 Task: Find a place to stay in Phra Phutthabat for 8 guests from 24 Aug to 10 Sep, with a price range of ₹12,000 - ₹15,000, 4 bedrooms, 4 bathrooms, 8+ beds, and amenities including Wifi, Free parking, TV, Gym, Breakfast, and Self check-in.
Action: Mouse pressed left at (472, 113)
Screenshot: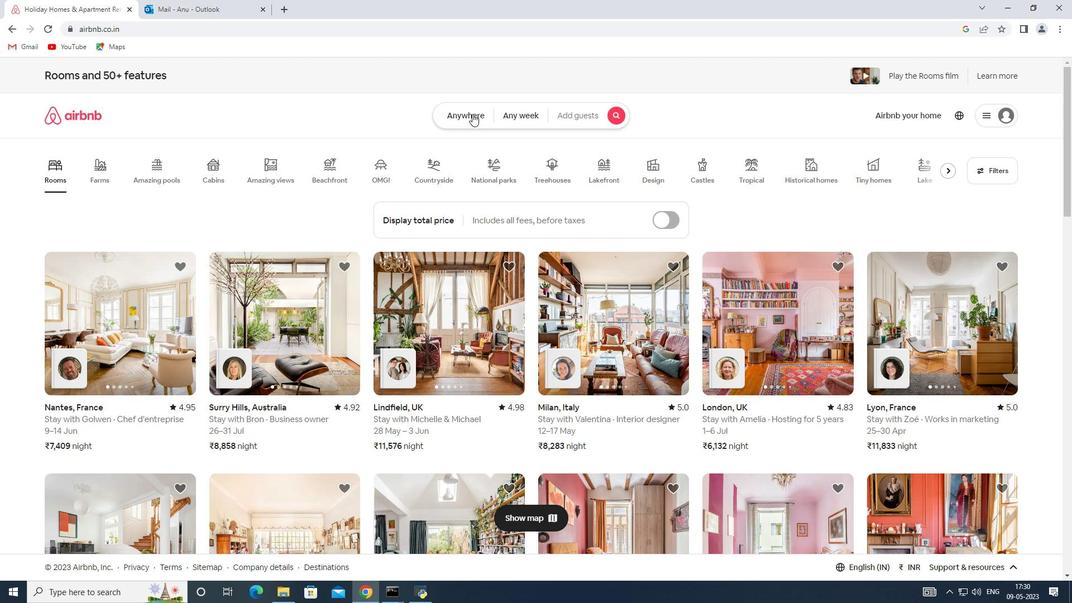 
Action: Mouse moved to (377, 164)
Screenshot: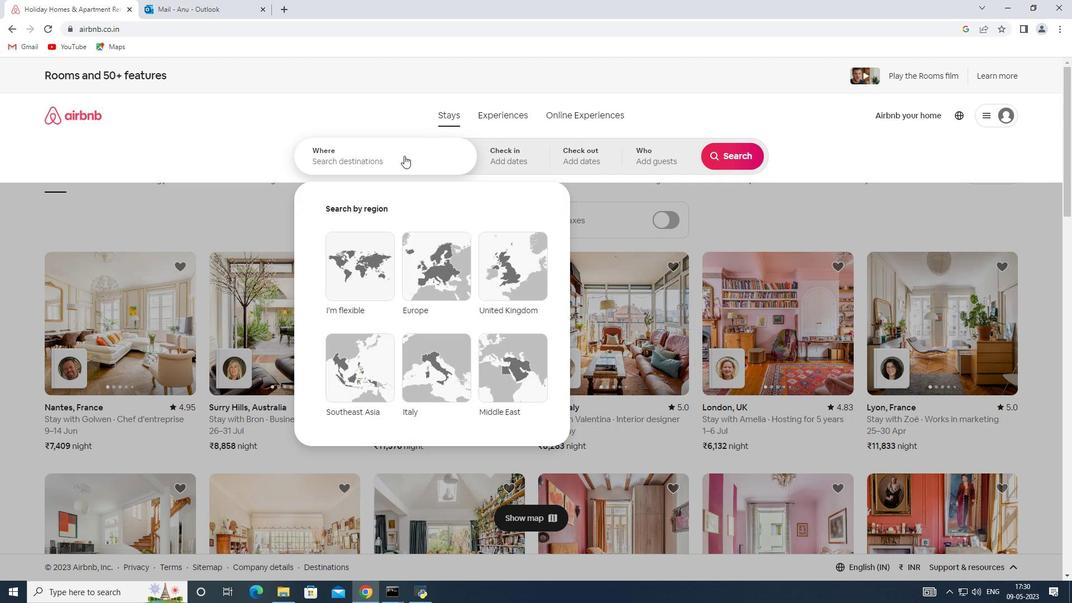 
Action: Mouse pressed left at (377, 164)
Screenshot: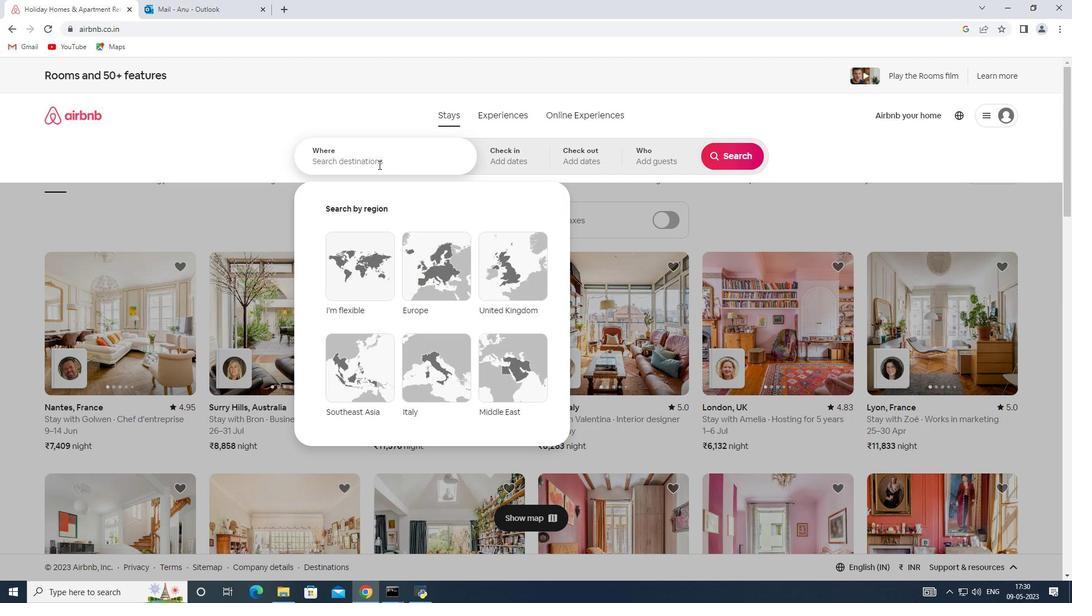 
Action: Key pressed <Key.caps_lock>P
Screenshot: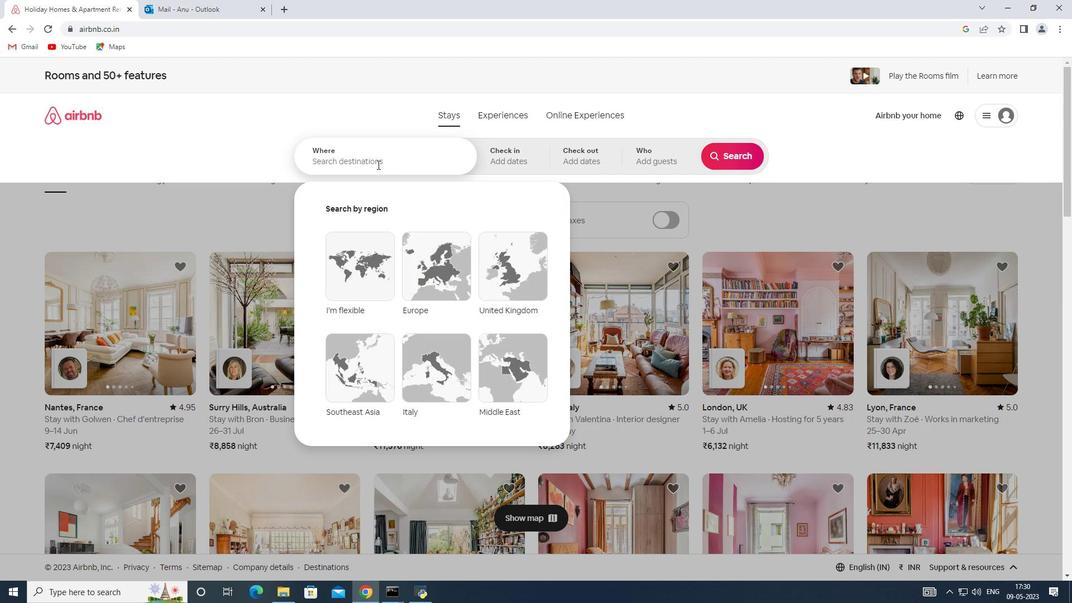 
Action: Mouse moved to (375, 166)
Screenshot: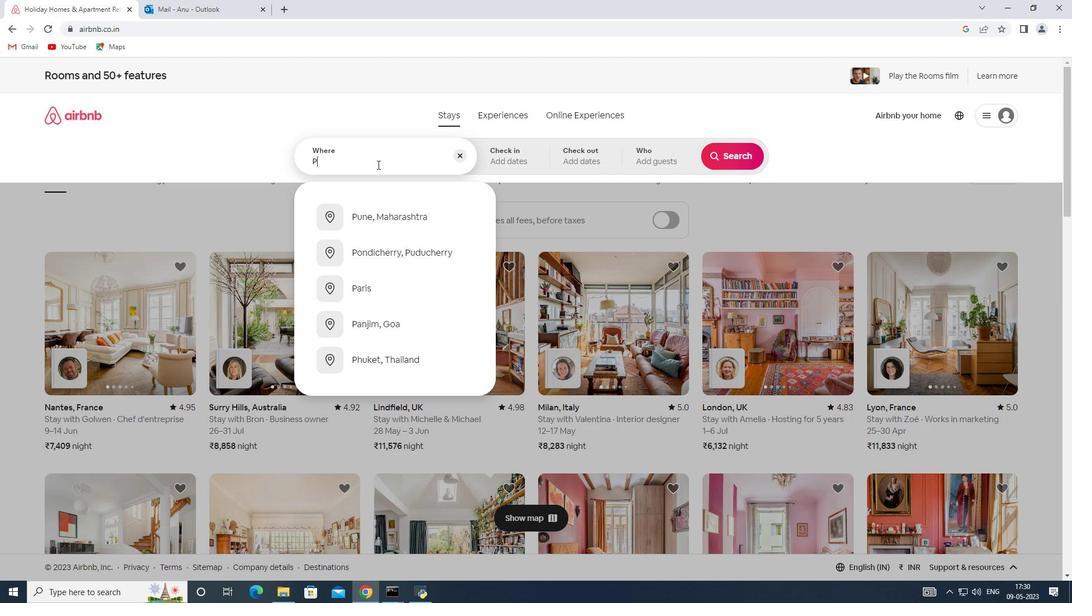 
Action: Key pressed <Key.caps_lock>hra<Key.space><Key.caps_lock>P<Key.caps_lock>hutthabat,<Key.caps_lock>T<Key.caps_lock>hailand
Screenshot: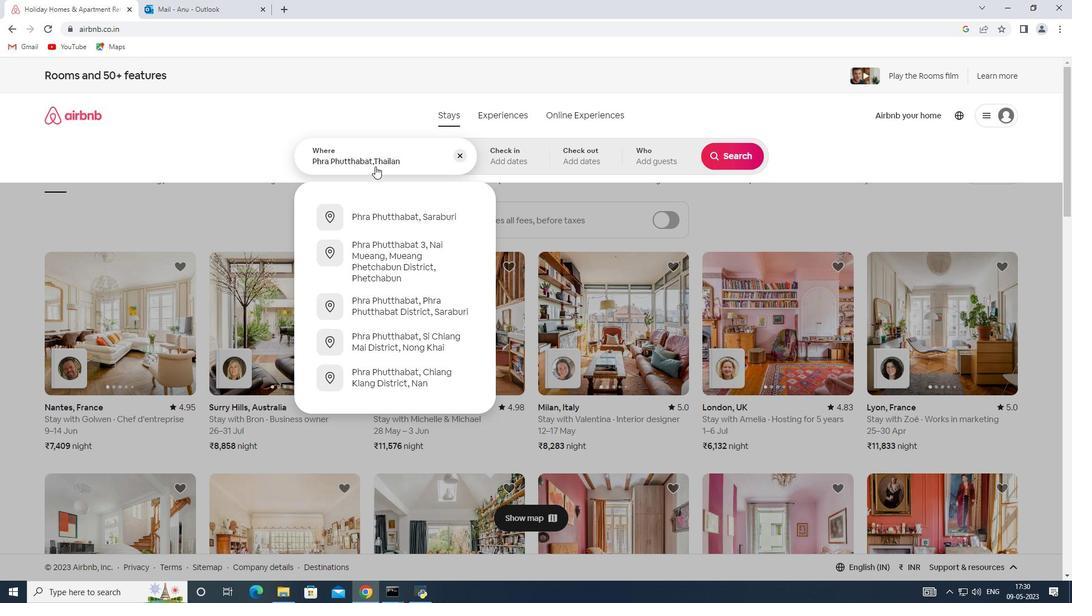 
Action: Mouse moved to (505, 142)
Screenshot: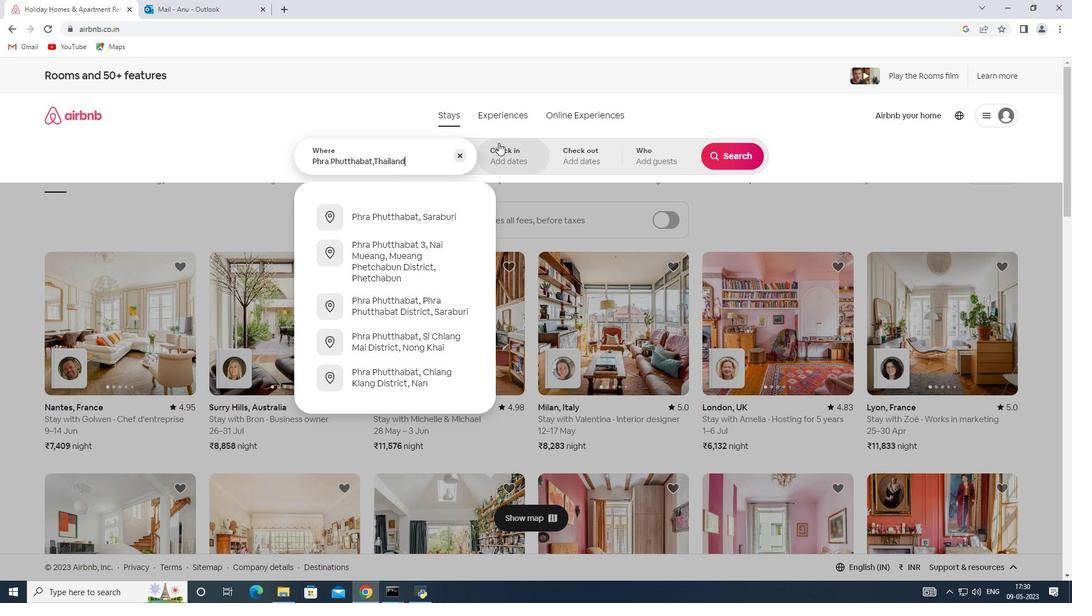 
Action: Mouse pressed left at (505, 142)
Screenshot: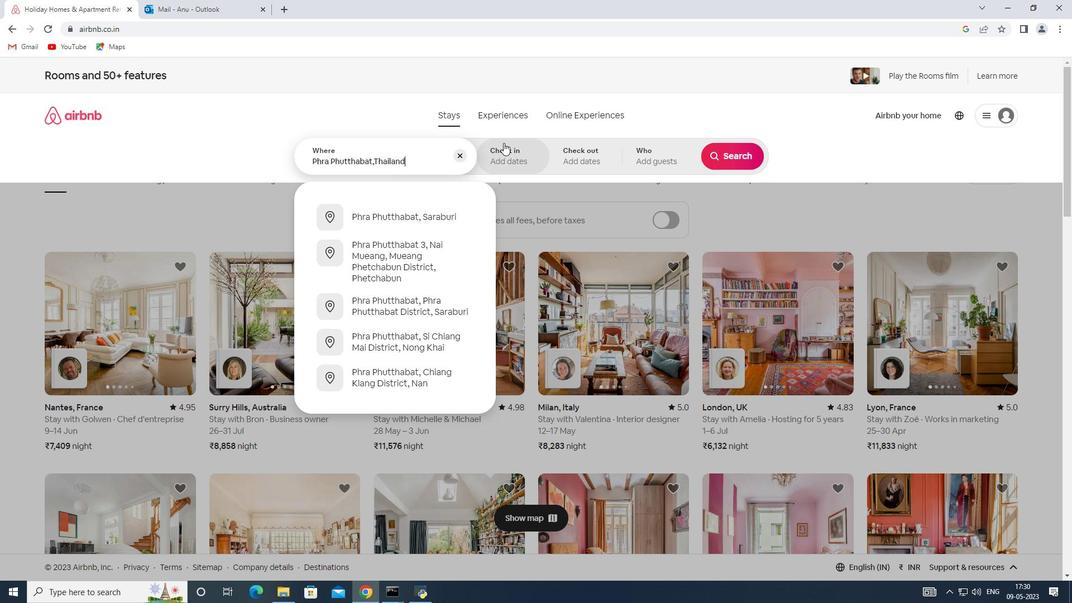
Action: Mouse moved to (724, 246)
Screenshot: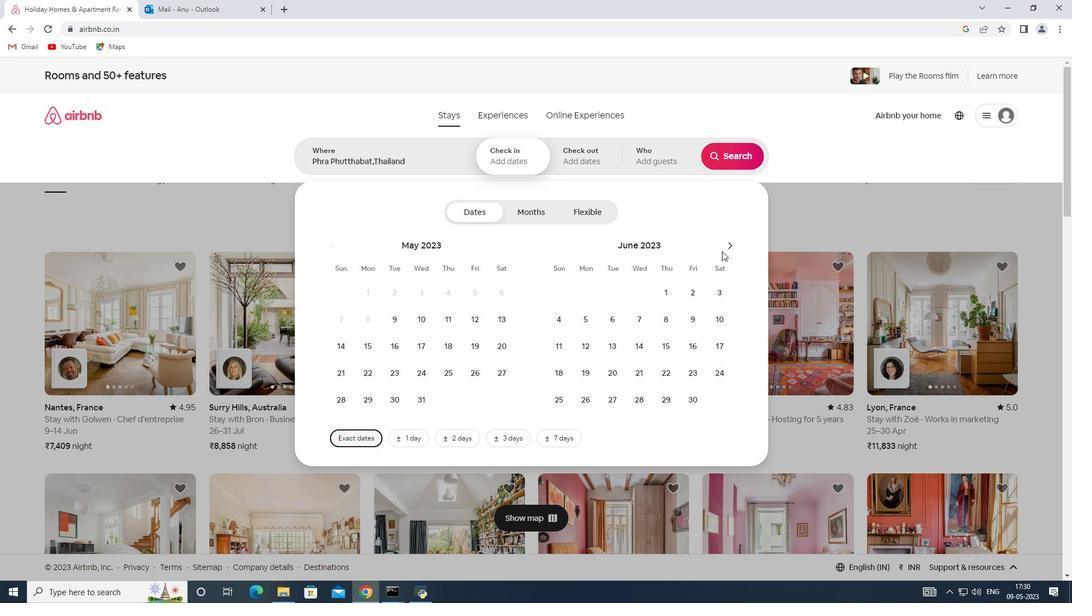 
Action: Mouse pressed left at (724, 246)
Screenshot: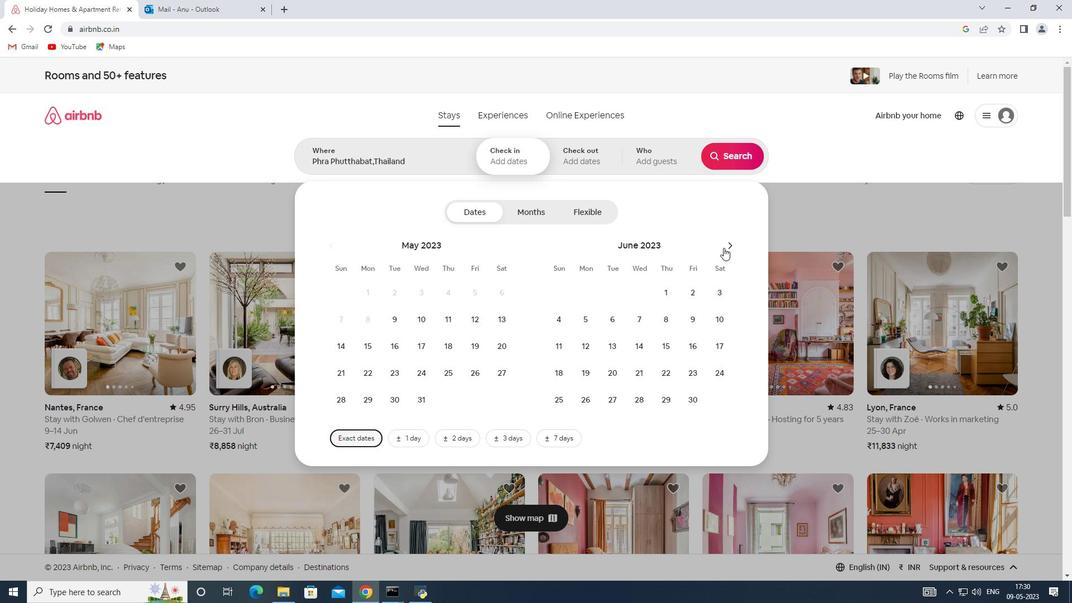 
Action: Mouse pressed left at (724, 246)
Screenshot: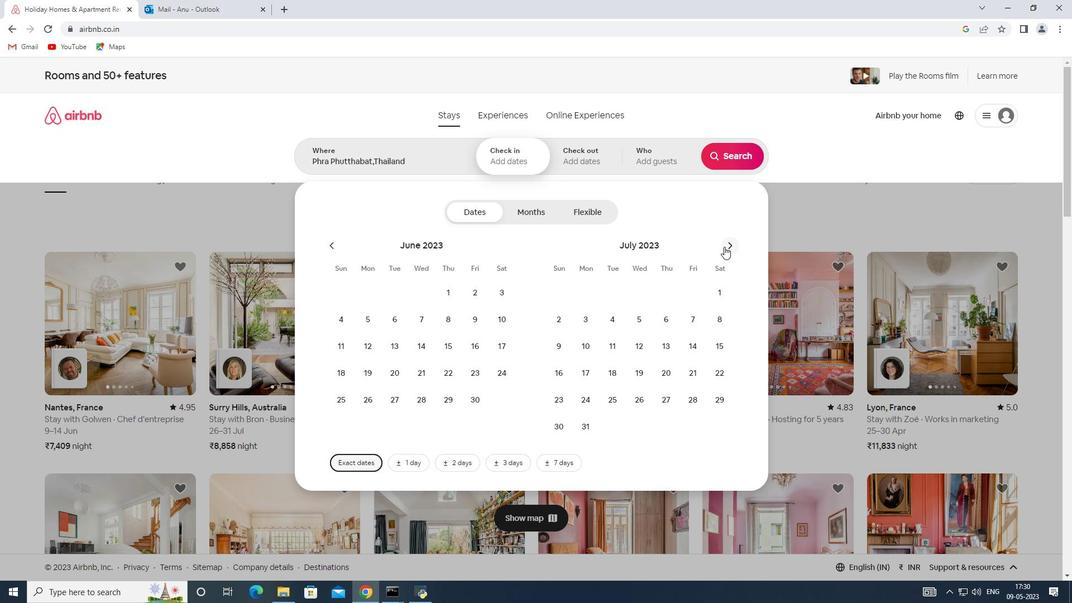 
Action: Mouse moved to (659, 374)
Screenshot: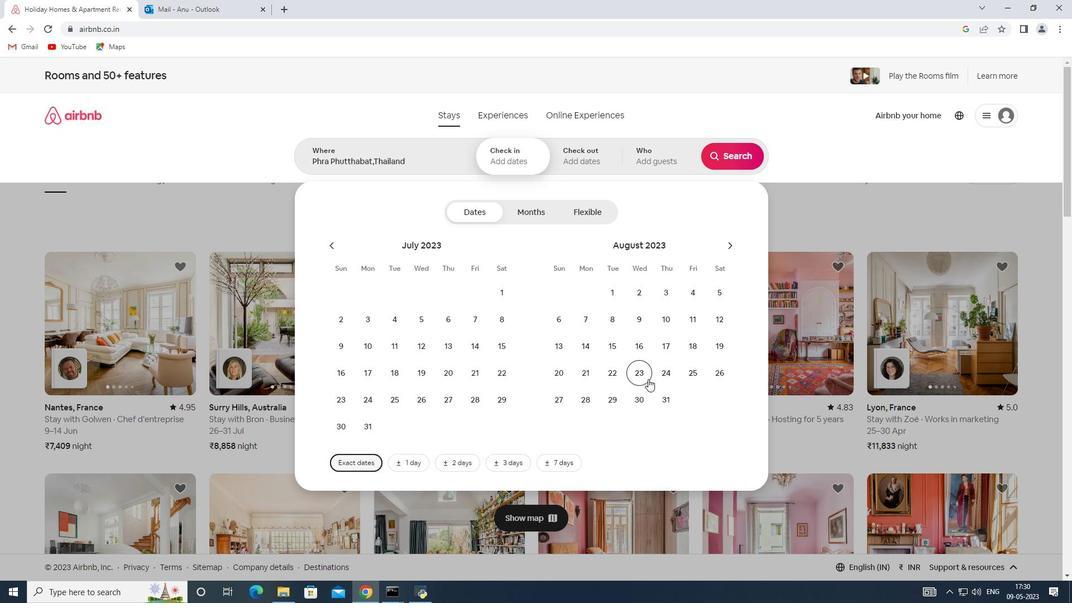
Action: Mouse pressed left at (659, 374)
Screenshot: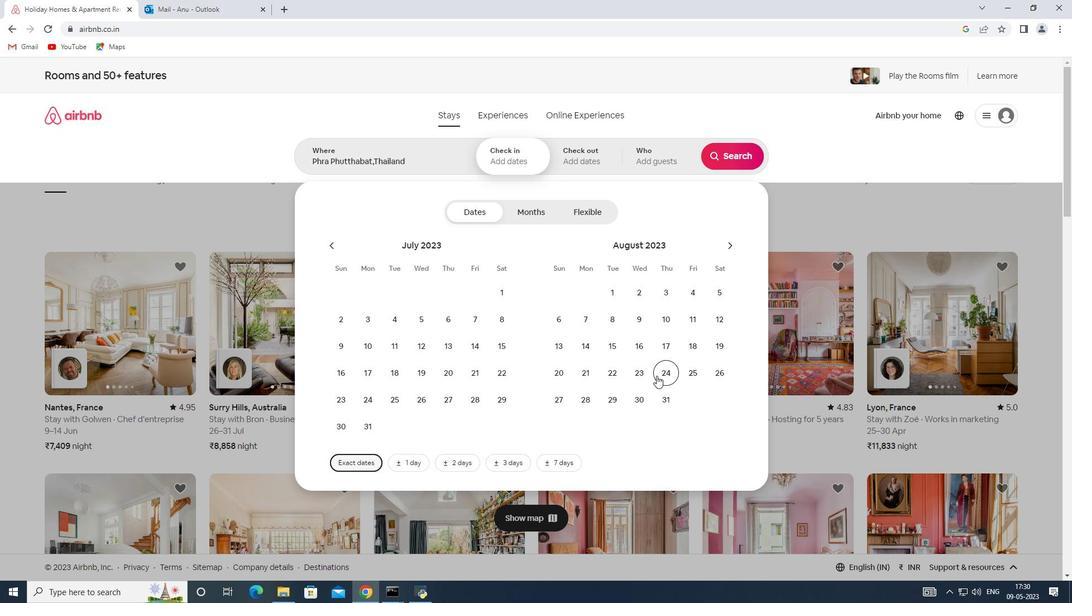 
Action: Mouse moved to (727, 246)
Screenshot: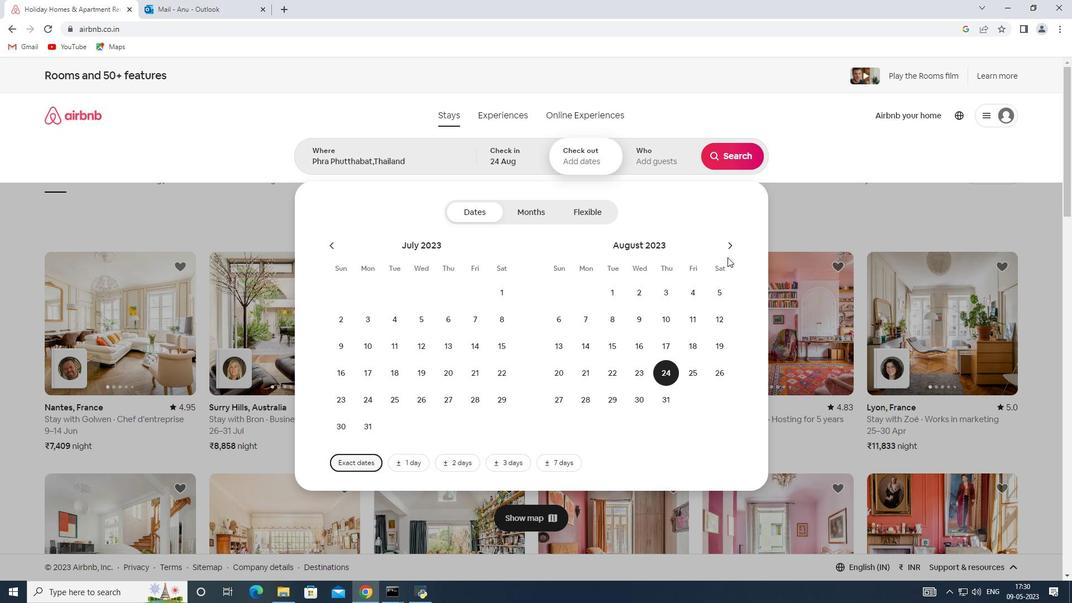 
Action: Mouse pressed left at (727, 246)
Screenshot: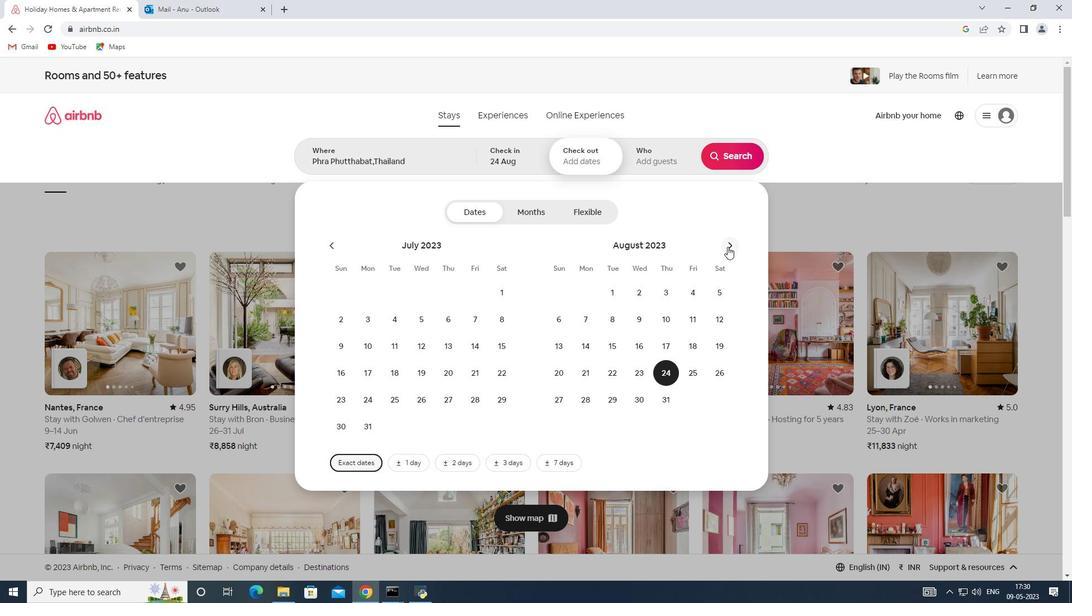 
Action: Mouse moved to (561, 340)
Screenshot: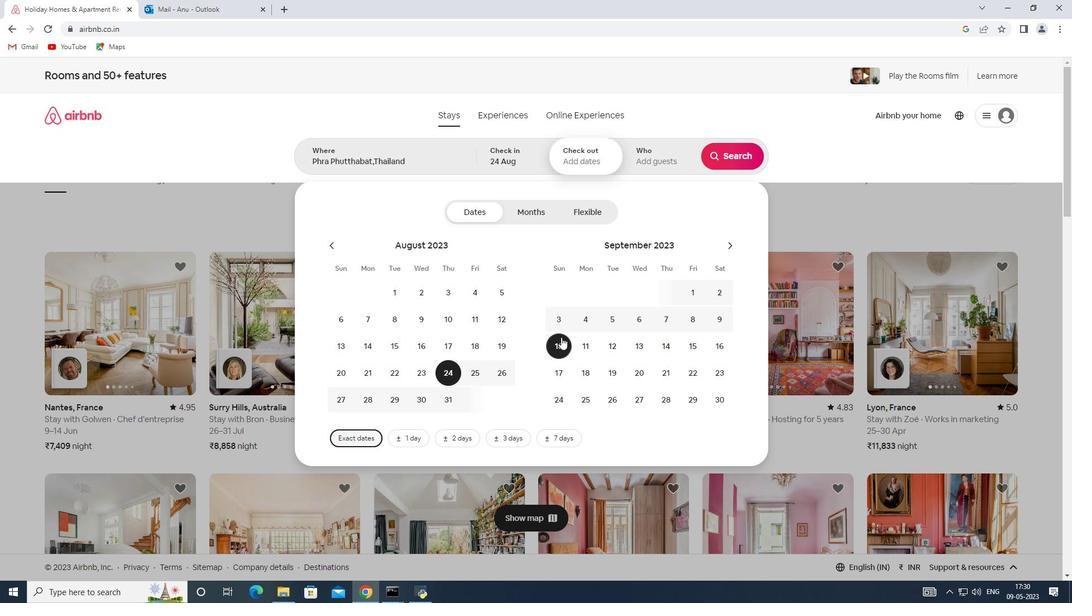 
Action: Mouse pressed left at (561, 340)
Screenshot: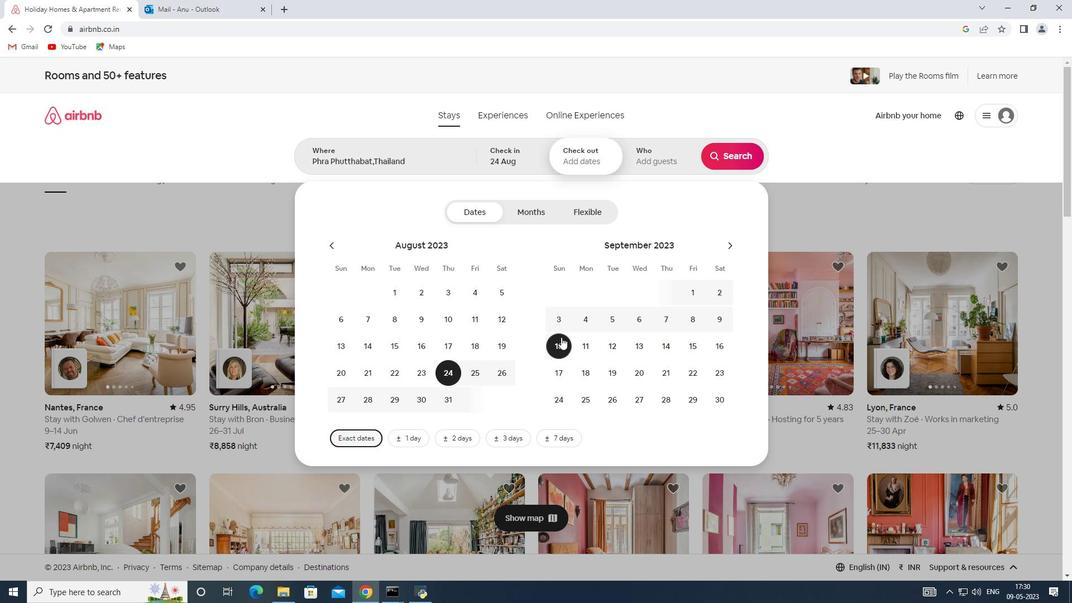 
Action: Mouse moved to (642, 158)
Screenshot: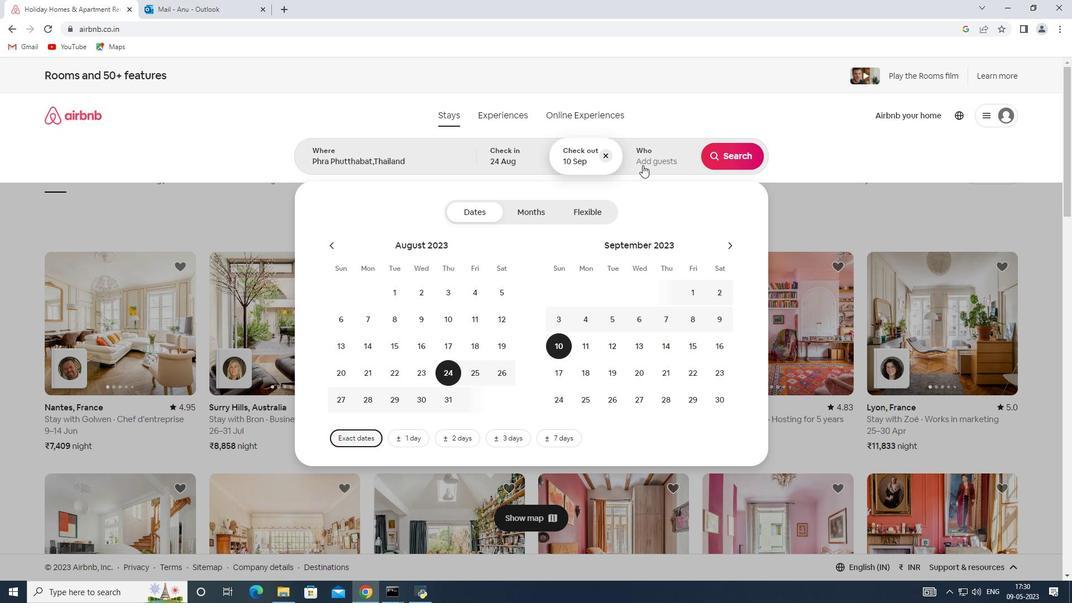 
Action: Mouse pressed left at (642, 158)
Screenshot: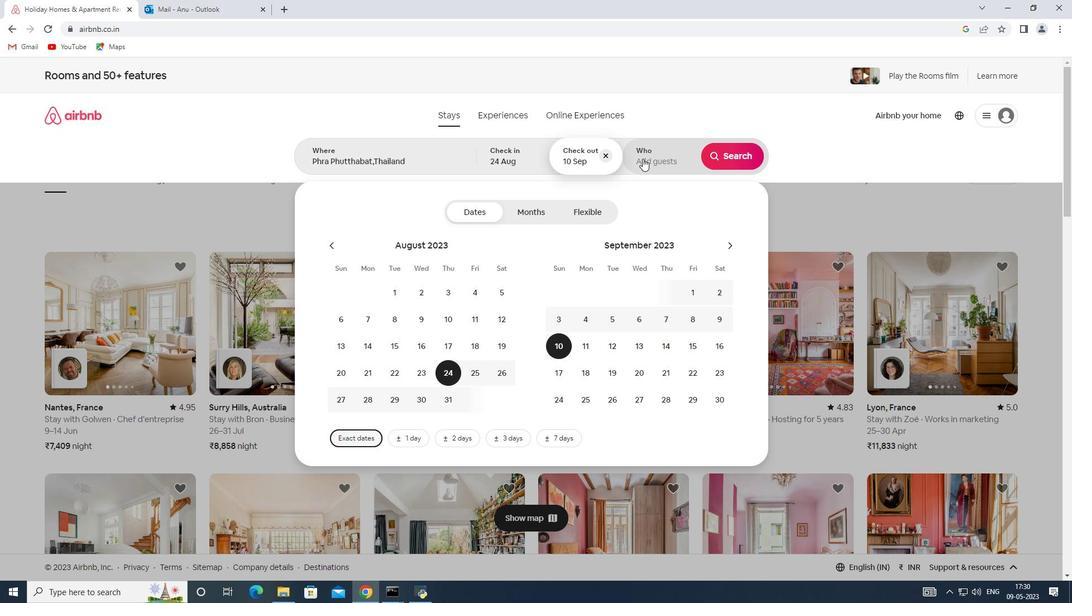 
Action: Mouse moved to (735, 212)
Screenshot: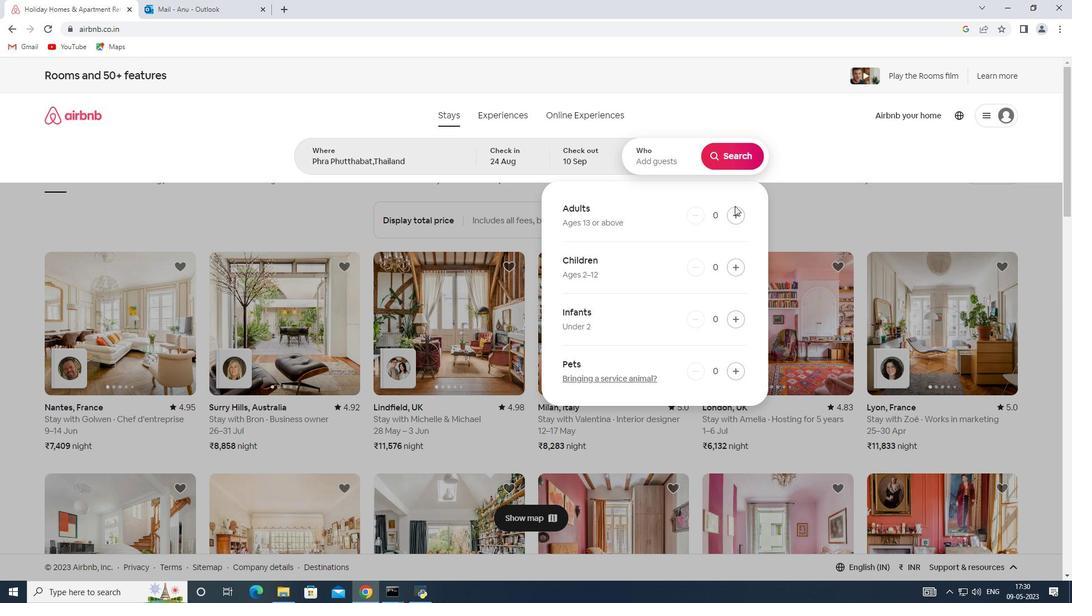 
Action: Mouse pressed left at (735, 212)
Screenshot: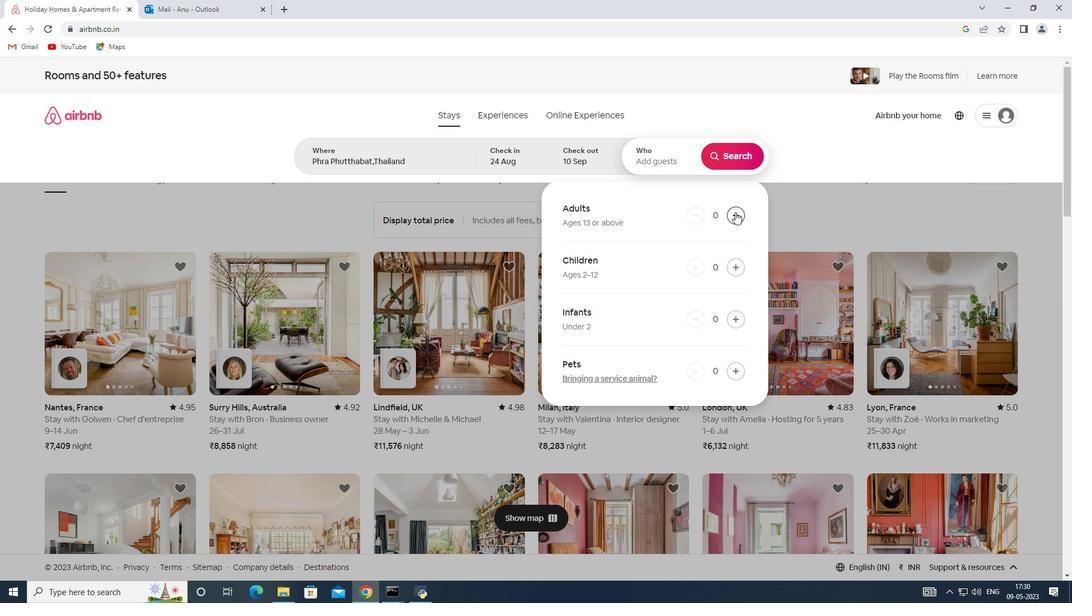 
Action: Mouse pressed left at (735, 212)
Screenshot: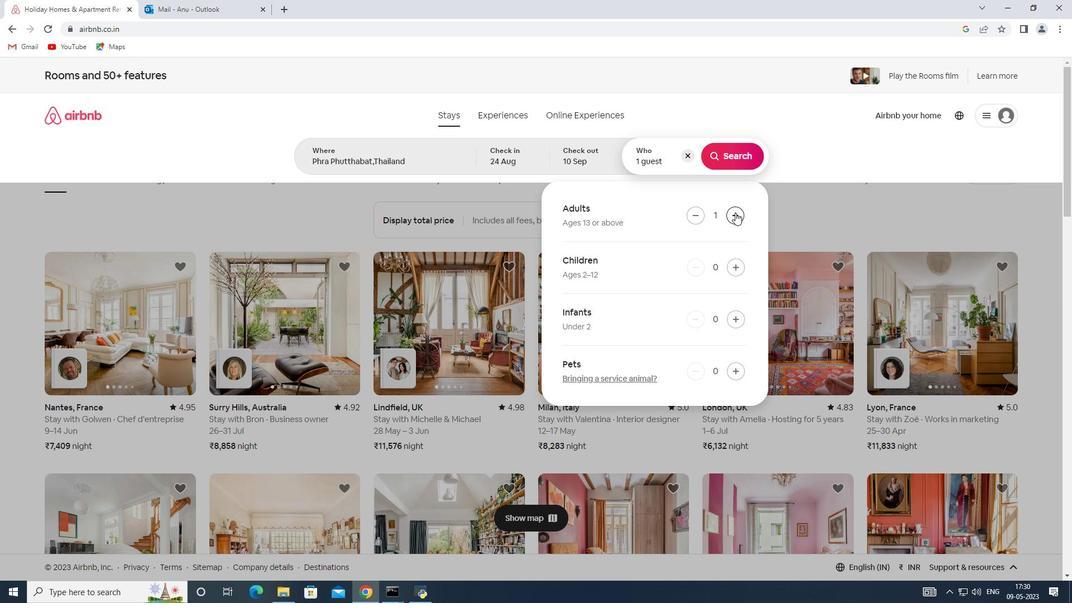 
Action: Mouse pressed left at (735, 212)
Screenshot: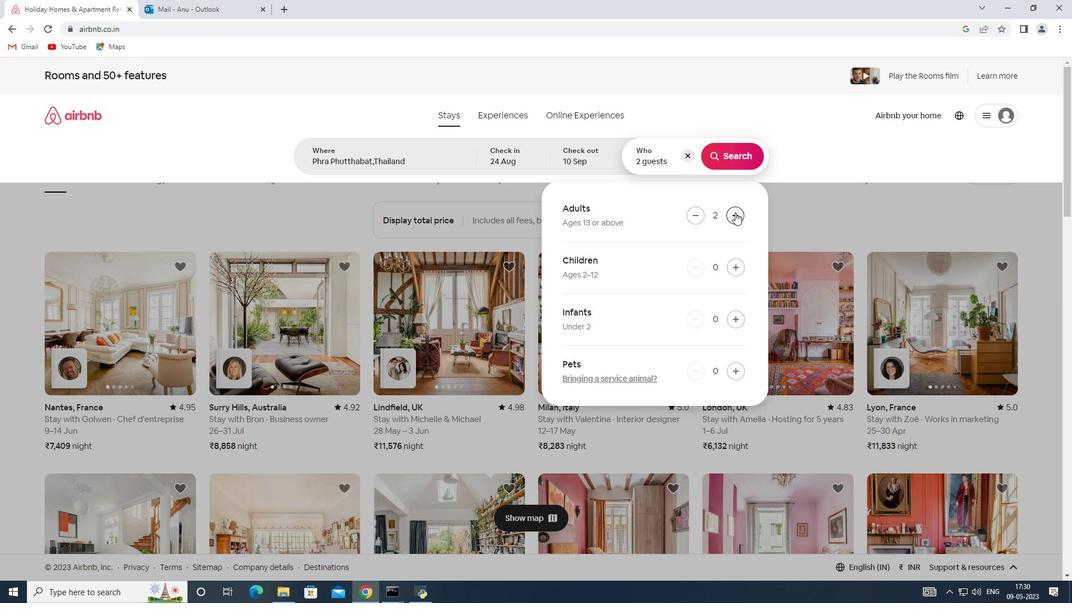 
Action: Mouse moved to (737, 213)
Screenshot: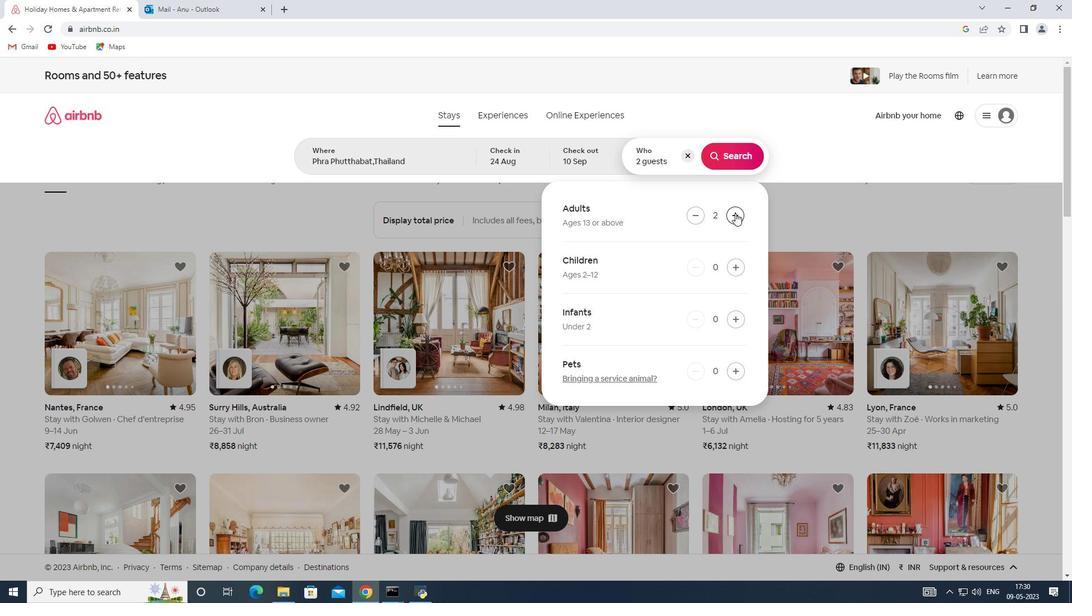 
Action: Mouse pressed left at (737, 213)
Screenshot: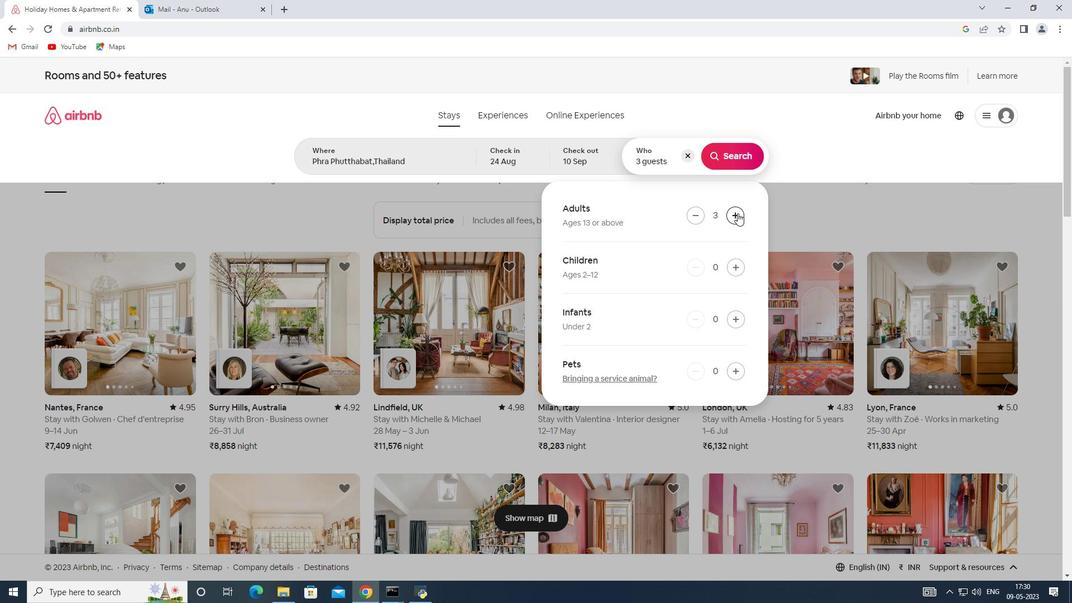 
Action: Mouse moved to (738, 212)
Screenshot: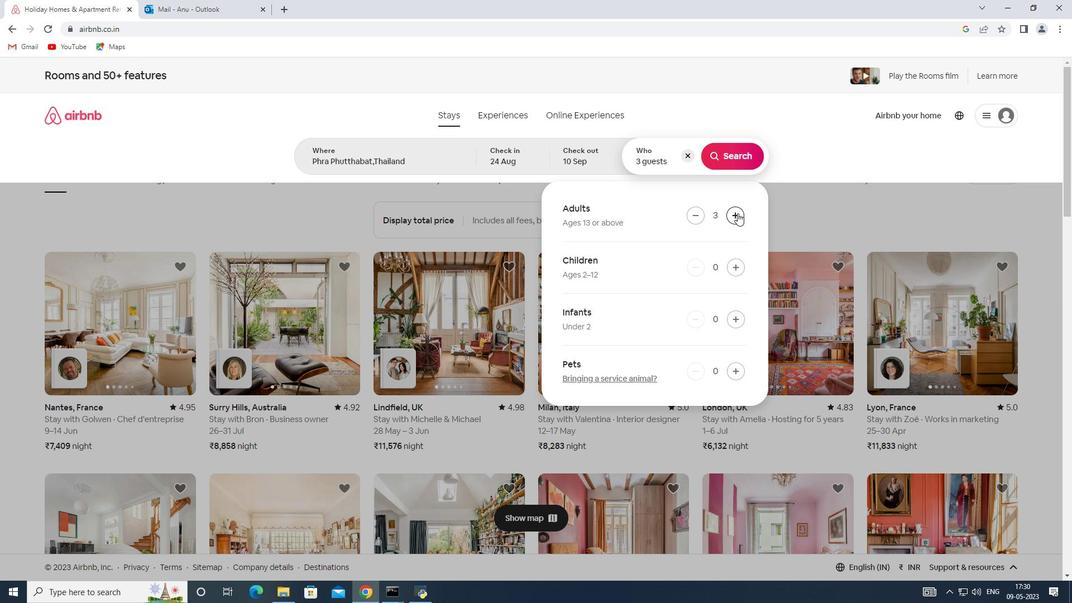 
Action: Mouse pressed left at (738, 212)
Screenshot: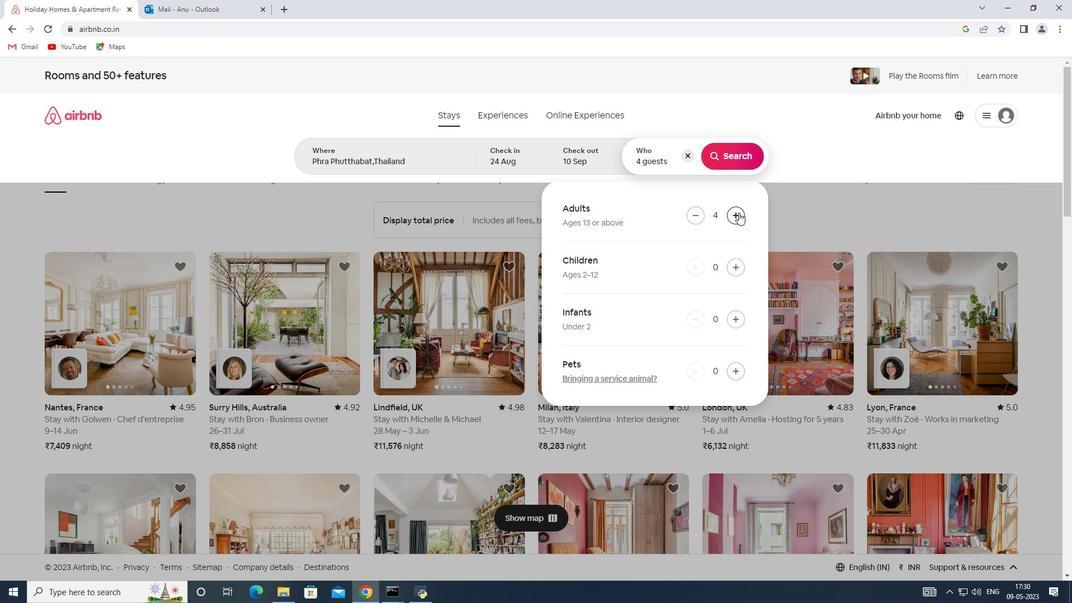
Action: Mouse moved to (738, 211)
Screenshot: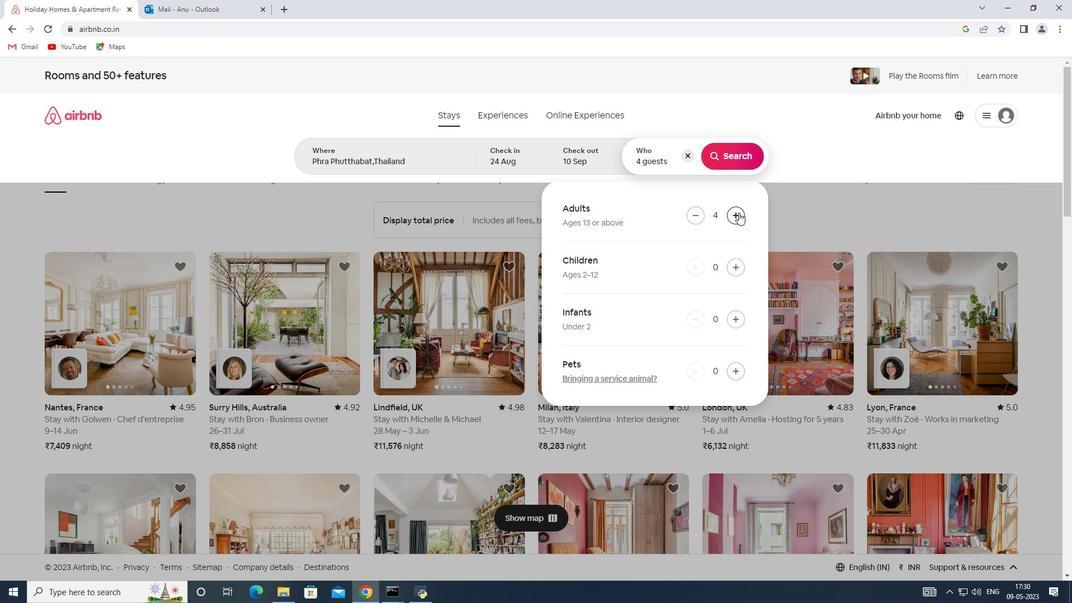 
Action: Mouse pressed left at (738, 211)
Screenshot: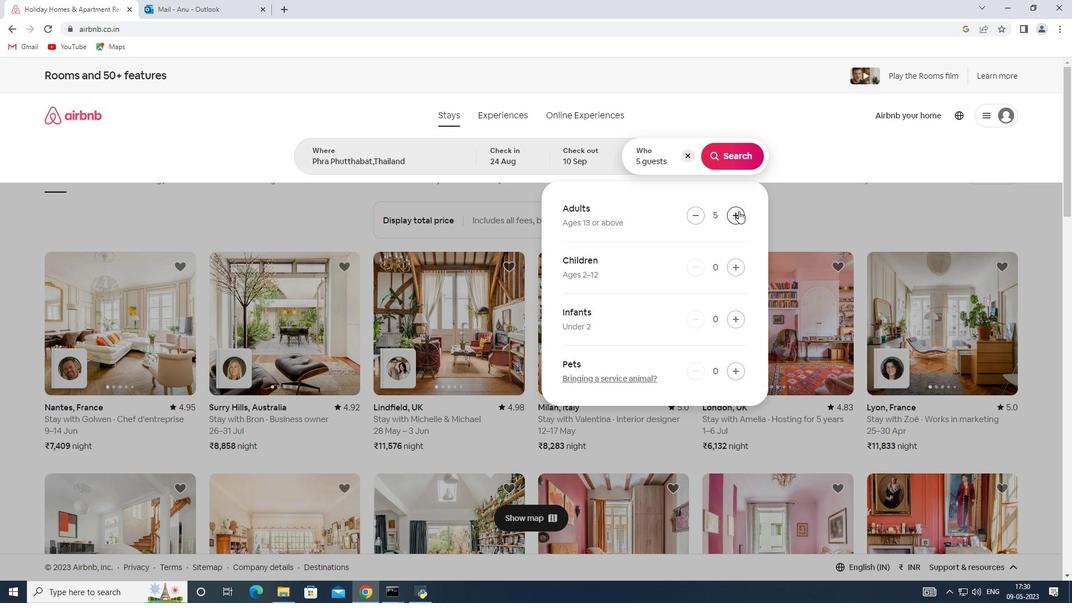 
Action: Mouse pressed left at (738, 211)
Screenshot: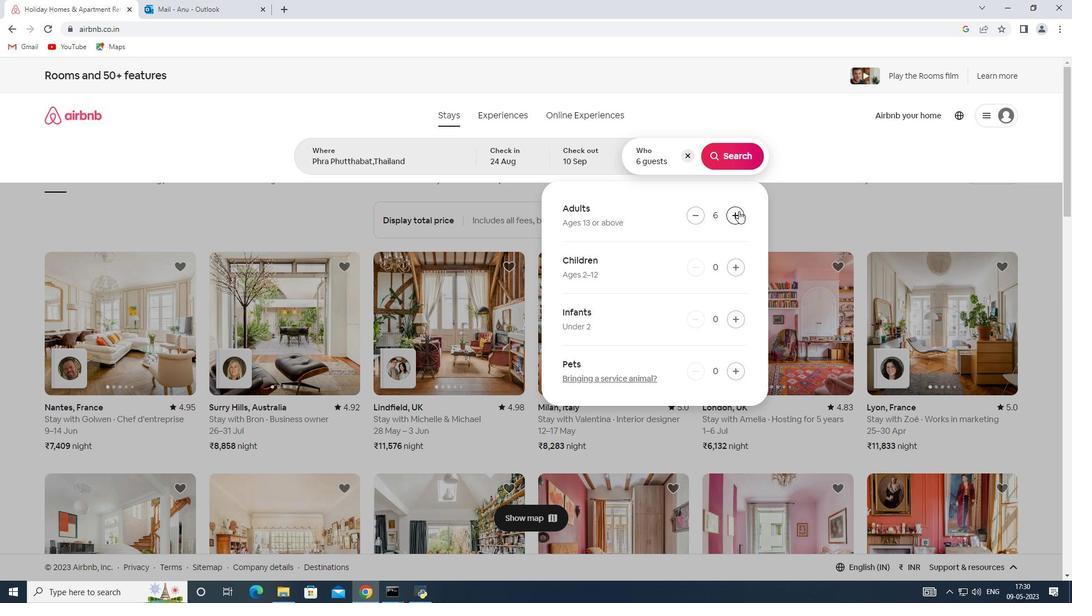 
Action: Mouse pressed left at (738, 211)
Screenshot: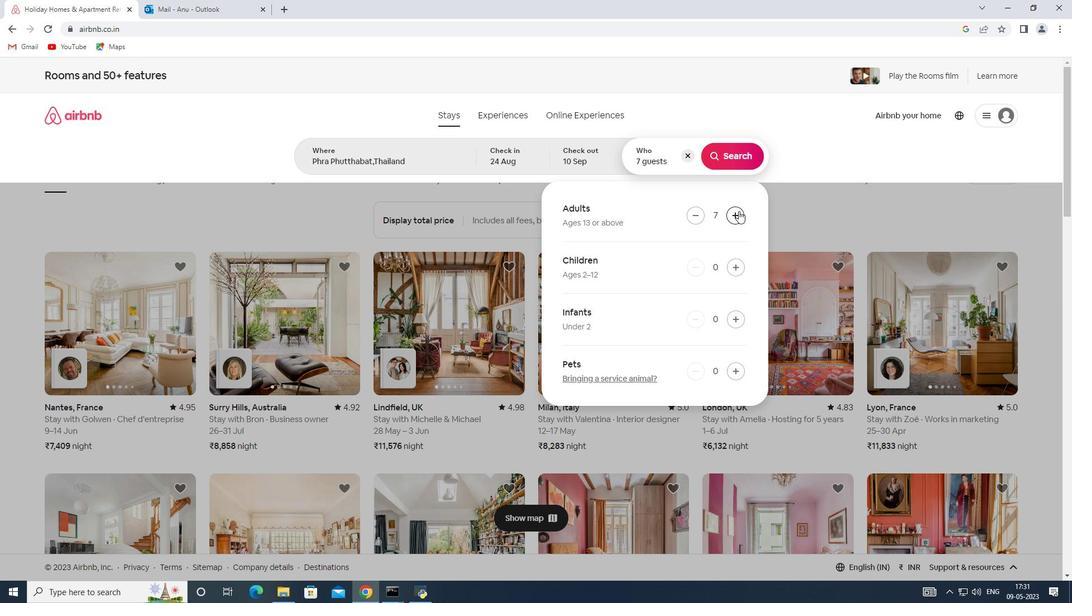 
Action: Mouse moved to (738, 151)
Screenshot: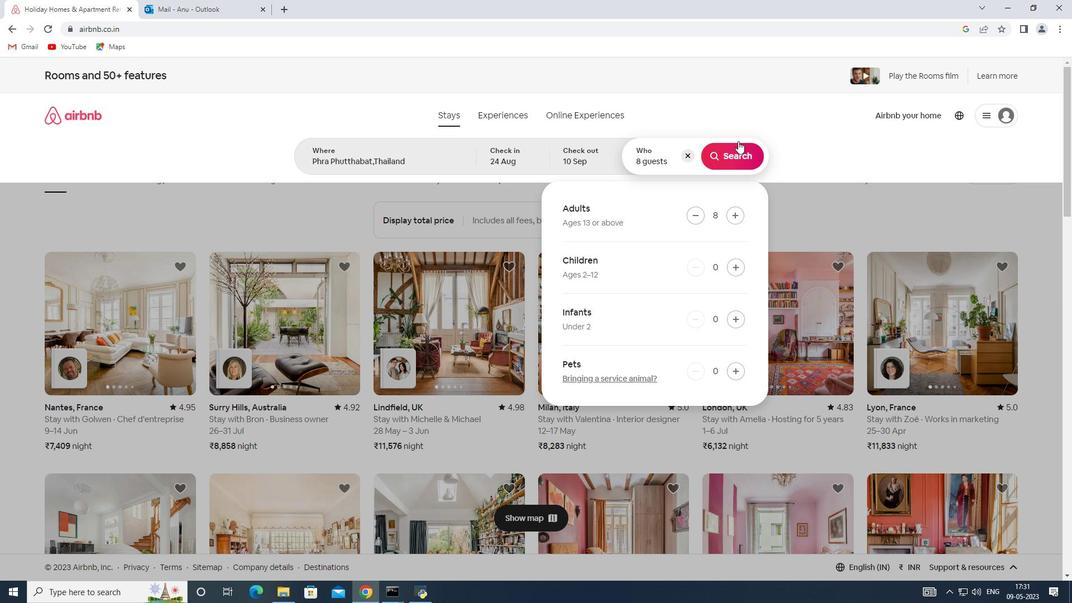 
Action: Mouse pressed left at (738, 151)
Screenshot: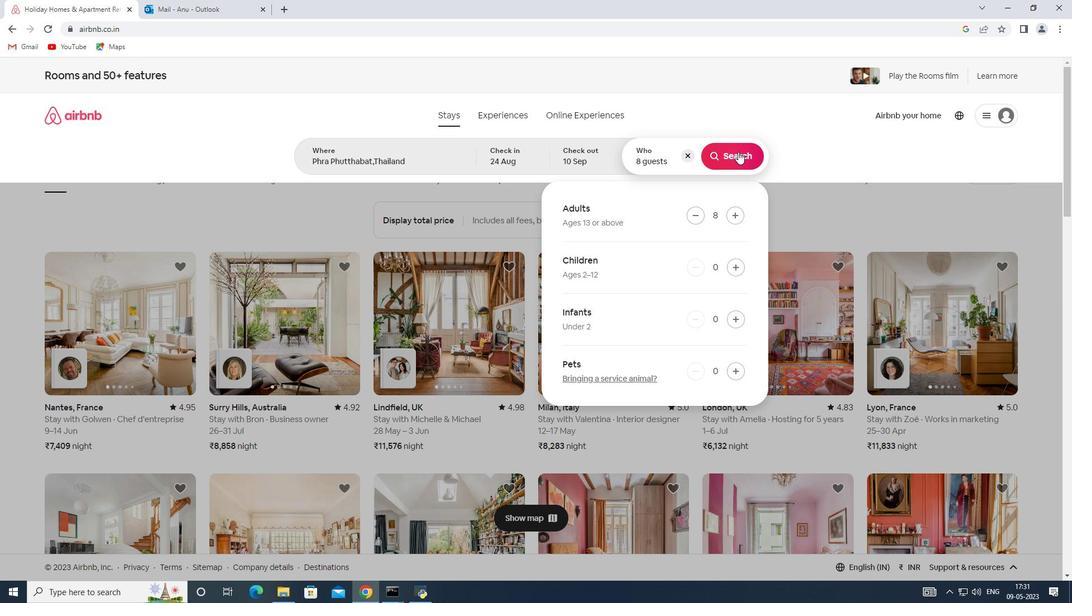 
Action: Mouse moved to (1006, 123)
Screenshot: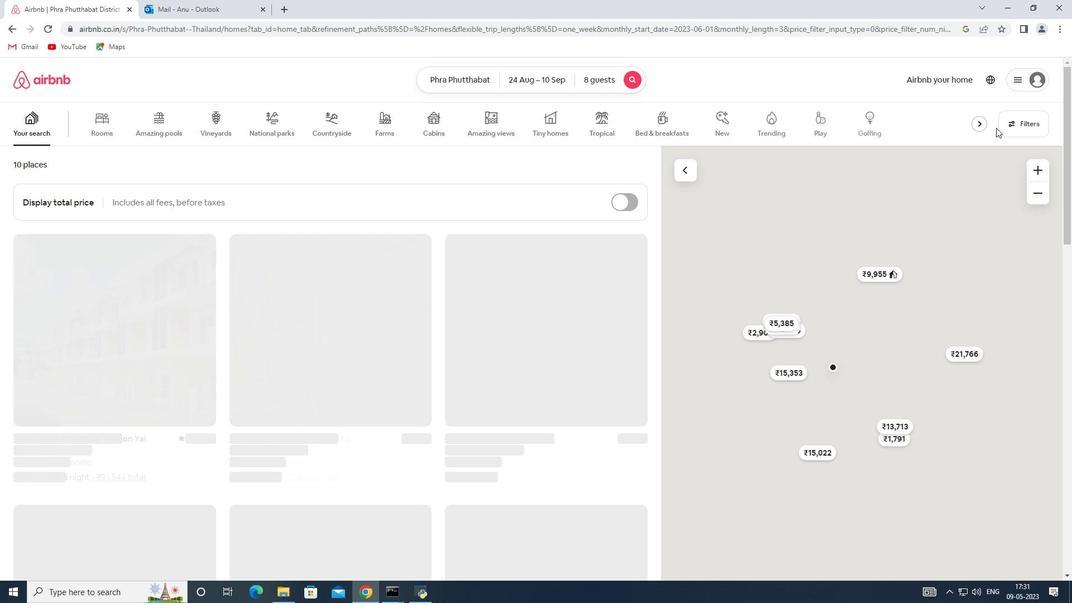 
Action: Mouse pressed left at (1006, 123)
Screenshot: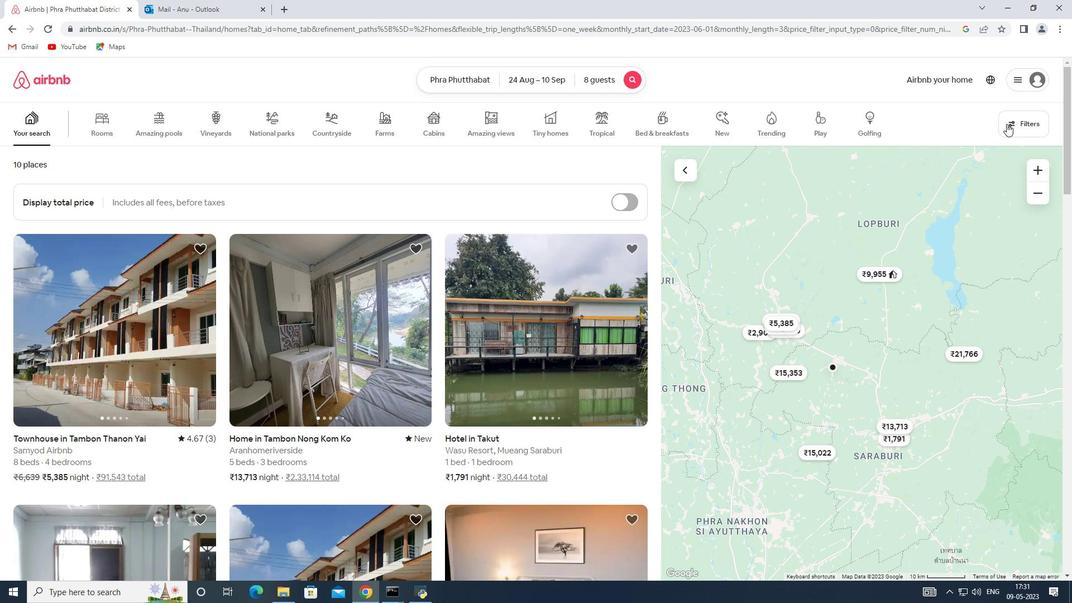 
Action: Mouse moved to (392, 398)
Screenshot: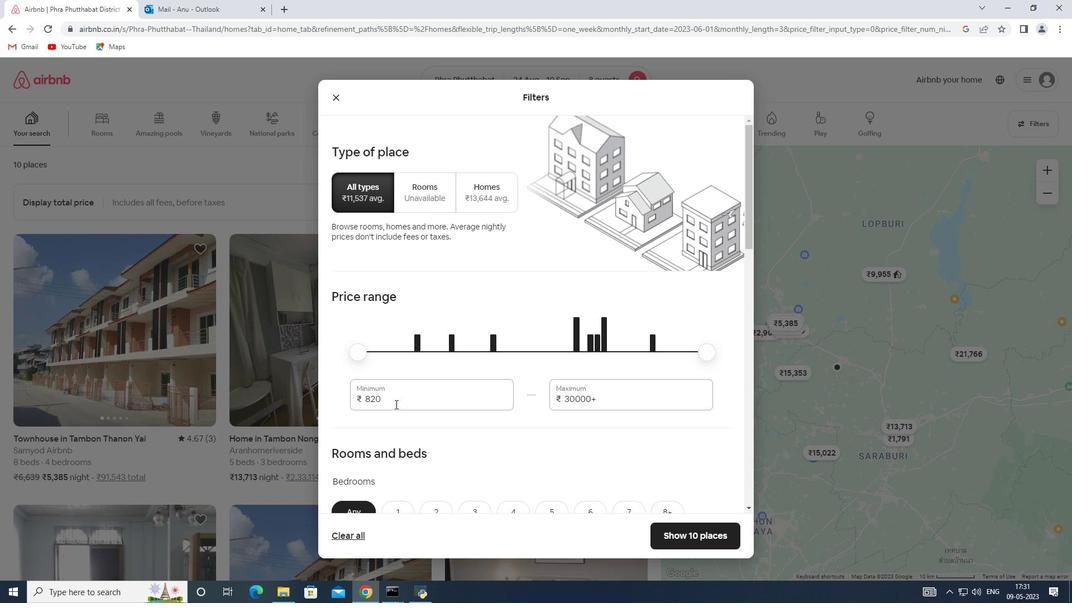 
Action: Mouse pressed left at (392, 398)
Screenshot: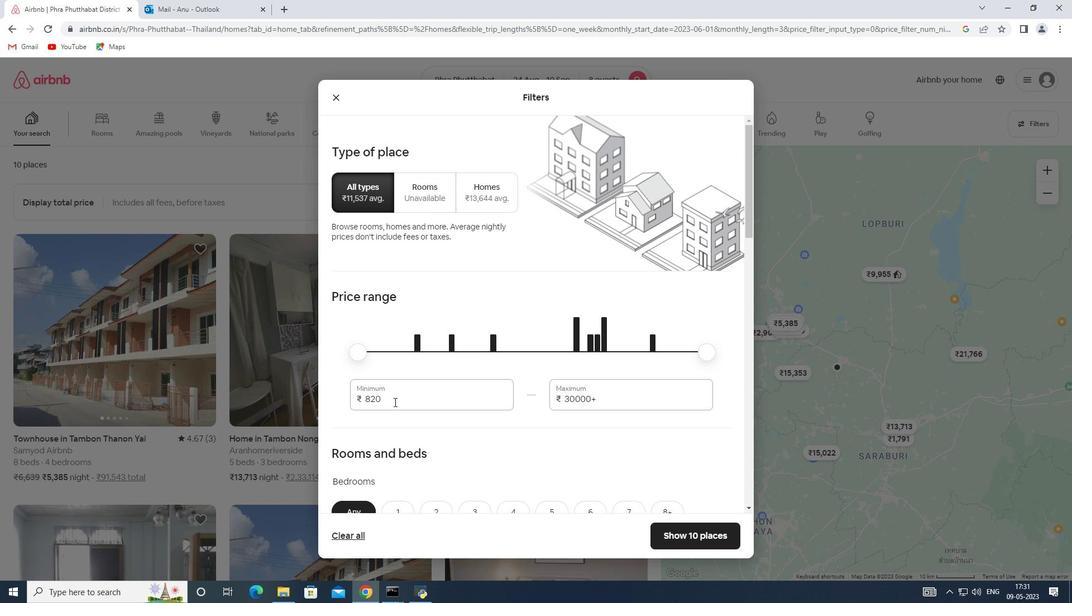 
Action: Mouse moved to (361, 399)
Screenshot: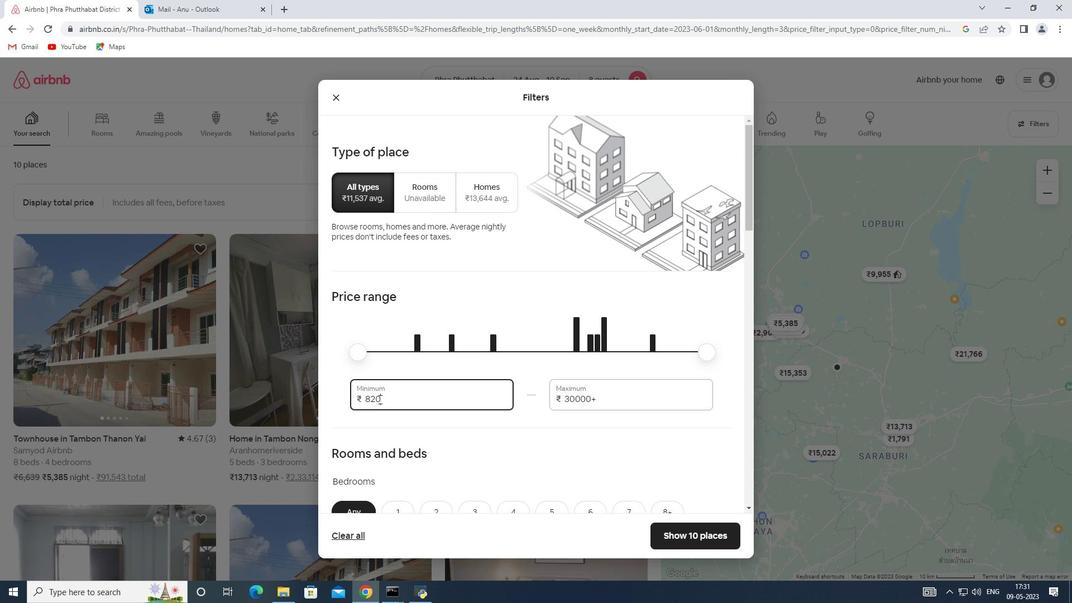 
Action: Key pressed 12000
Screenshot: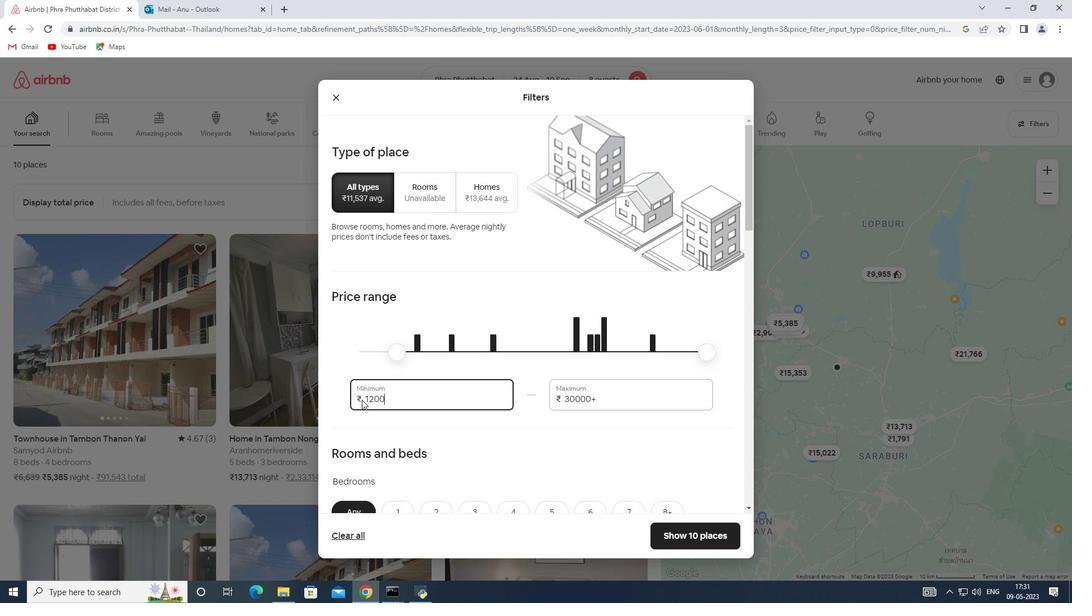 
Action: Mouse moved to (603, 400)
Screenshot: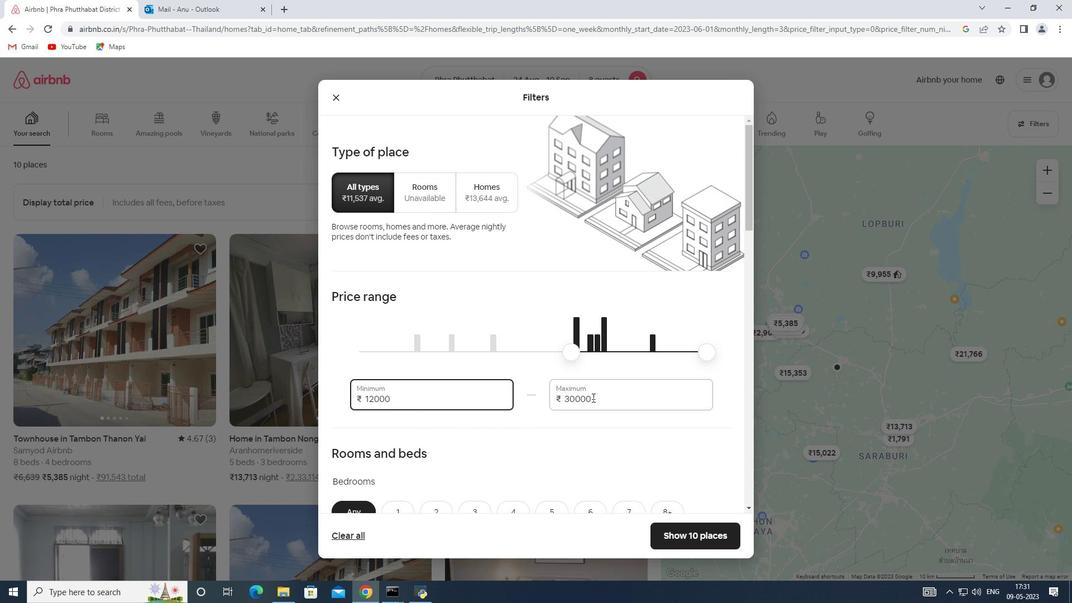 
Action: Mouse pressed left at (603, 400)
Screenshot: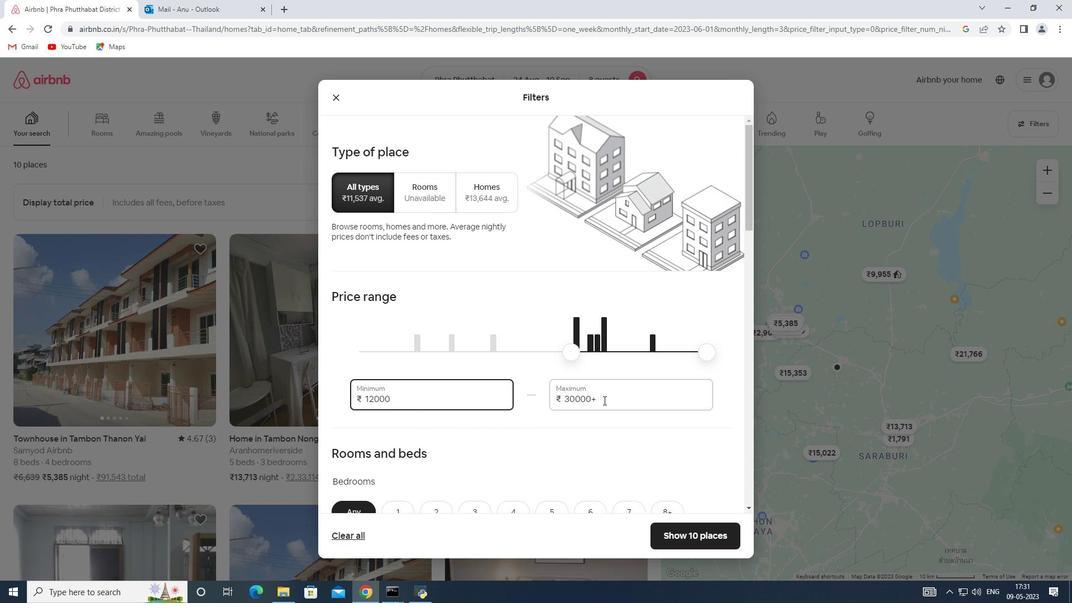
Action: Mouse moved to (542, 400)
Screenshot: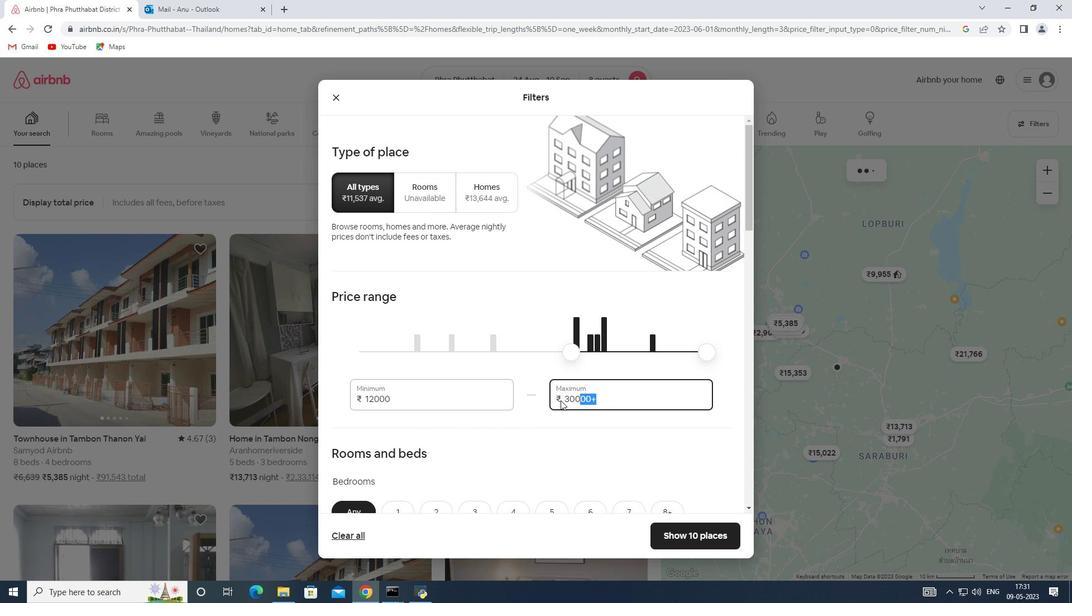 
Action: Key pressed 15000
Screenshot: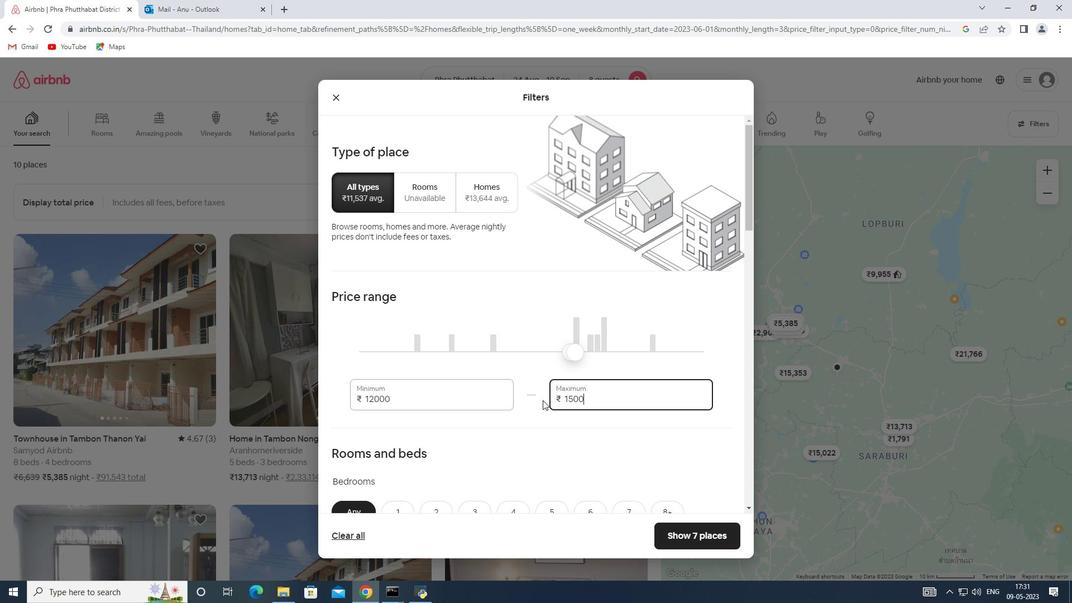 
Action: Mouse moved to (515, 400)
Screenshot: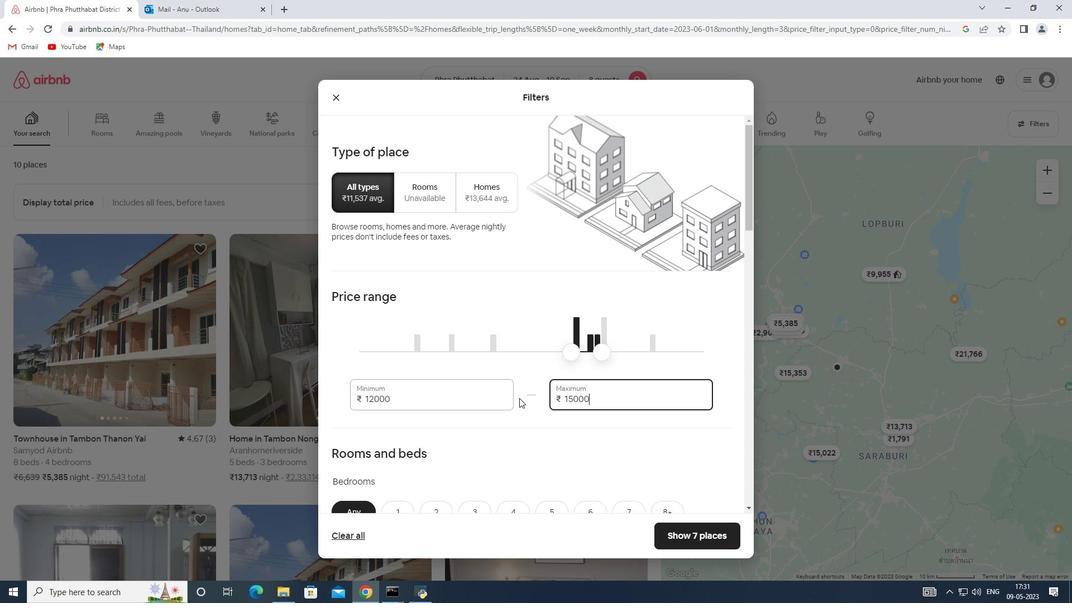 
Action: Mouse scrolled (515, 400) with delta (0, 0)
Screenshot: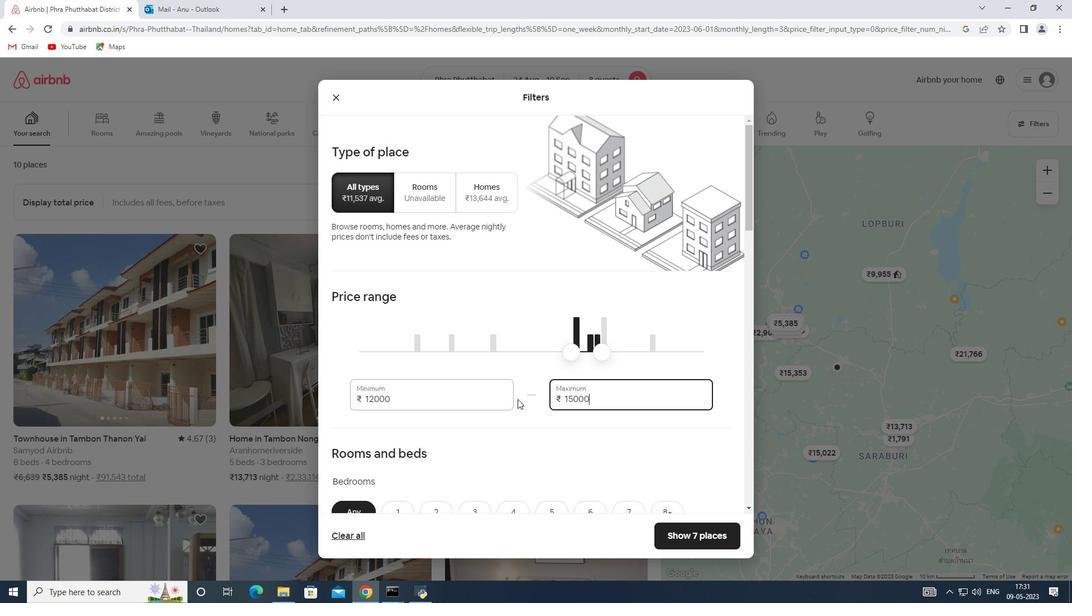 
Action: Mouse scrolled (515, 400) with delta (0, 0)
Screenshot: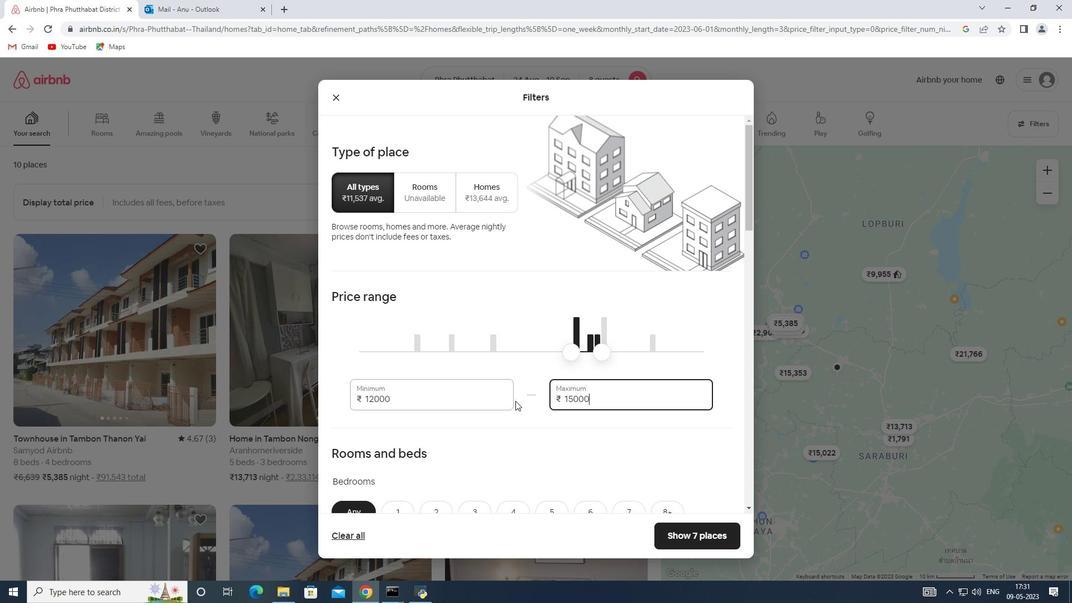 
Action: Mouse moved to (505, 407)
Screenshot: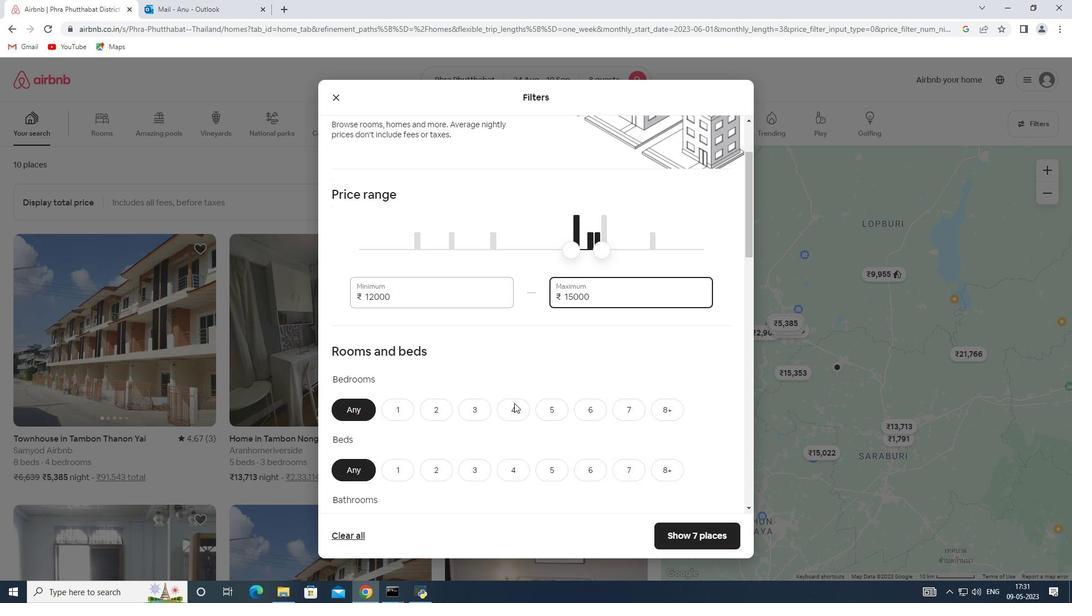 
Action: Mouse scrolled (505, 407) with delta (0, 0)
Screenshot: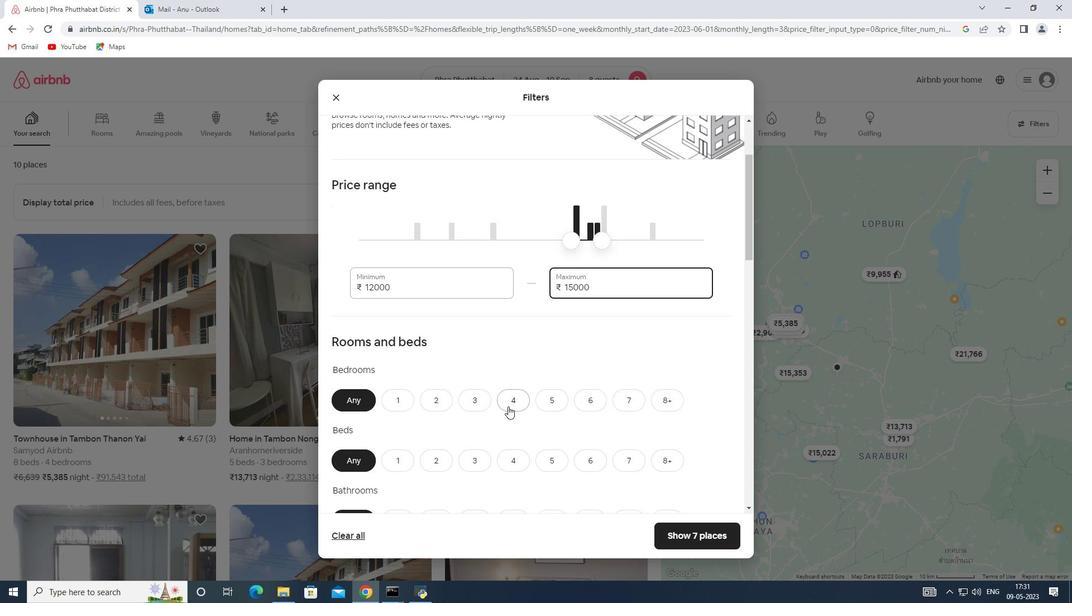 
Action: Mouse moved to (502, 345)
Screenshot: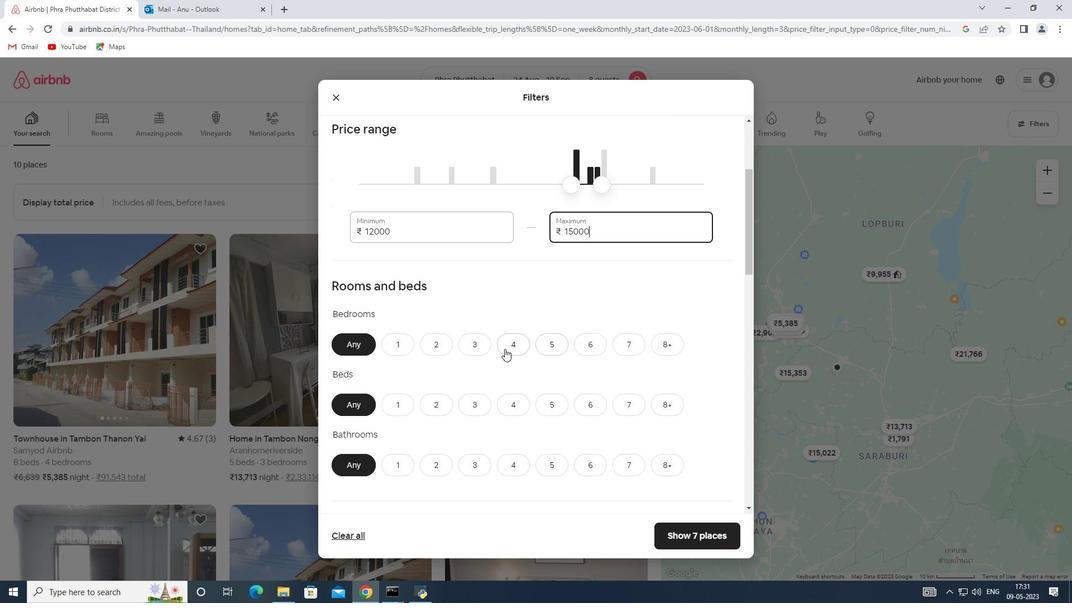 
Action: Mouse pressed left at (502, 345)
Screenshot: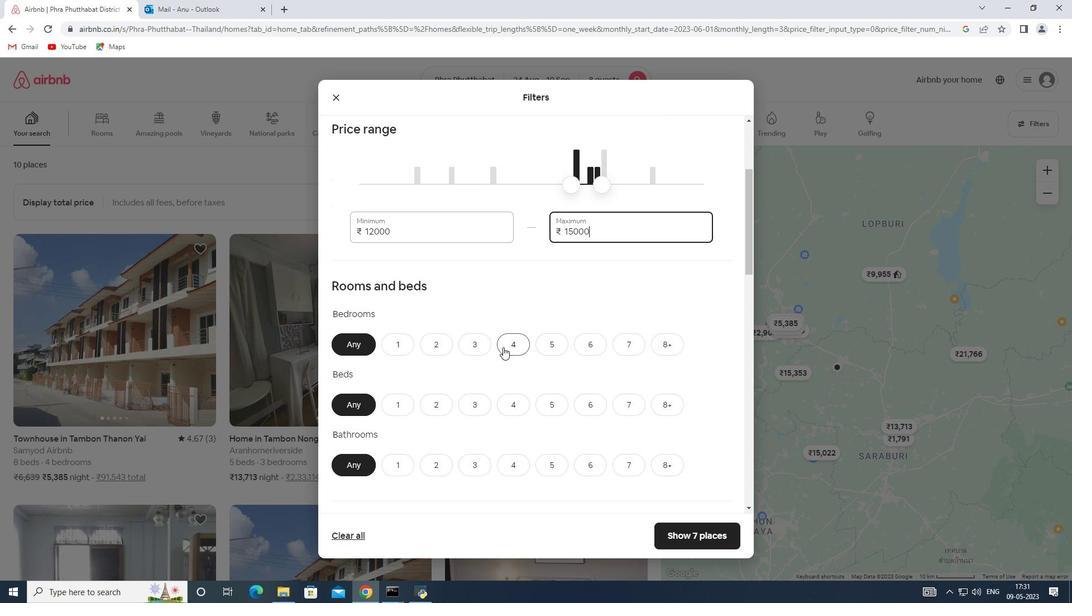 
Action: Mouse moved to (661, 398)
Screenshot: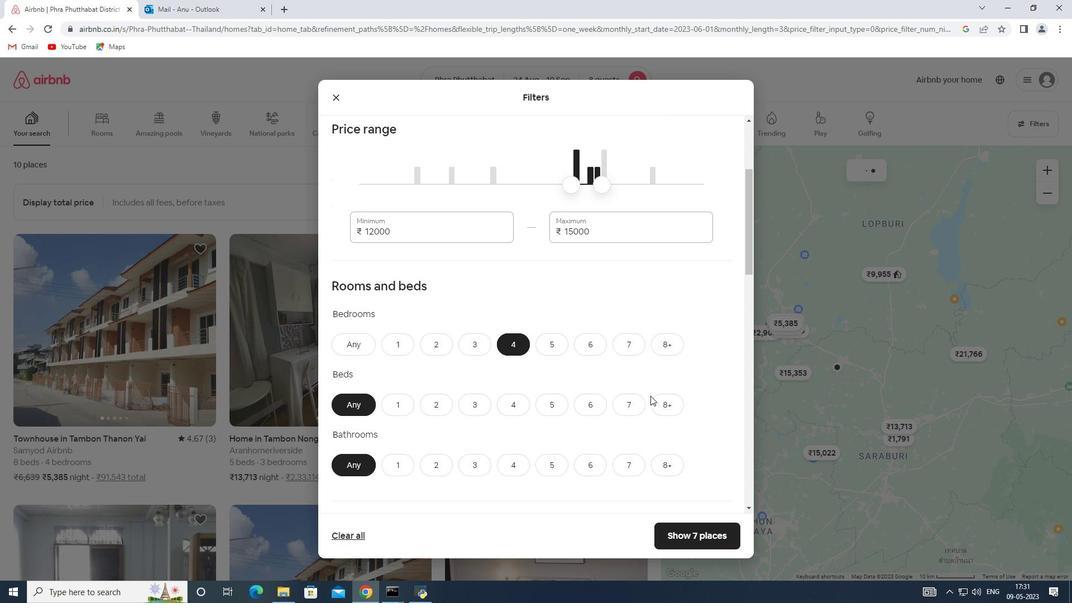
Action: Mouse pressed left at (661, 398)
Screenshot: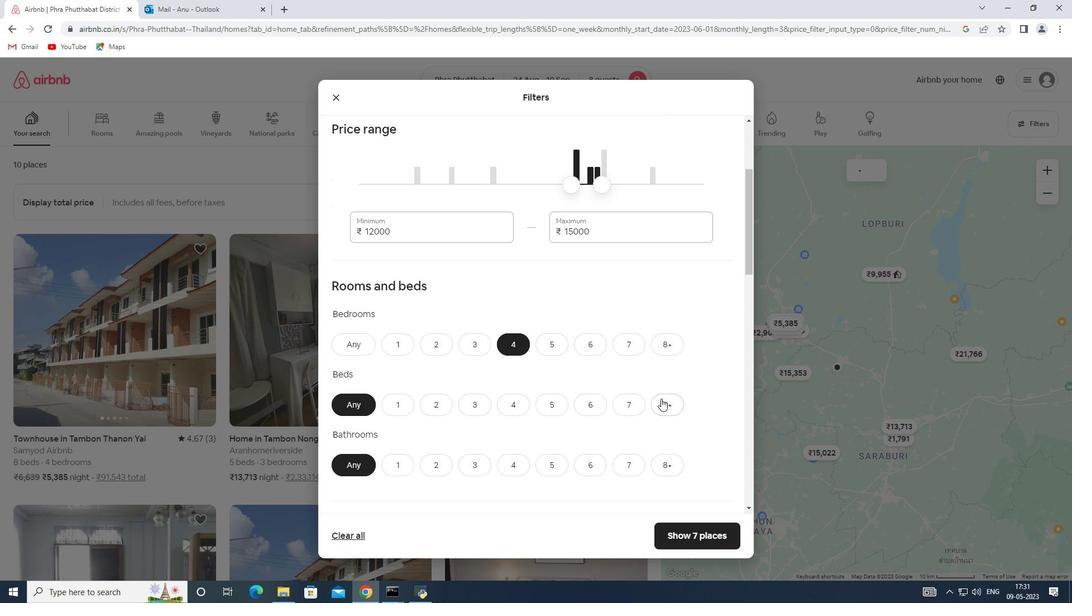 
Action: Mouse moved to (508, 461)
Screenshot: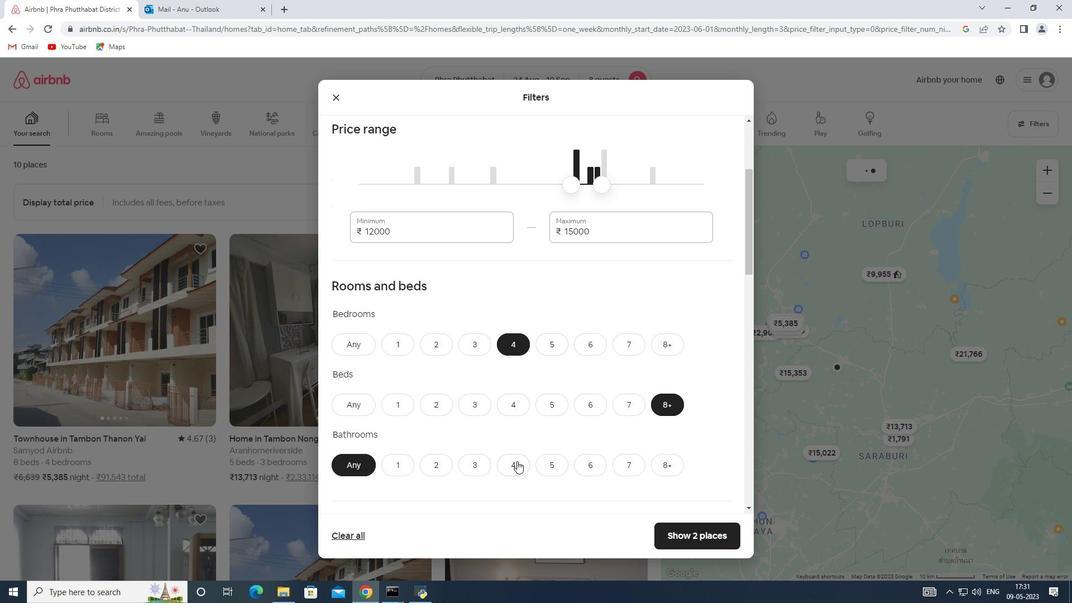 
Action: Mouse pressed left at (508, 461)
Screenshot: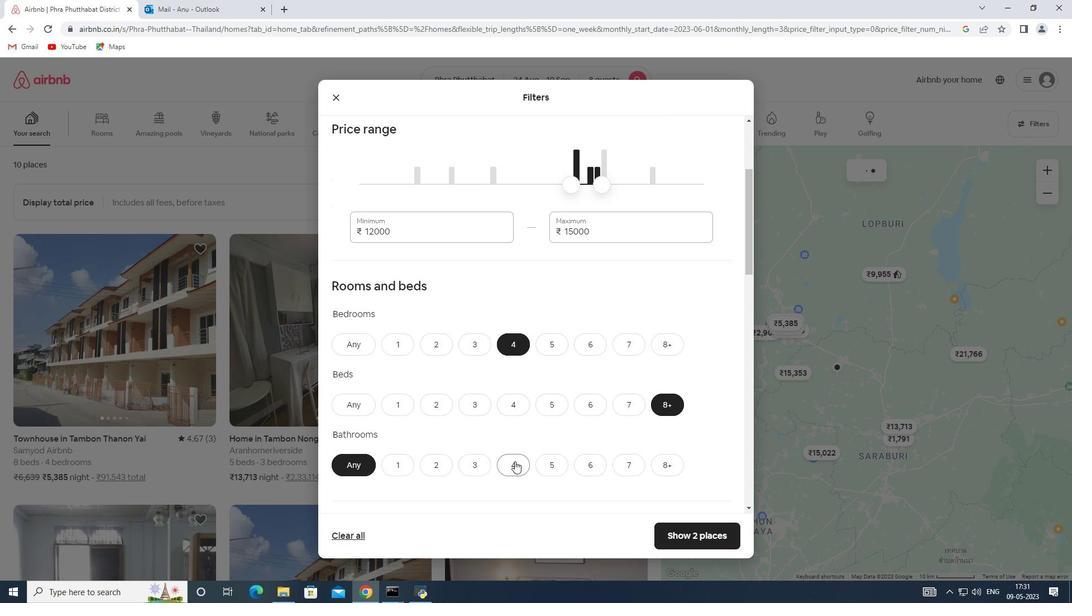 
Action: Mouse moved to (474, 421)
Screenshot: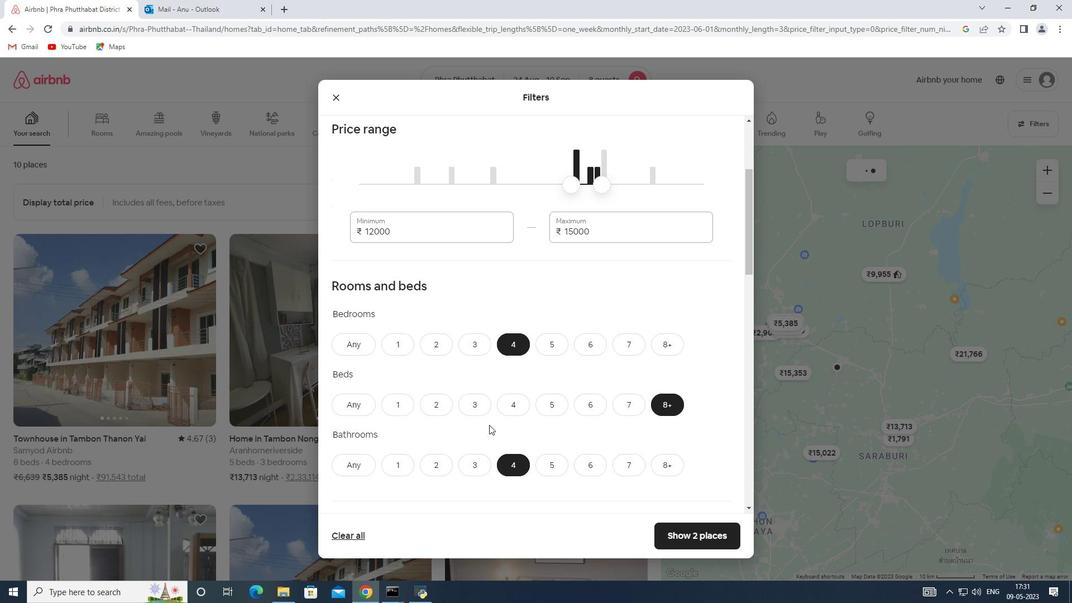 
Action: Mouse scrolled (474, 421) with delta (0, 0)
Screenshot: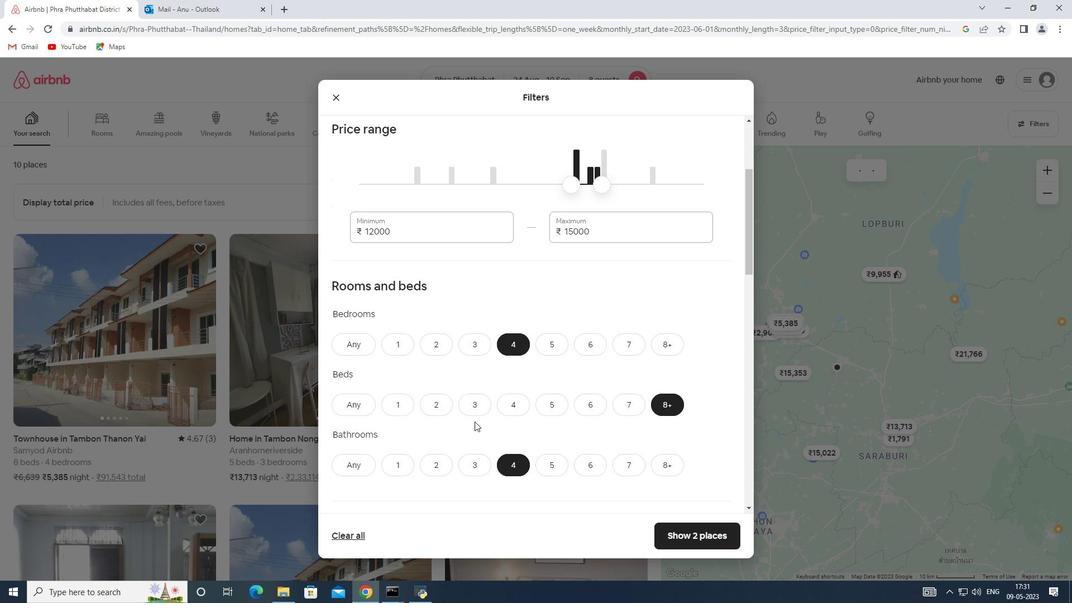 
Action: Mouse scrolled (474, 421) with delta (0, 0)
Screenshot: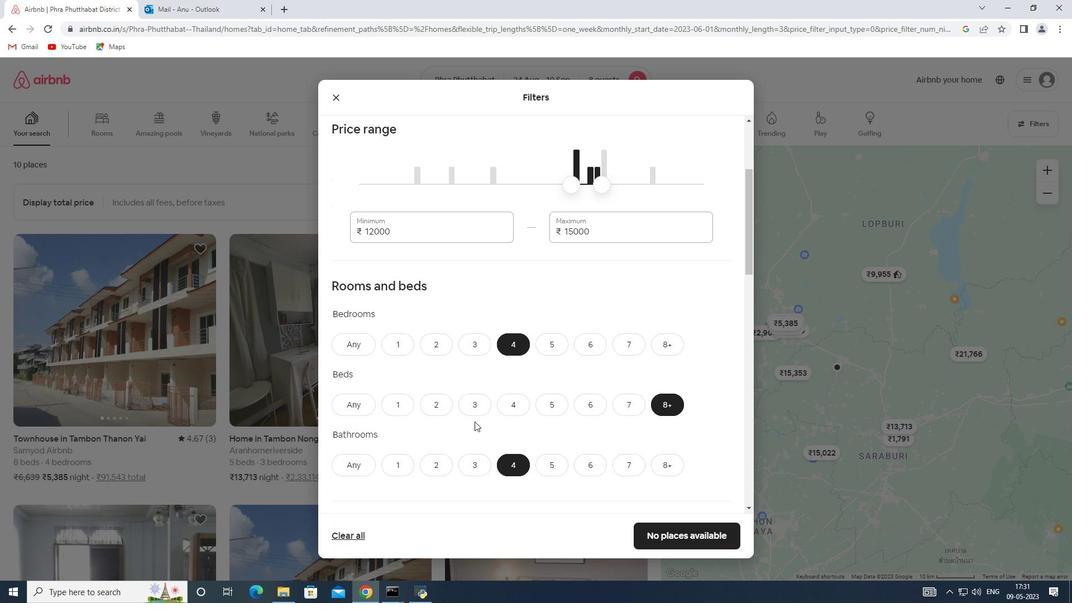 
Action: Mouse scrolled (474, 421) with delta (0, 0)
Screenshot: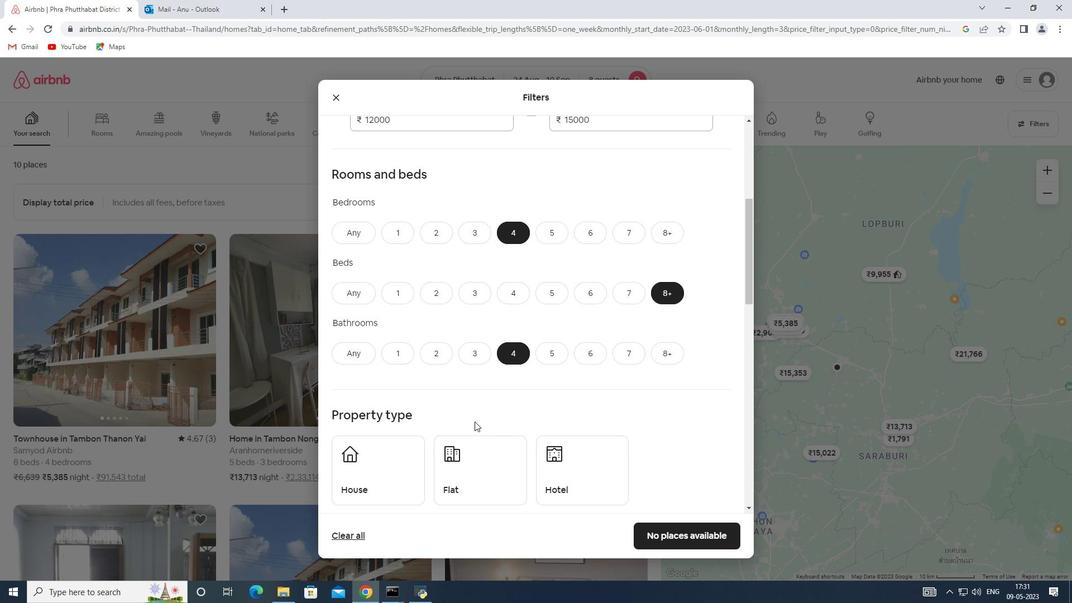 
Action: Mouse scrolled (474, 421) with delta (0, 0)
Screenshot: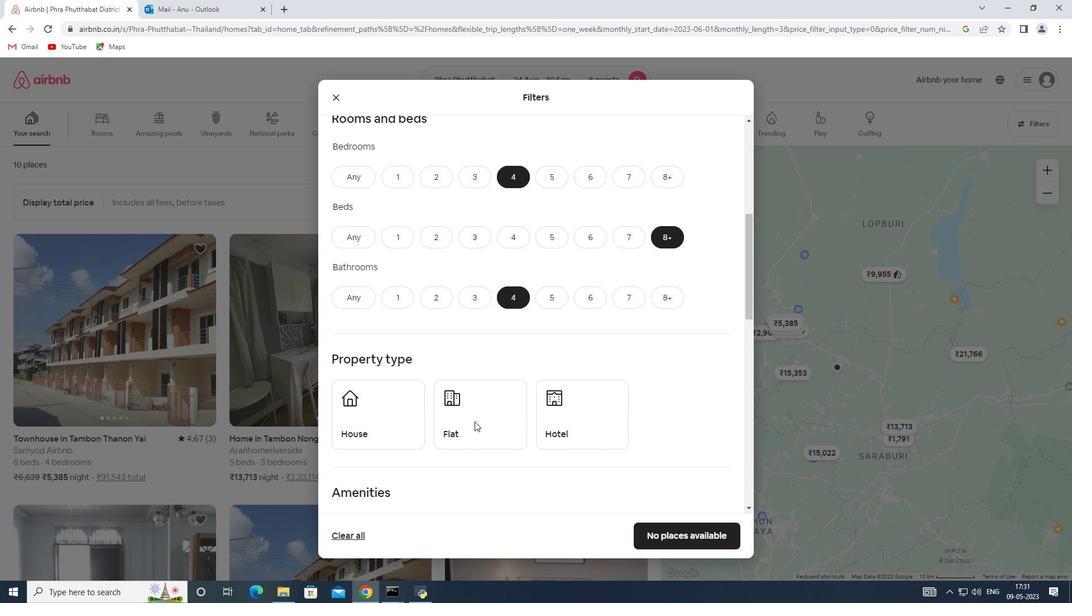 
Action: Mouse moved to (379, 374)
Screenshot: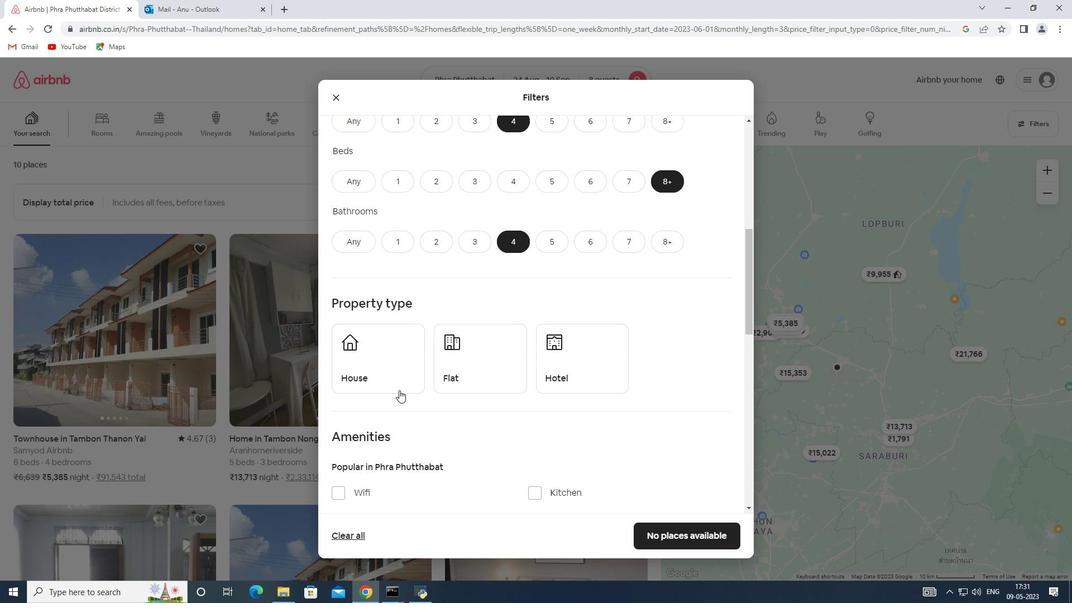 
Action: Mouse pressed left at (379, 374)
Screenshot: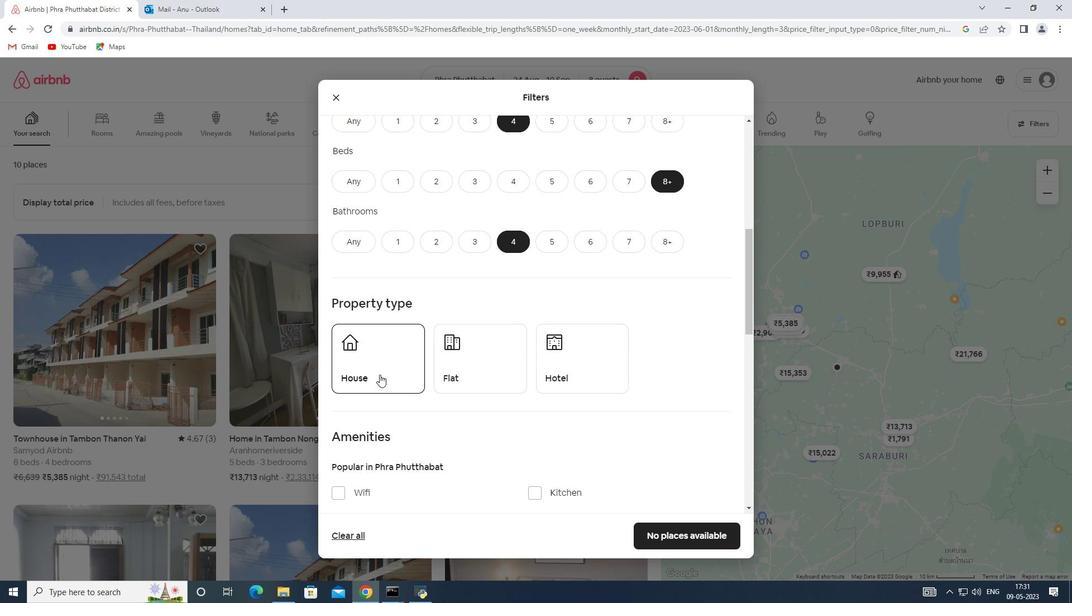 
Action: Mouse moved to (457, 362)
Screenshot: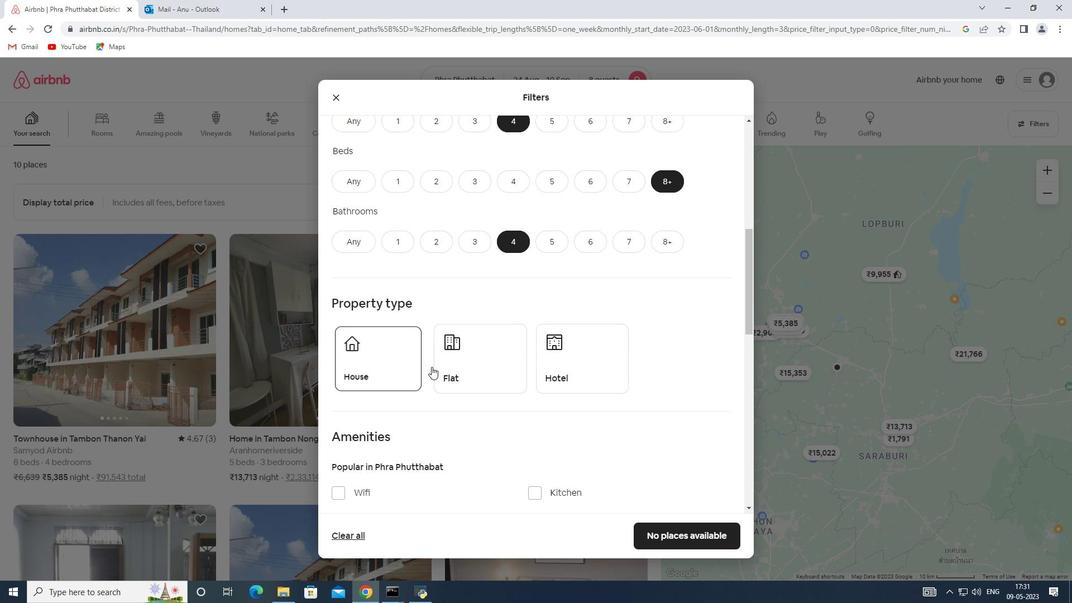 
Action: Mouse pressed left at (457, 362)
Screenshot: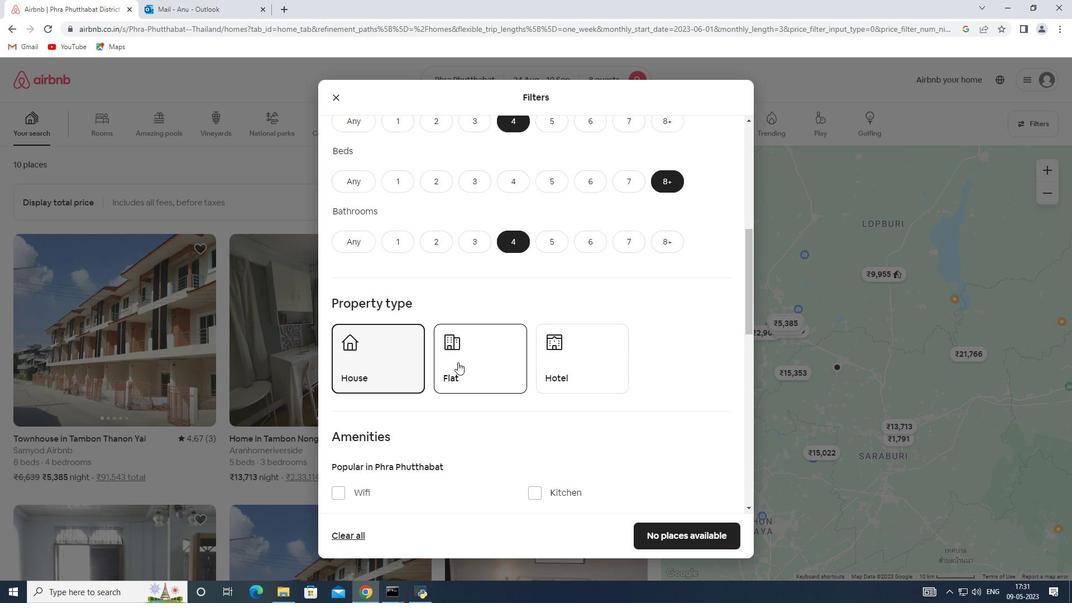 
Action: Mouse moved to (556, 371)
Screenshot: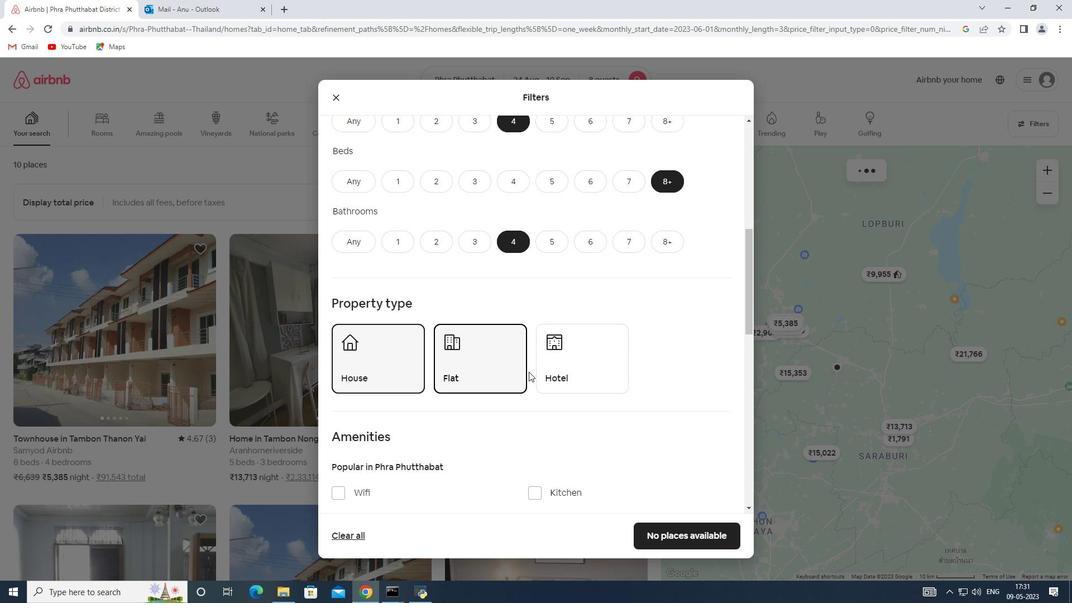 
Action: Mouse scrolled (556, 371) with delta (0, 0)
Screenshot: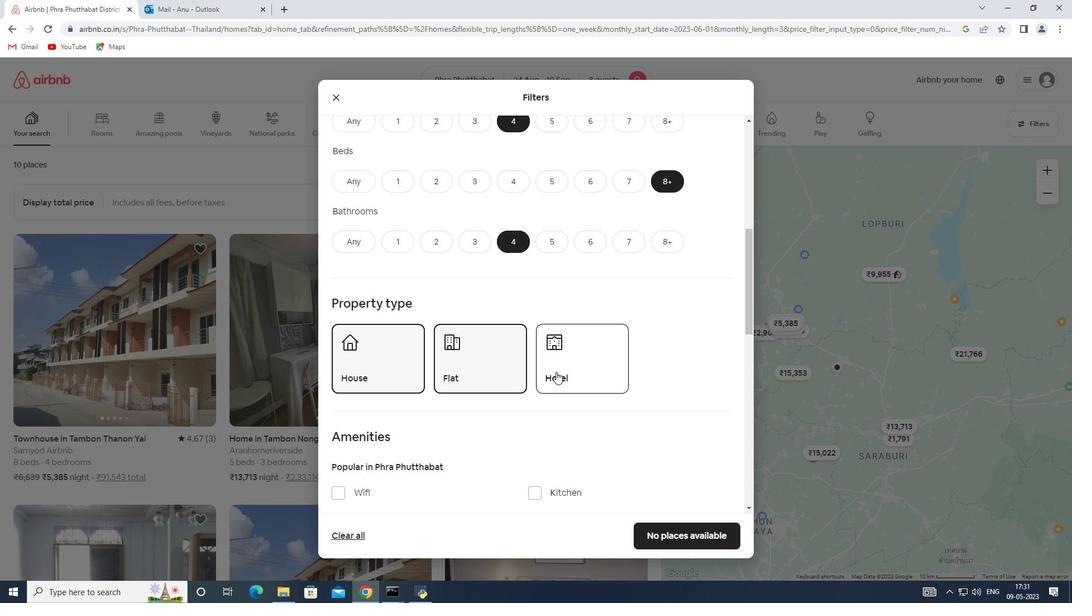 
Action: Mouse scrolled (556, 371) with delta (0, 0)
Screenshot: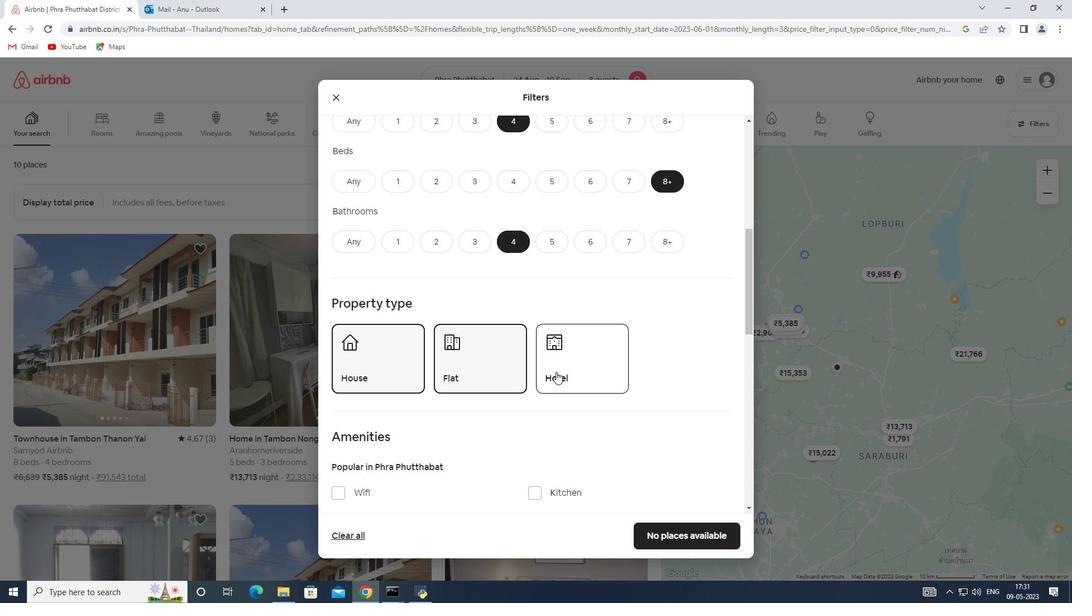 
Action: Mouse scrolled (556, 371) with delta (0, 0)
Screenshot: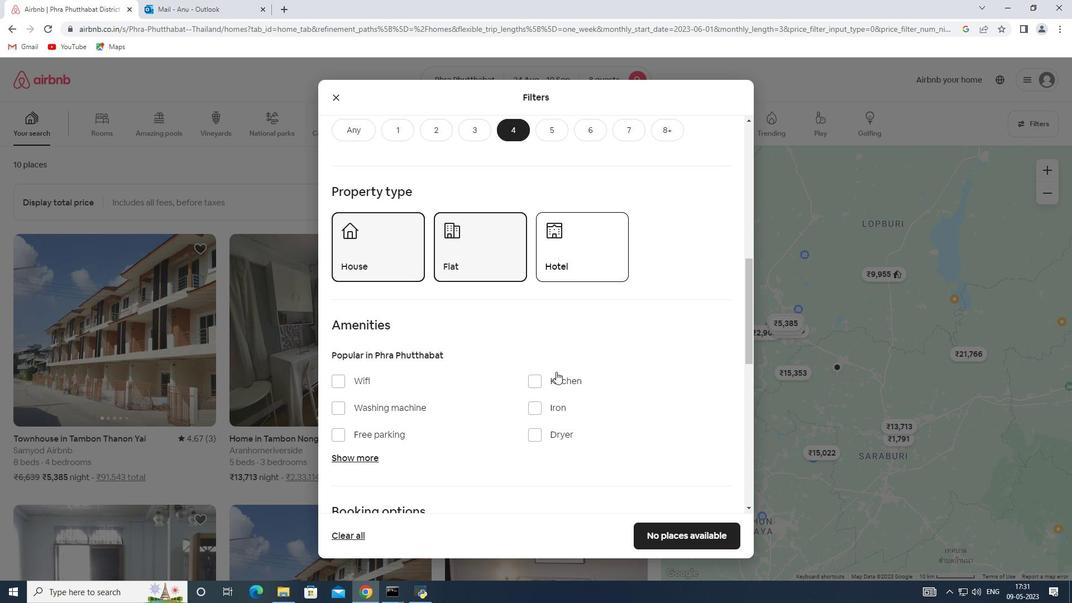 
Action: Mouse moved to (345, 399)
Screenshot: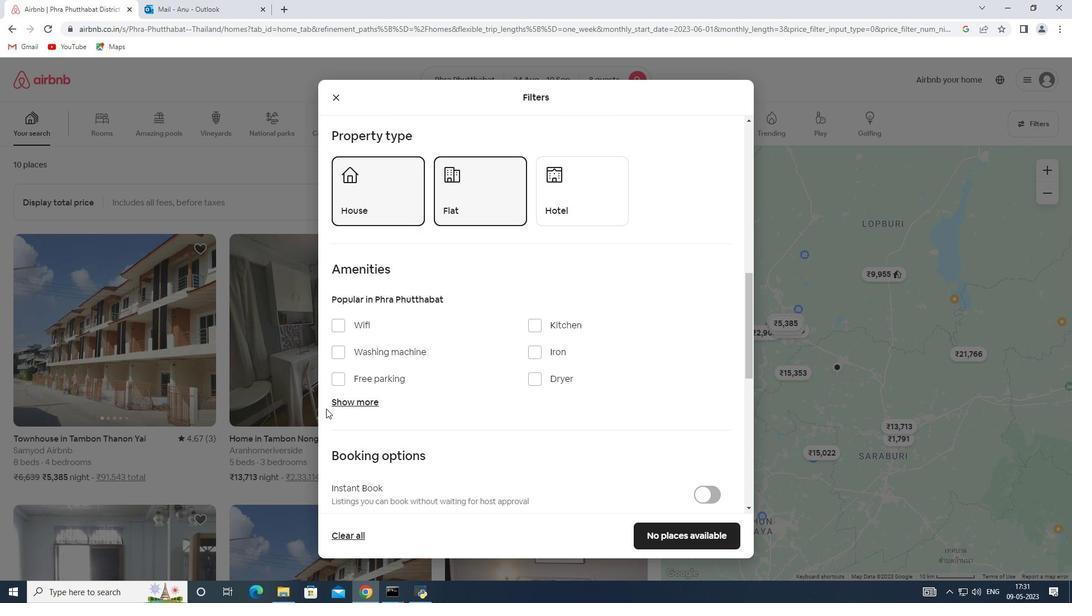 
Action: Mouse pressed left at (345, 399)
Screenshot: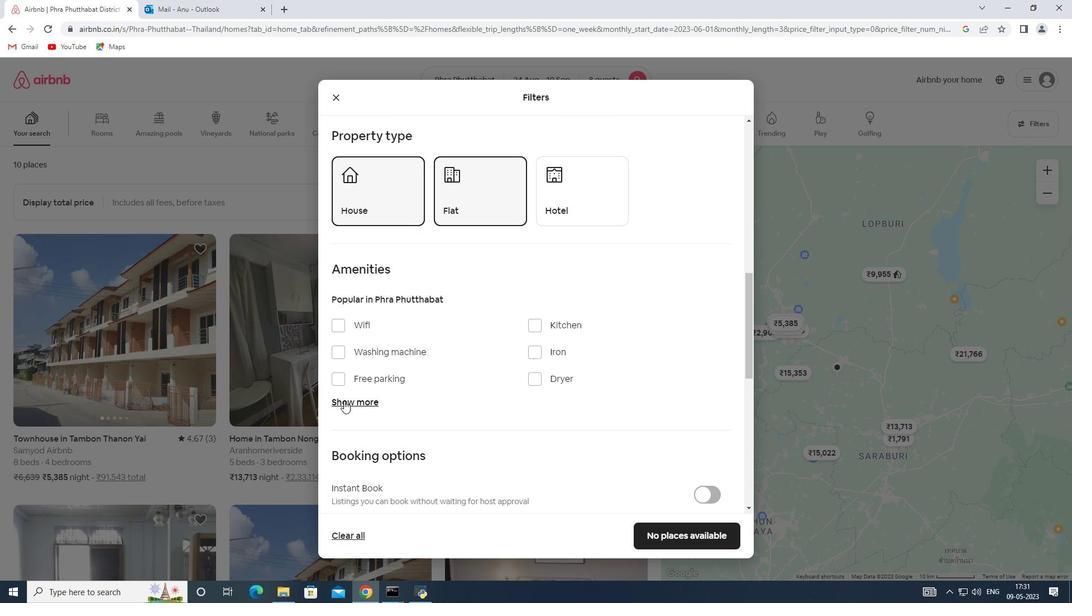 
Action: Mouse moved to (338, 328)
Screenshot: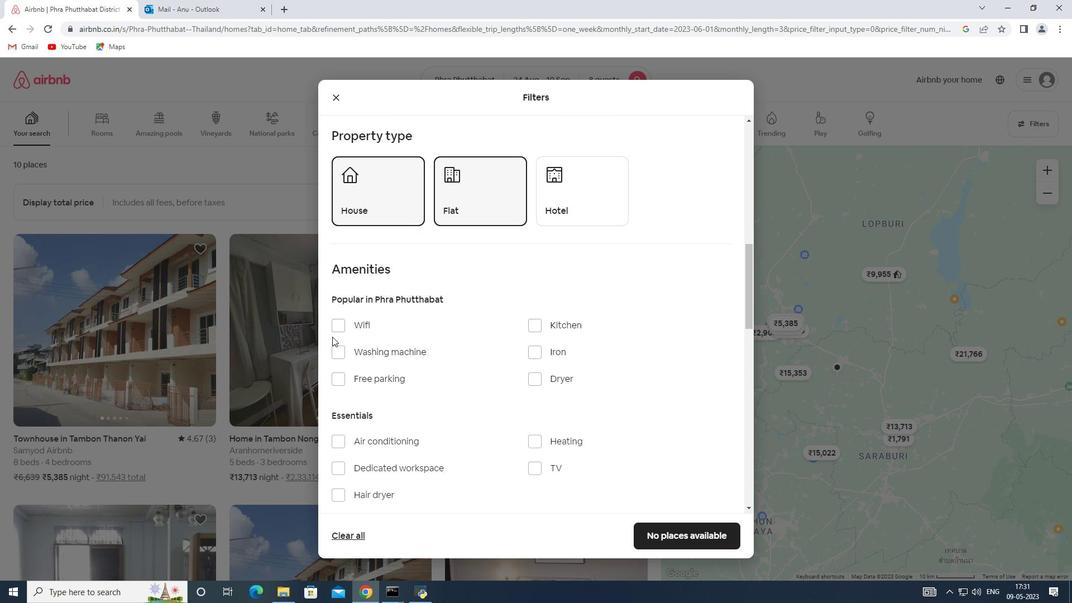 
Action: Mouse pressed left at (338, 328)
Screenshot: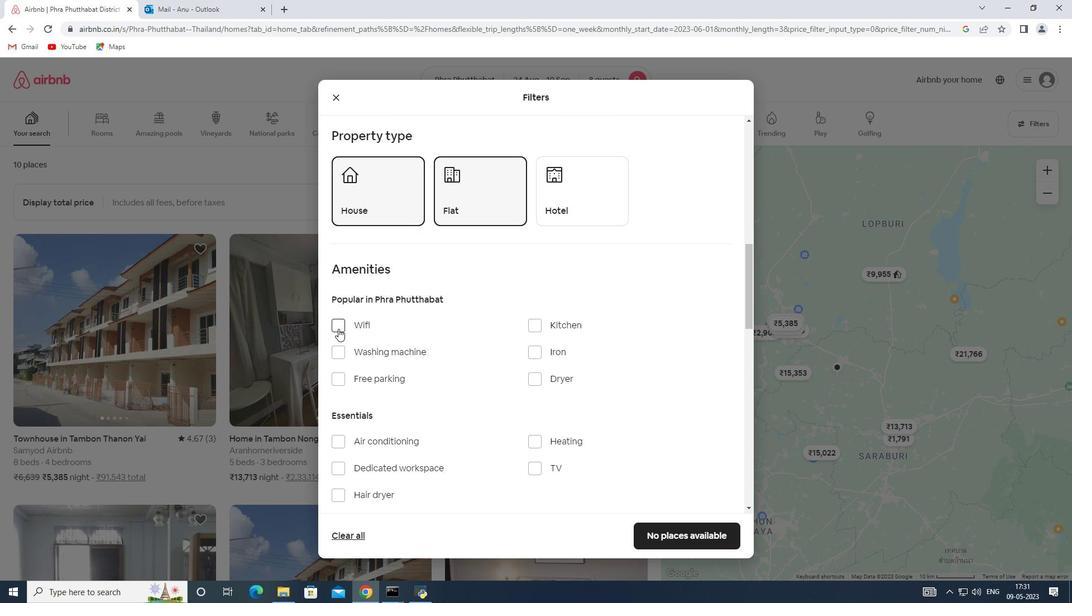 
Action: Mouse moved to (367, 359)
Screenshot: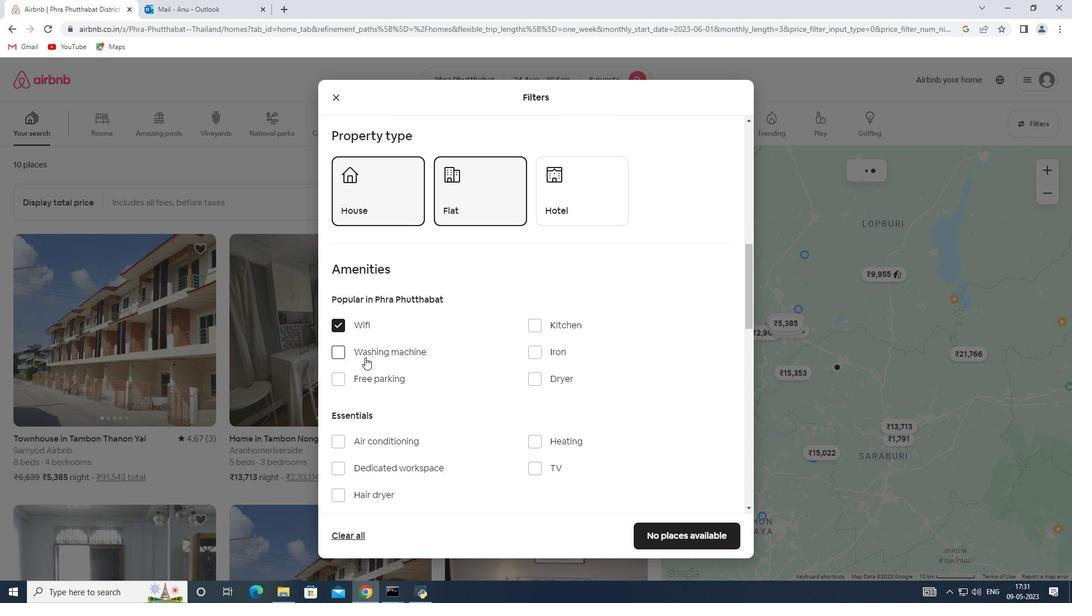 
Action: Mouse scrolled (367, 358) with delta (0, 0)
Screenshot: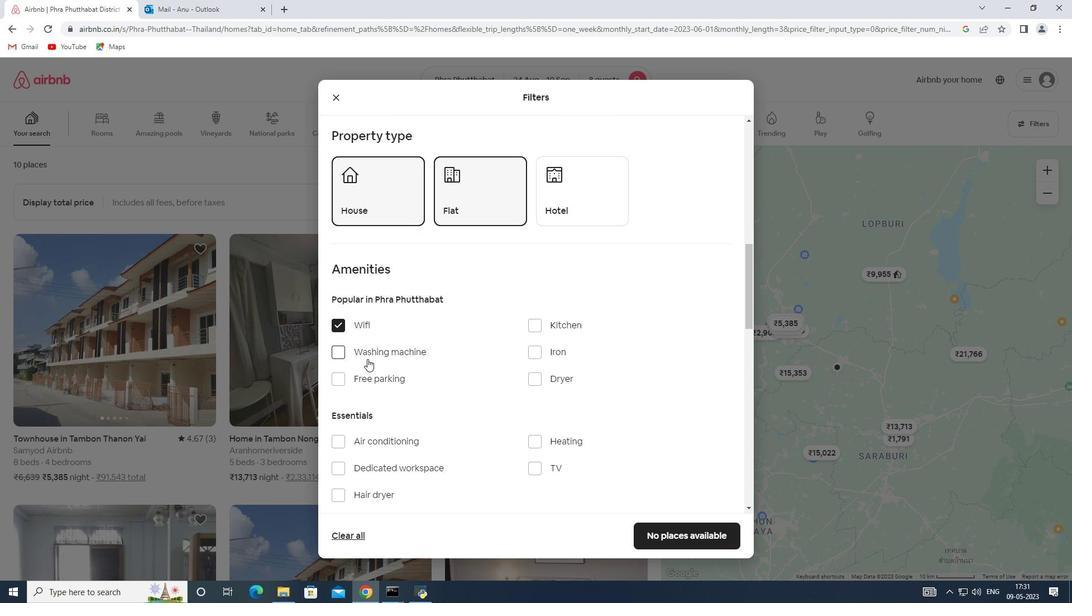 
Action: Mouse moved to (367, 359)
Screenshot: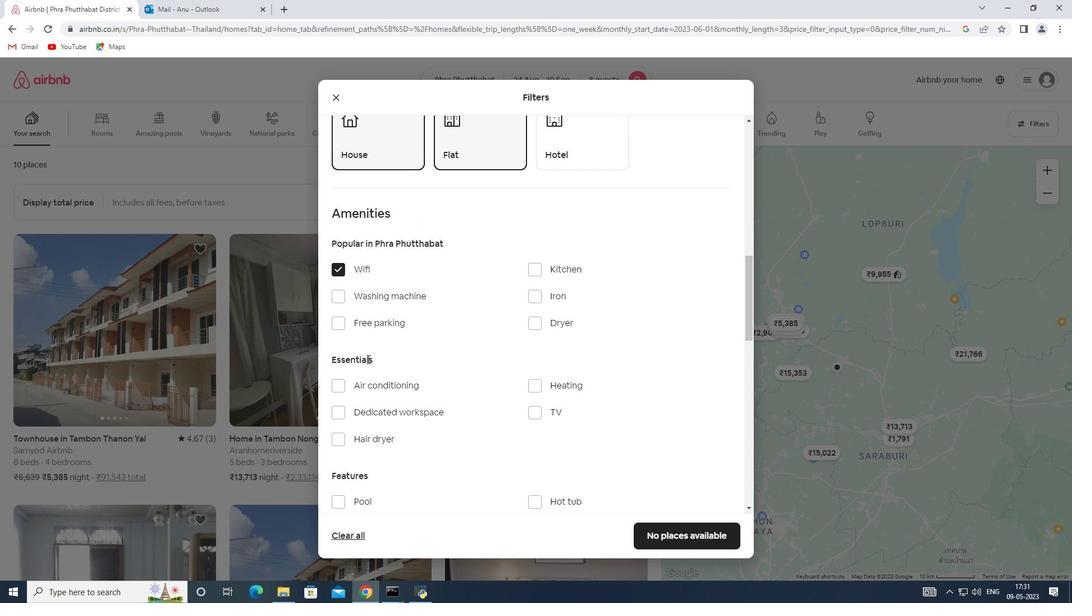 
Action: Mouse scrolled (367, 358) with delta (0, 0)
Screenshot: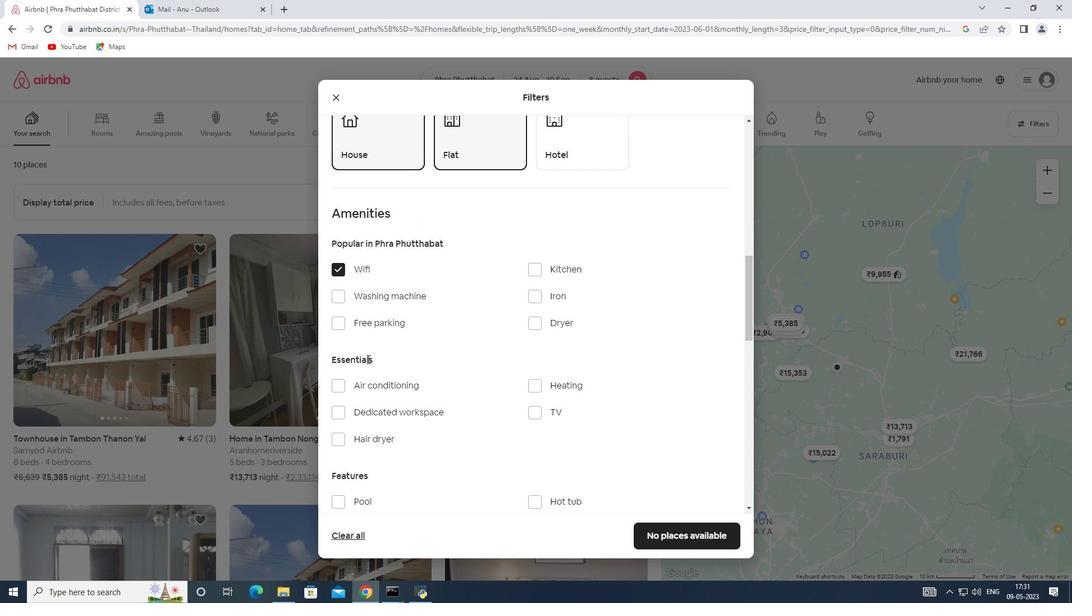 
Action: Mouse moved to (528, 353)
Screenshot: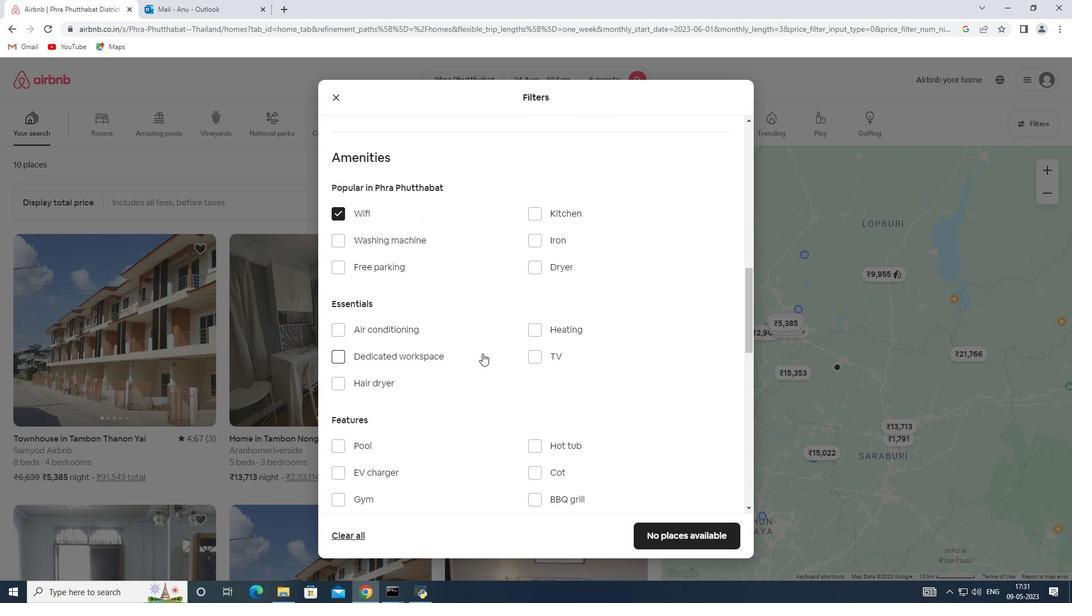 
Action: Mouse pressed left at (528, 353)
Screenshot: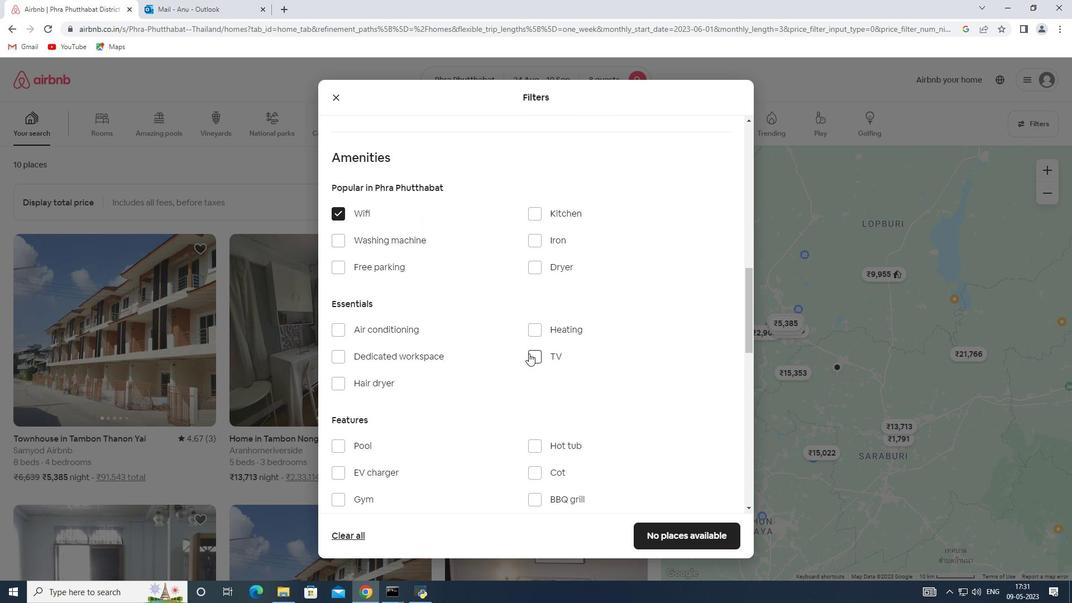 
Action: Mouse moved to (342, 269)
Screenshot: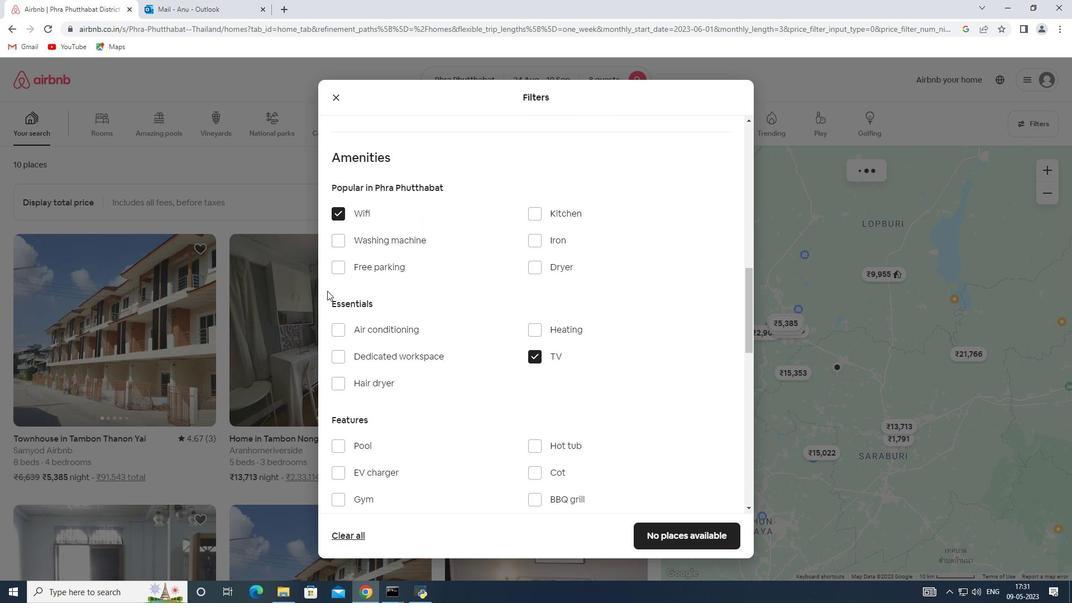 
Action: Mouse pressed left at (342, 269)
Screenshot: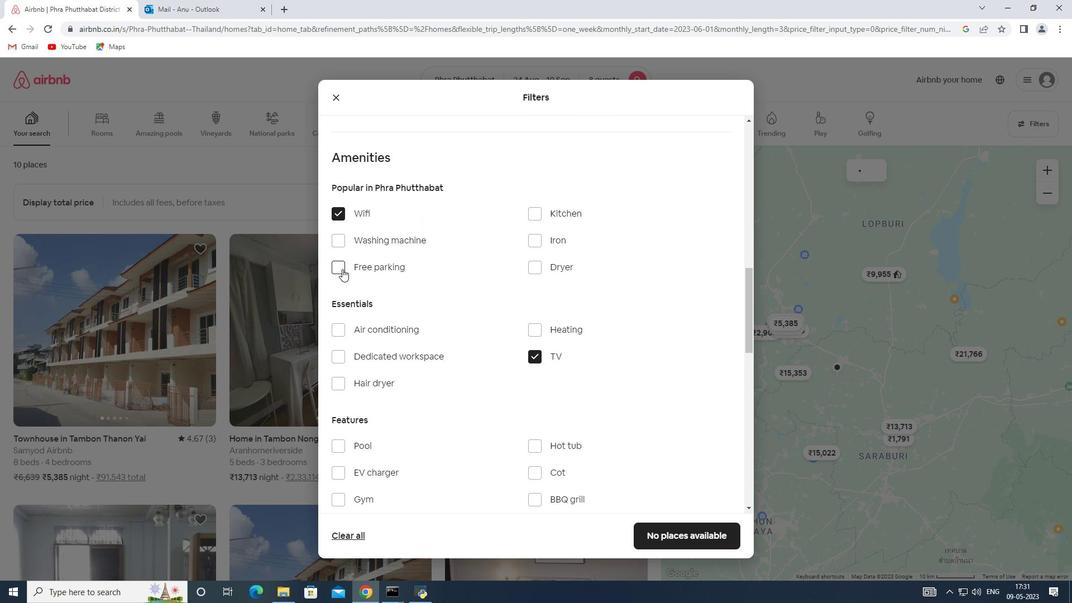 
Action: Mouse moved to (375, 319)
Screenshot: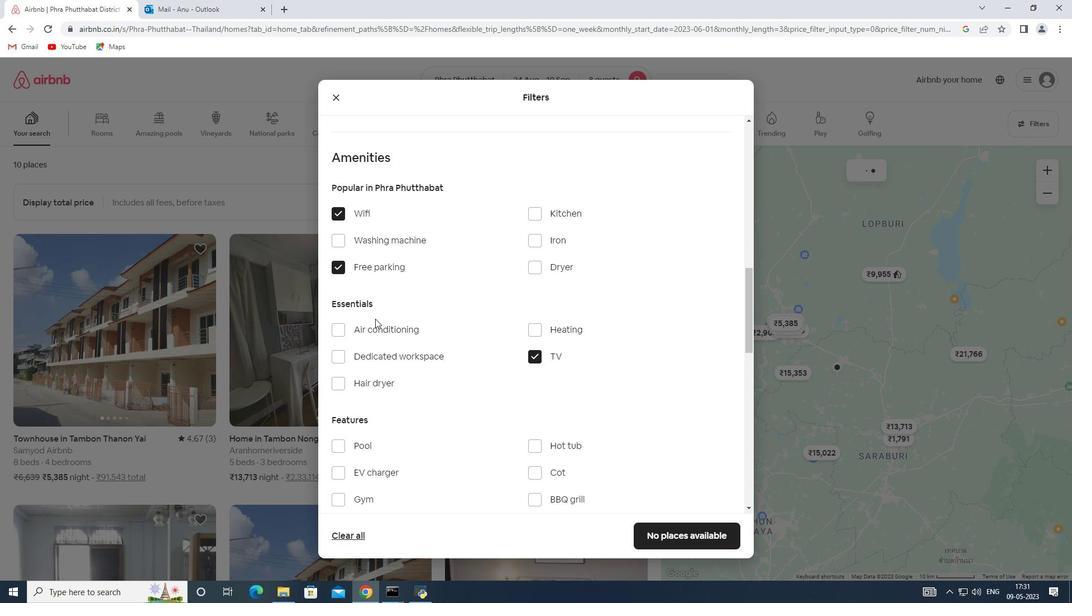 
Action: Mouse scrolled (375, 318) with delta (0, 0)
Screenshot: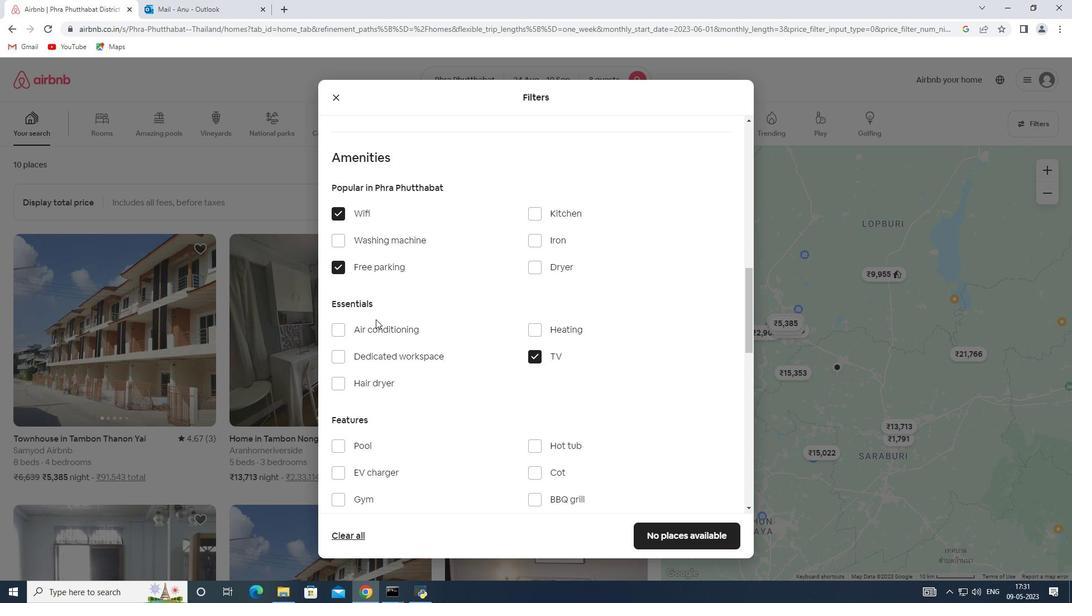 
Action: Mouse moved to (377, 326)
Screenshot: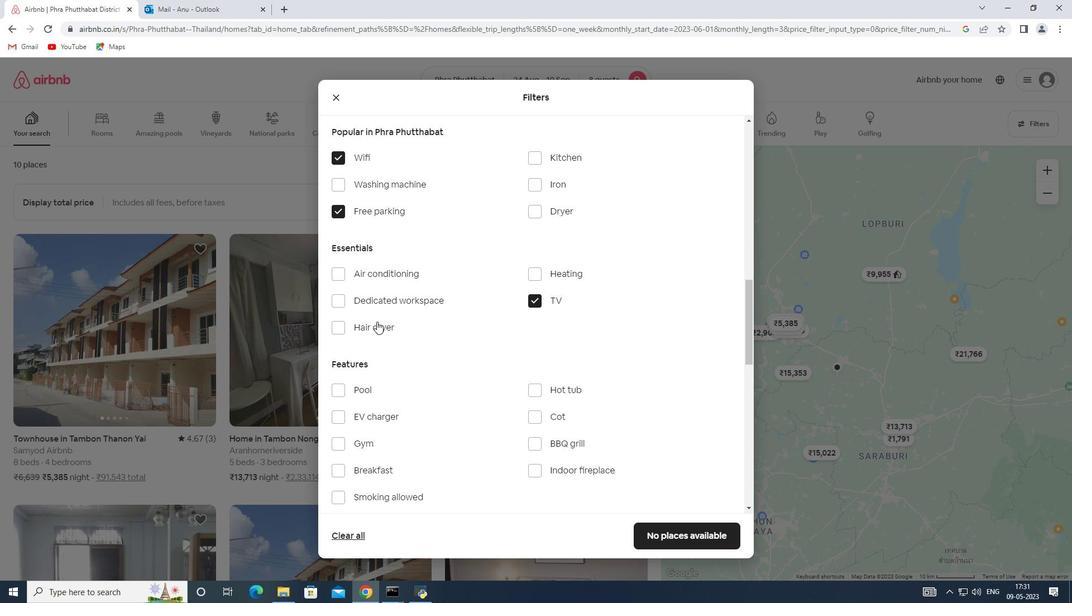 
Action: Mouse scrolled (377, 325) with delta (0, 0)
Screenshot: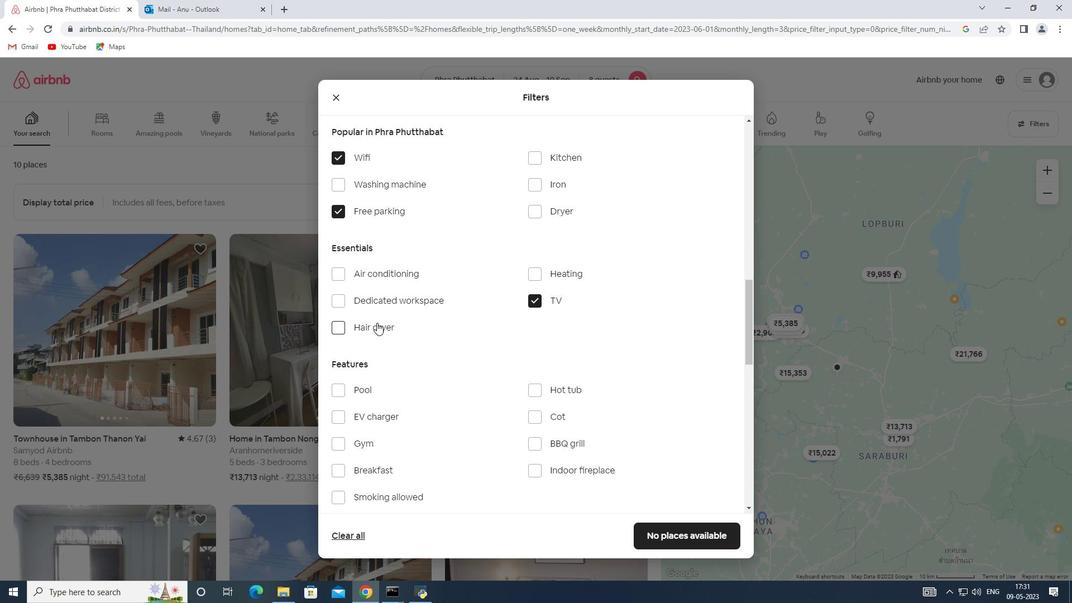 
Action: Mouse moved to (363, 386)
Screenshot: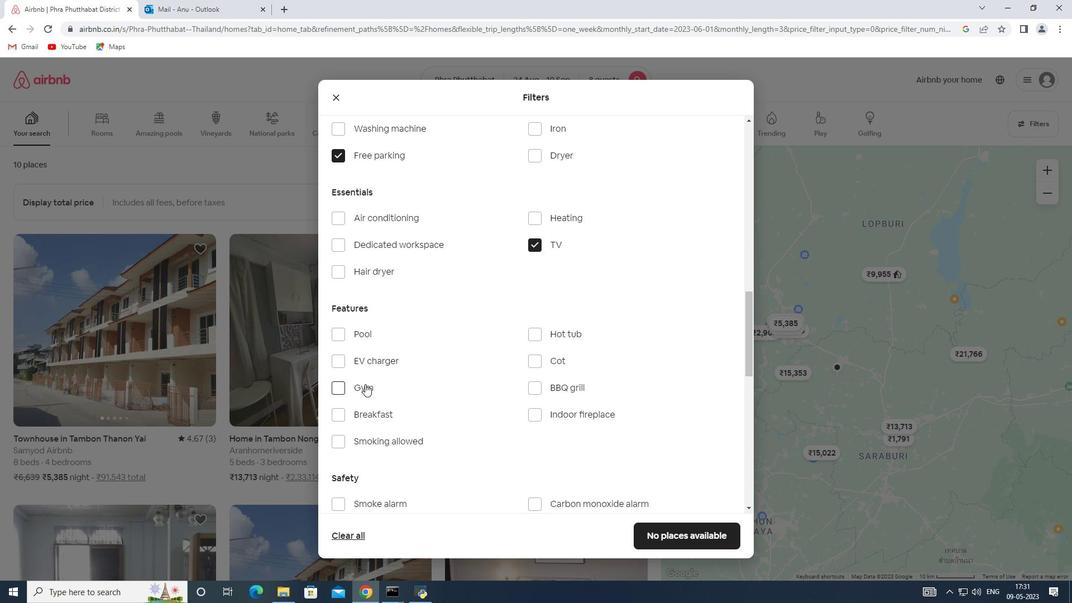 
Action: Mouse pressed left at (363, 386)
Screenshot: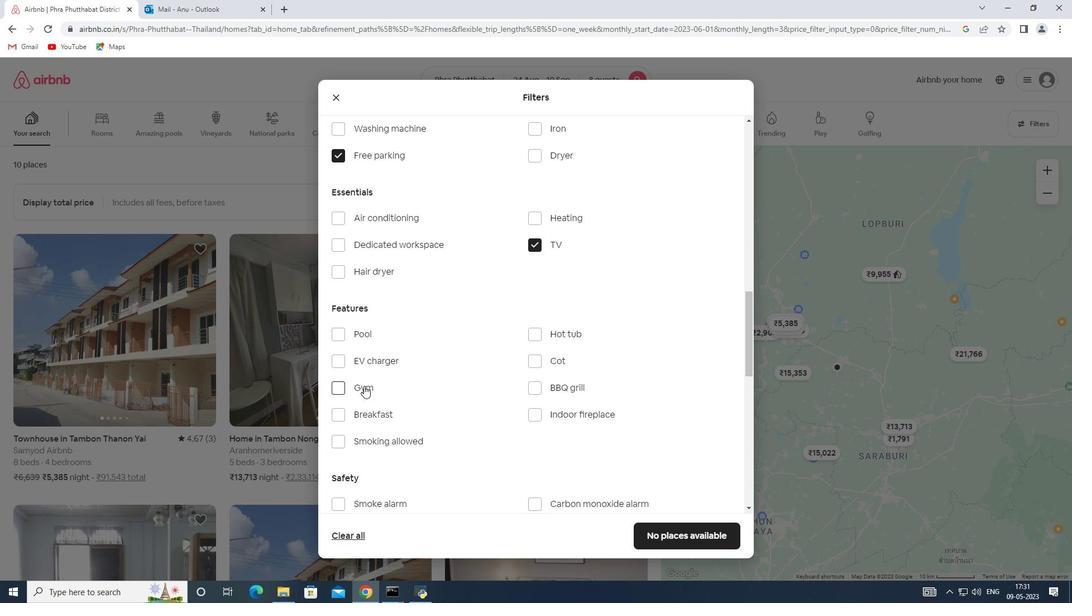 
Action: Mouse moved to (338, 388)
Screenshot: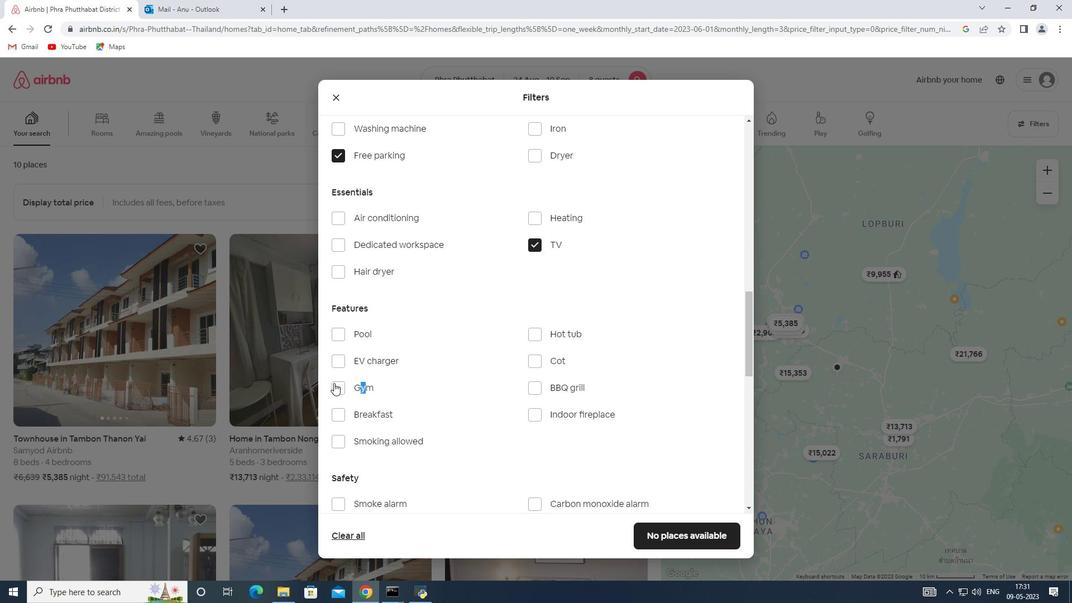 
Action: Mouse pressed left at (338, 388)
Screenshot: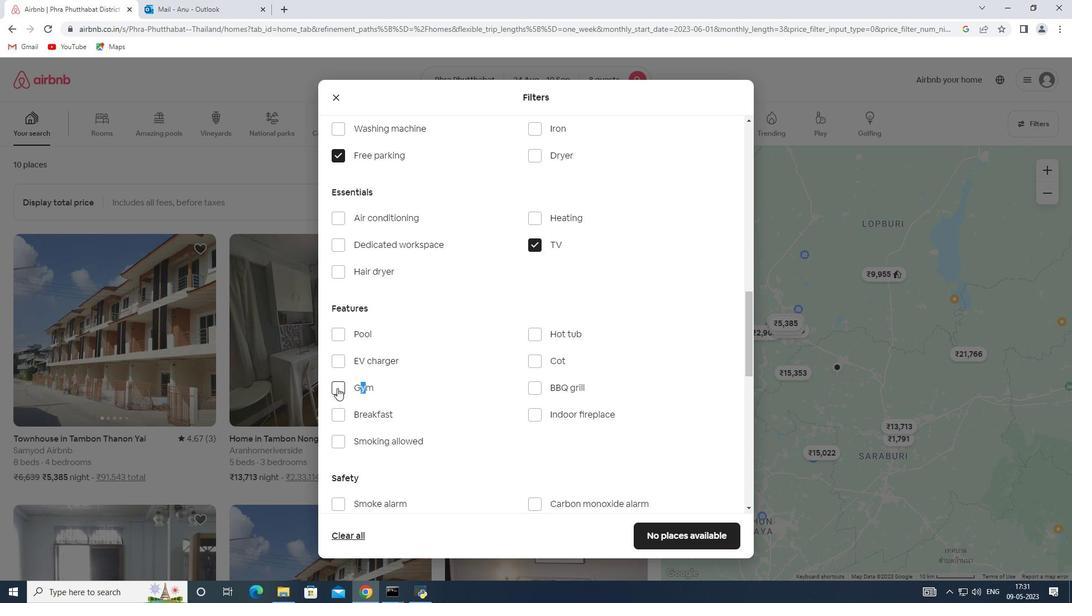 
Action: Mouse moved to (336, 413)
Screenshot: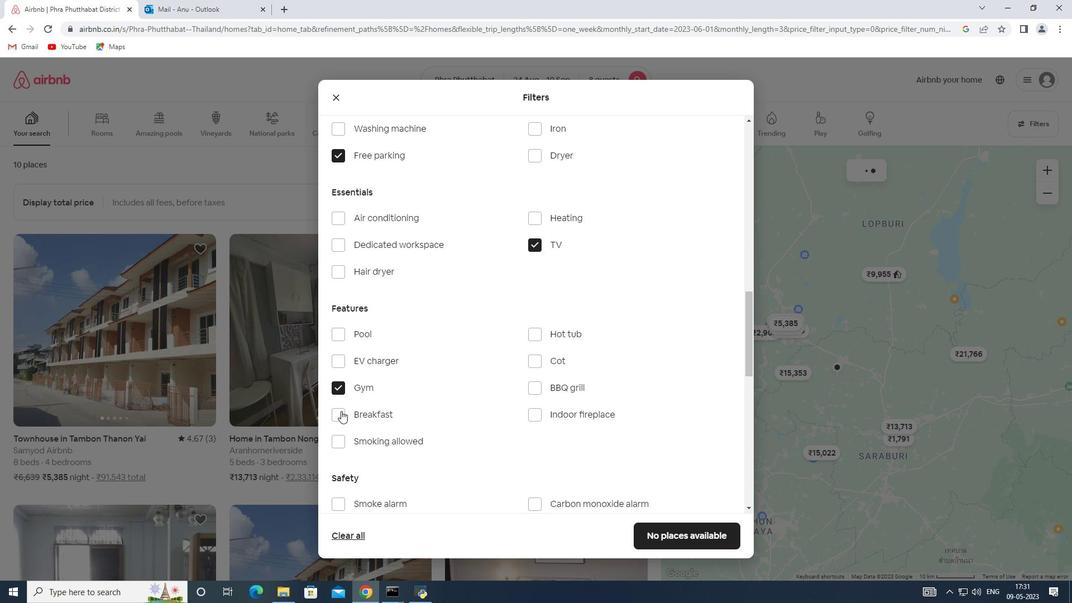 
Action: Mouse pressed left at (336, 413)
Screenshot: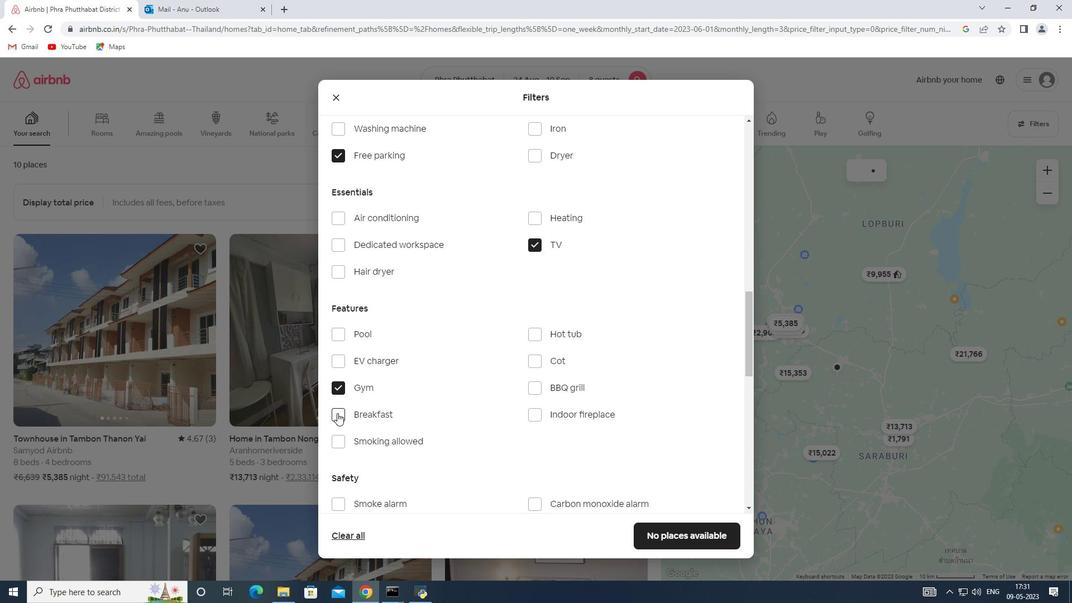 
Action: Mouse scrolled (336, 412) with delta (0, 0)
Screenshot: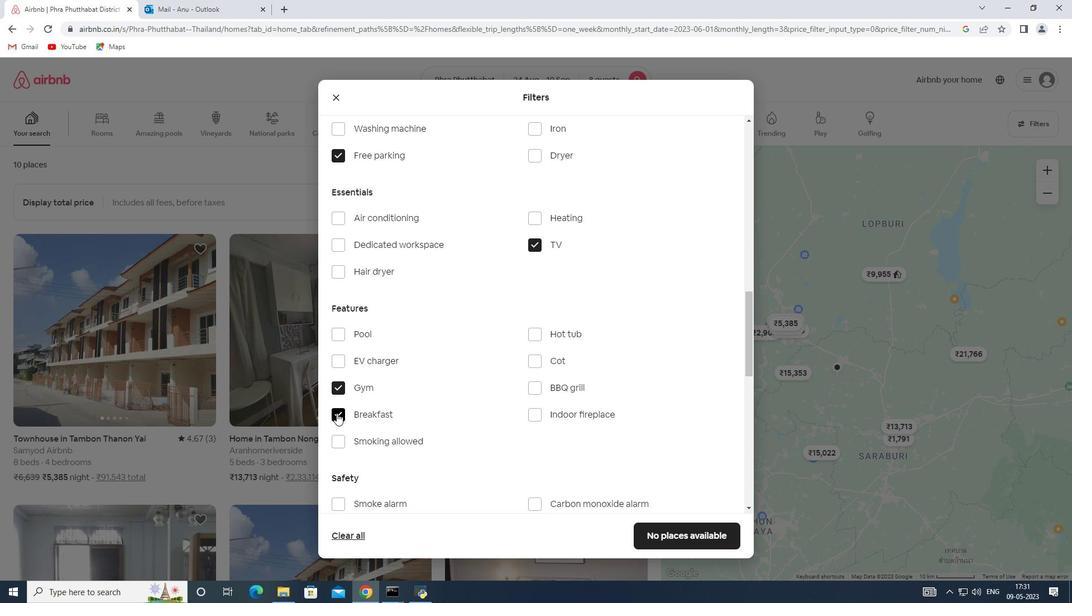 
Action: Mouse scrolled (336, 412) with delta (0, 0)
Screenshot: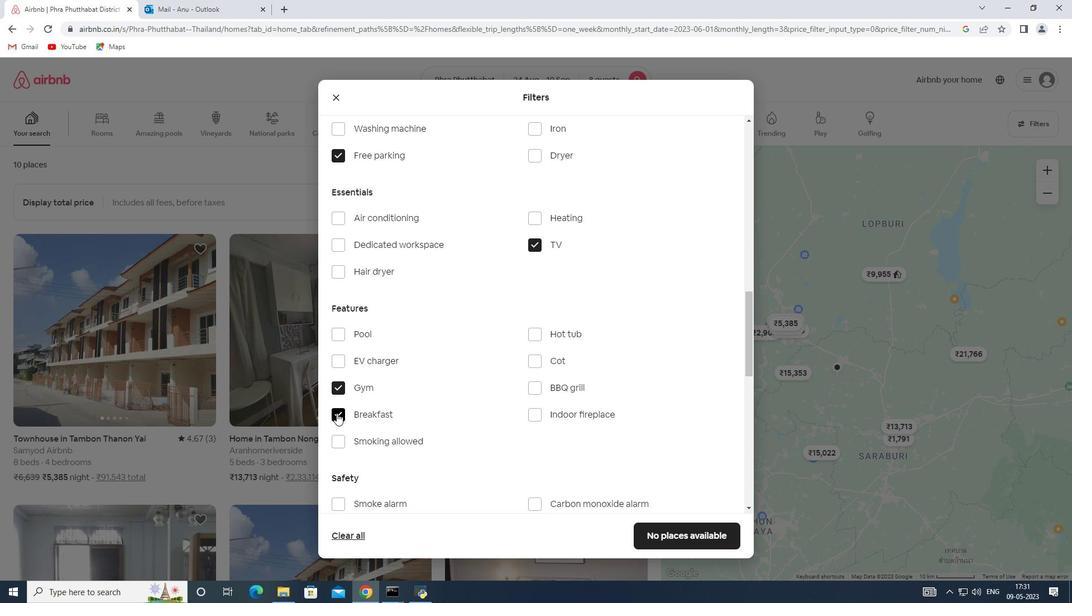 
Action: Mouse scrolled (336, 412) with delta (0, 0)
Screenshot: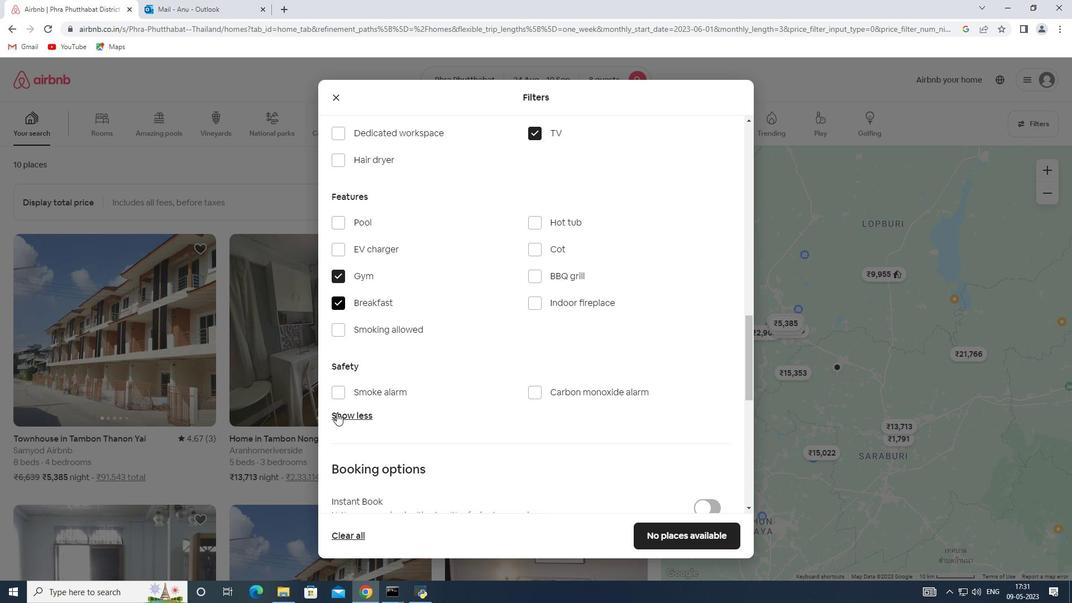 
Action: Mouse scrolled (336, 412) with delta (0, 0)
Screenshot: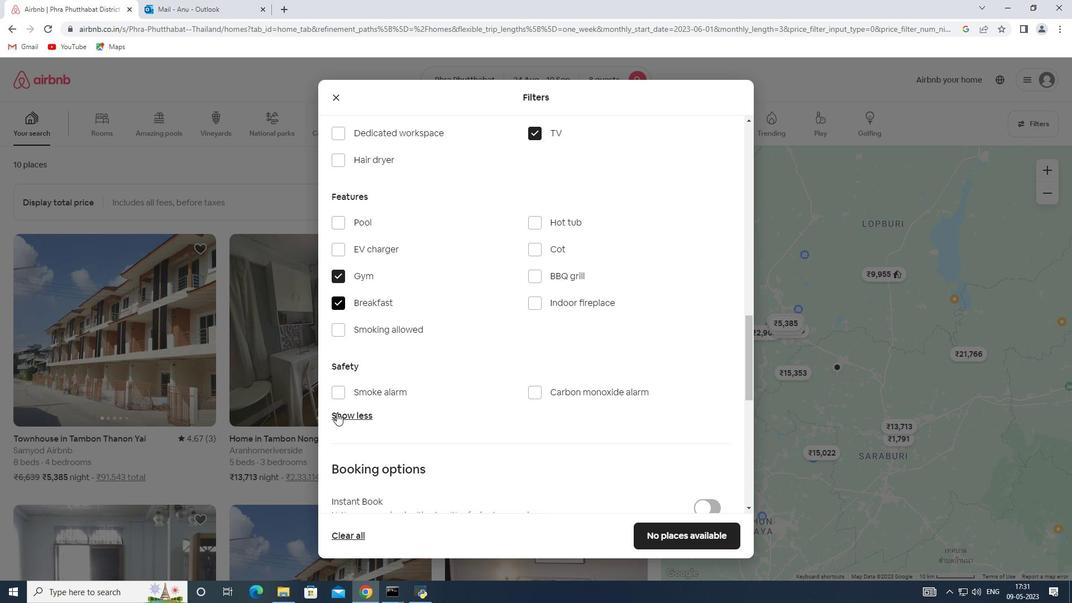 
Action: Mouse scrolled (336, 412) with delta (0, 0)
Screenshot: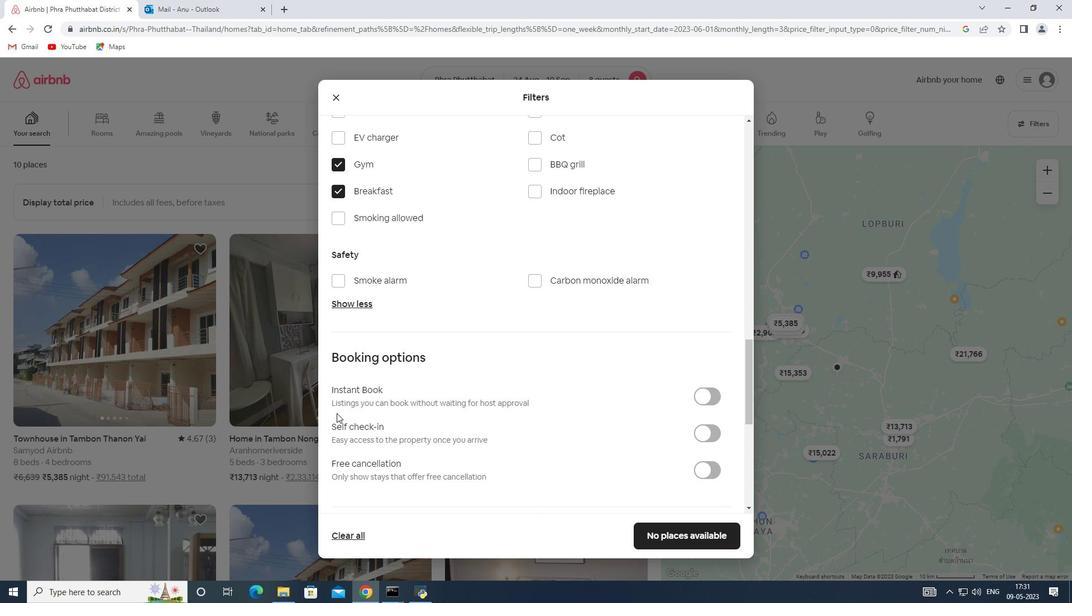 
Action: Mouse moved to (708, 373)
Screenshot: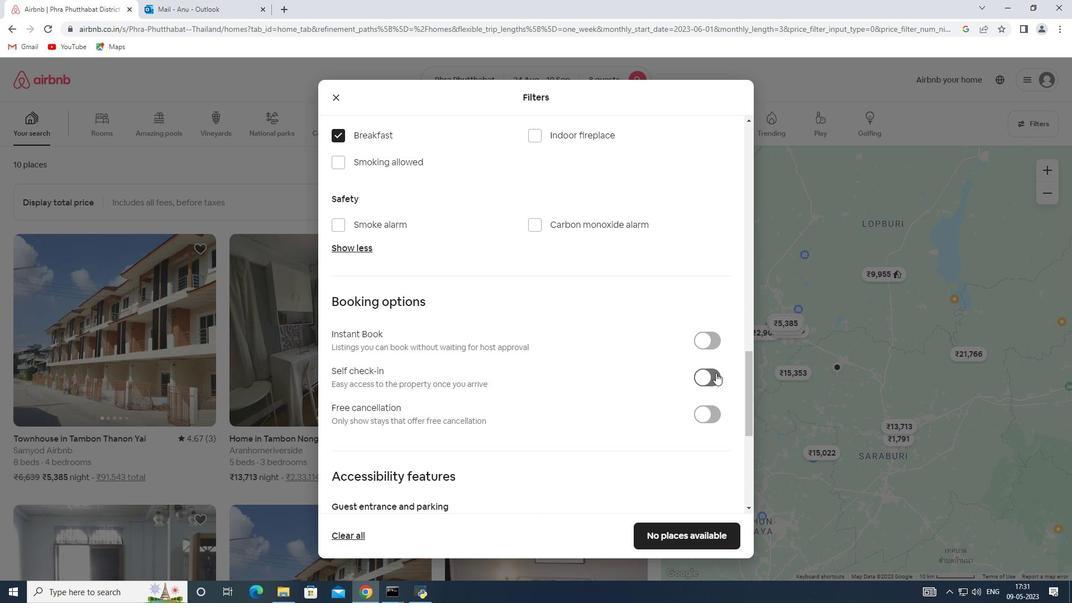 
Action: Mouse pressed left at (708, 373)
Screenshot: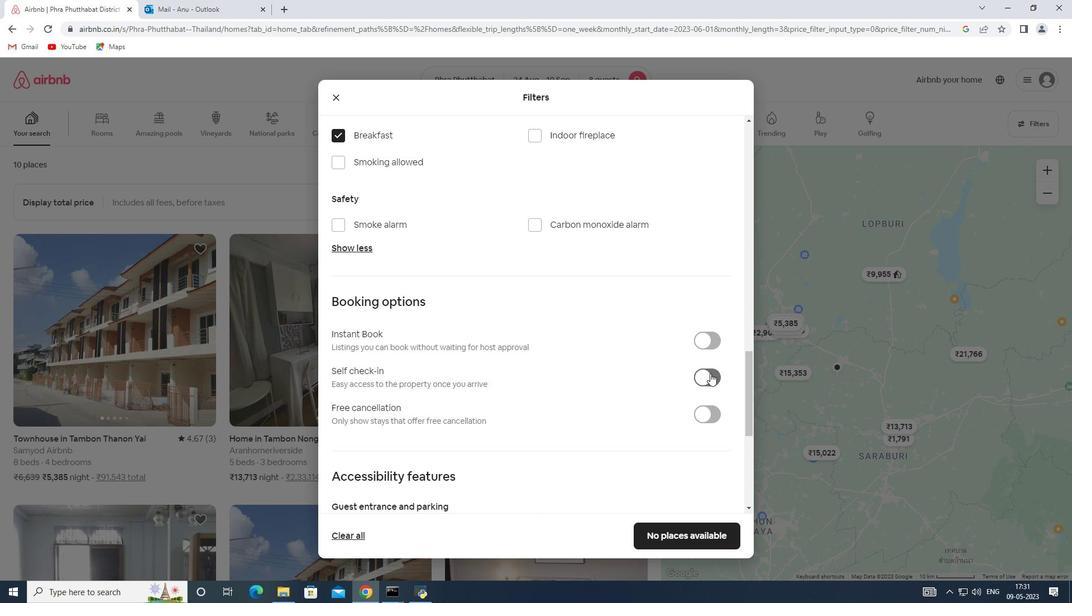 
Action: Mouse moved to (438, 399)
Screenshot: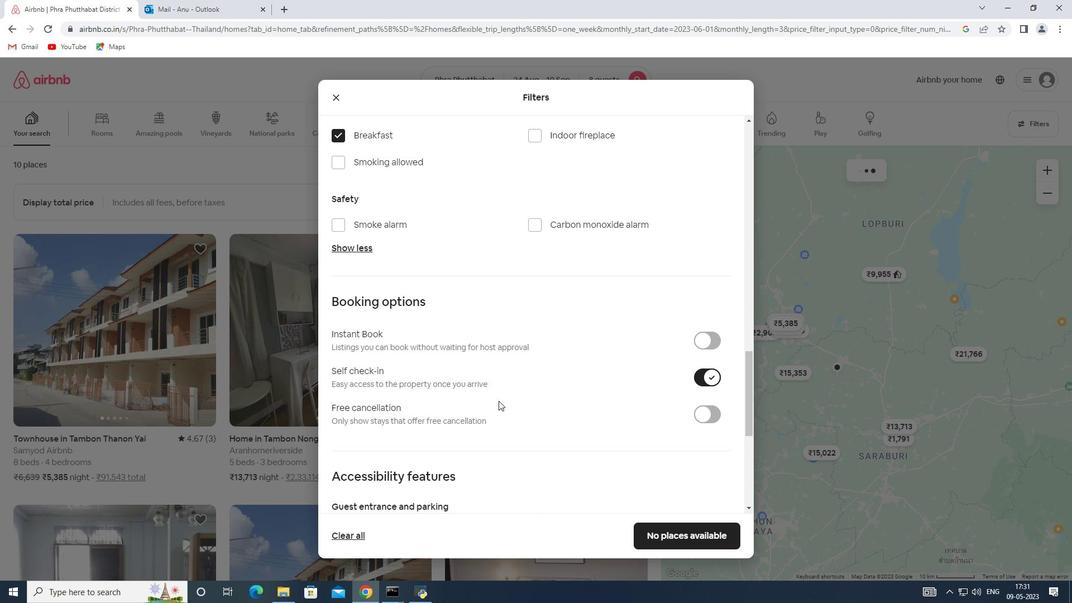 
Action: Mouse scrolled (438, 399) with delta (0, 0)
Screenshot: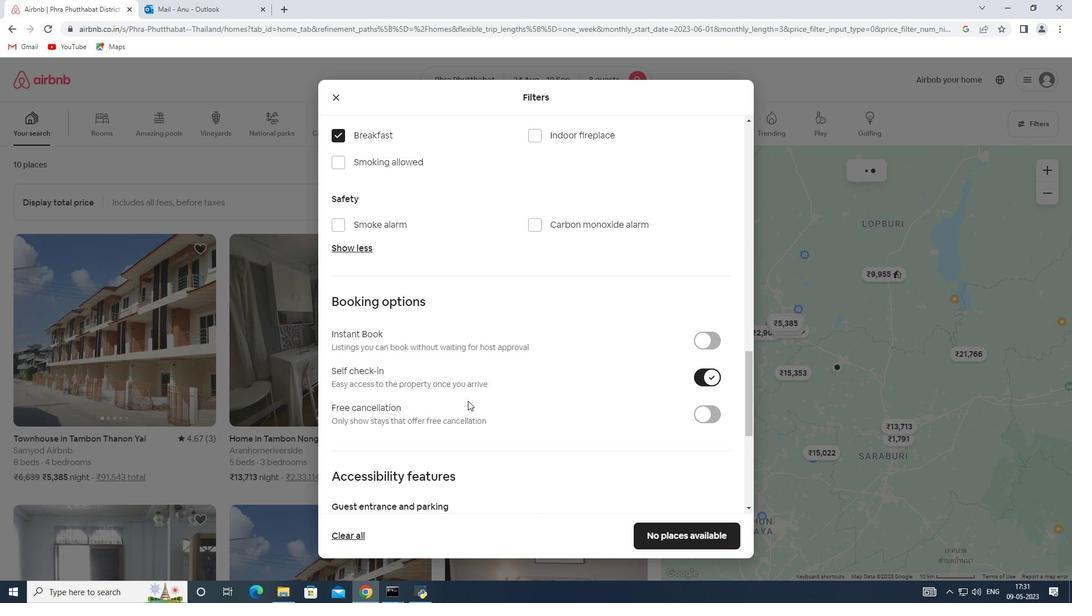 
Action: Mouse scrolled (438, 399) with delta (0, 0)
Screenshot: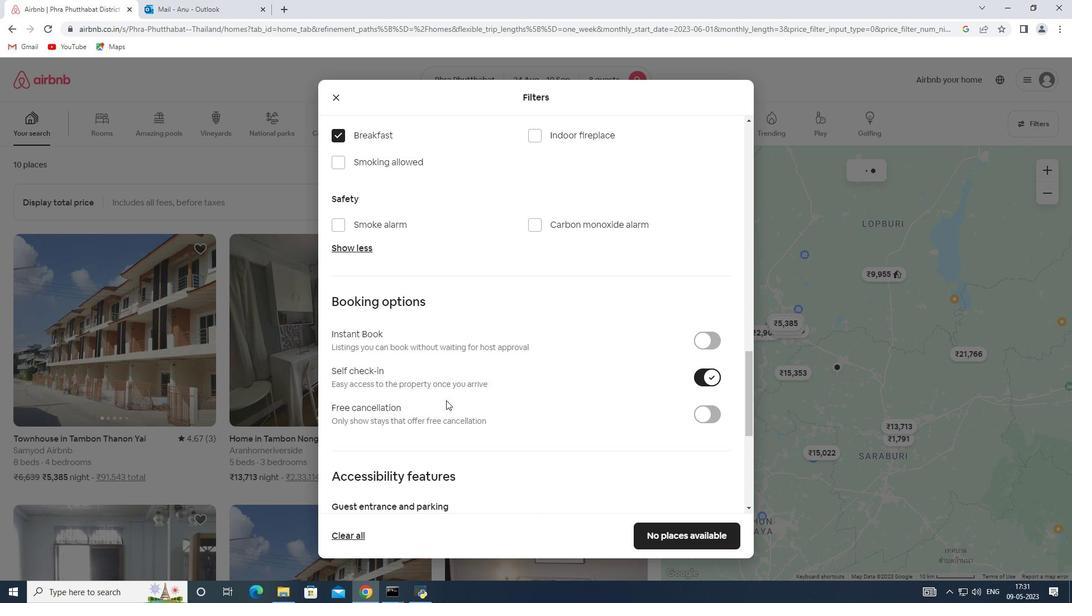 
Action: Mouse scrolled (438, 399) with delta (0, 0)
Screenshot: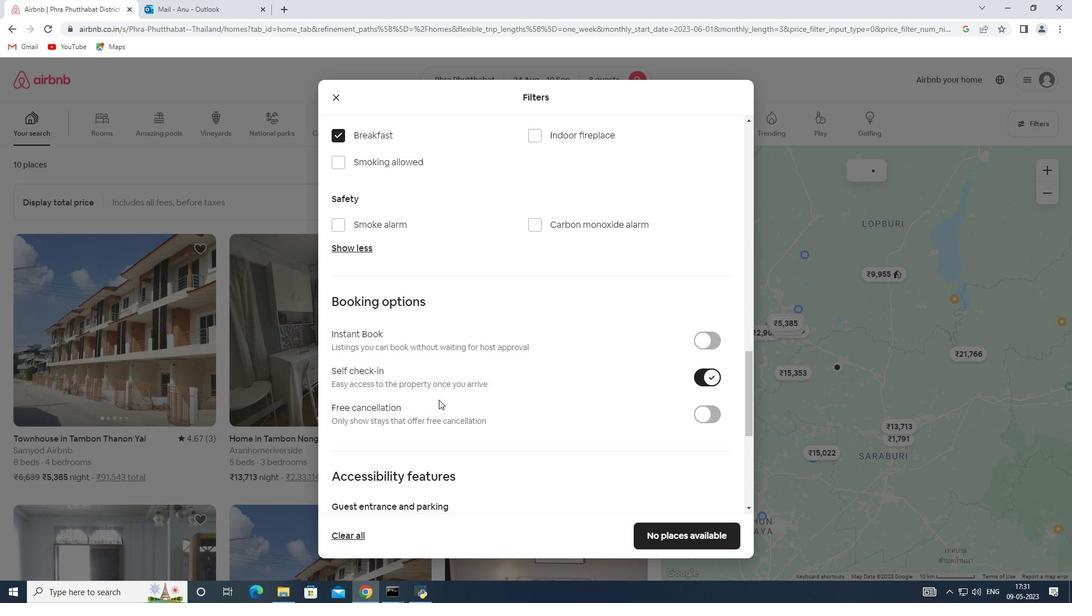 
Action: Mouse scrolled (438, 399) with delta (0, 0)
Screenshot: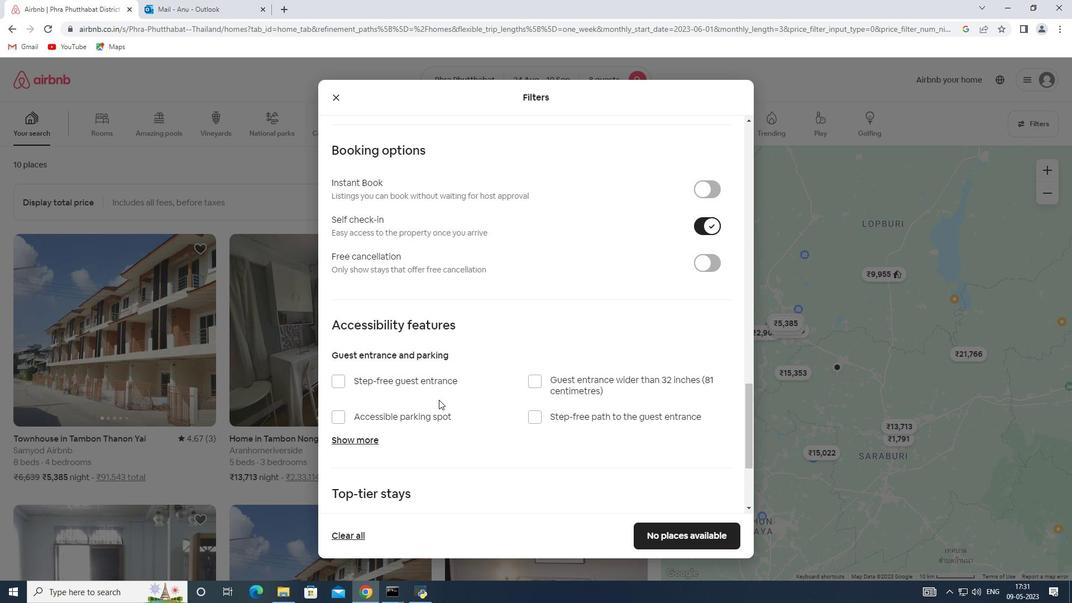 
Action: Mouse scrolled (438, 399) with delta (0, 0)
Screenshot: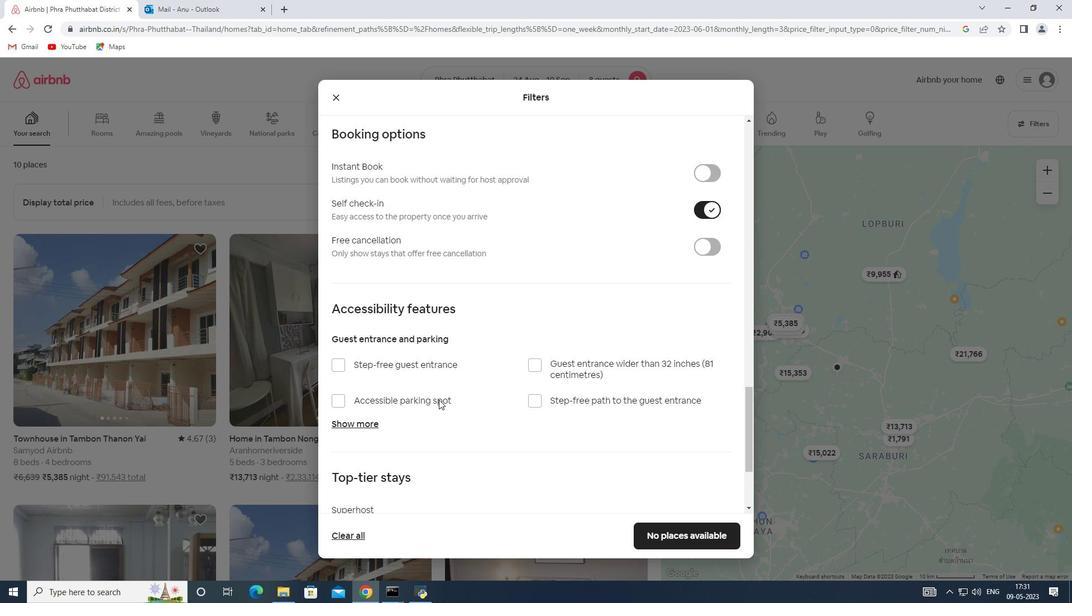 
Action: Mouse moved to (351, 453)
Screenshot: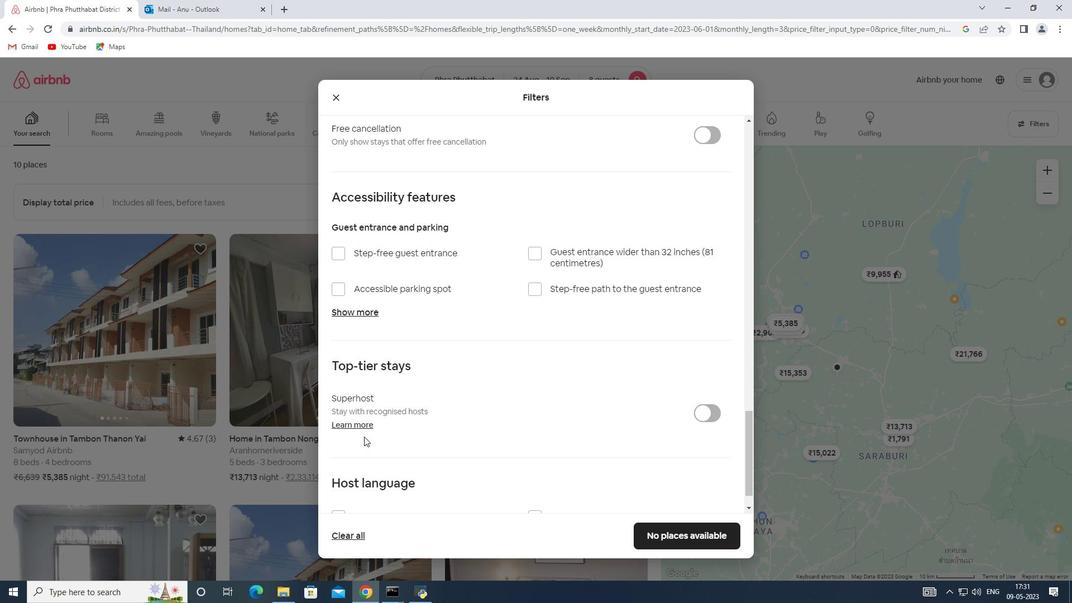 
Action: Mouse scrolled (351, 452) with delta (0, 0)
Screenshot: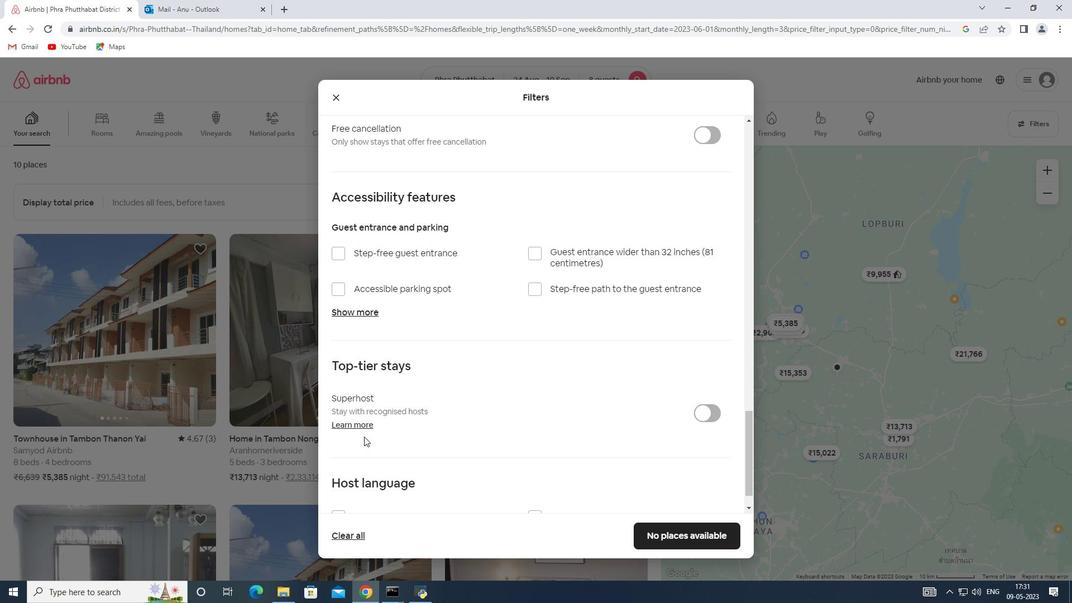 
Action: Mouse moved to (350, 451)
Screenshot: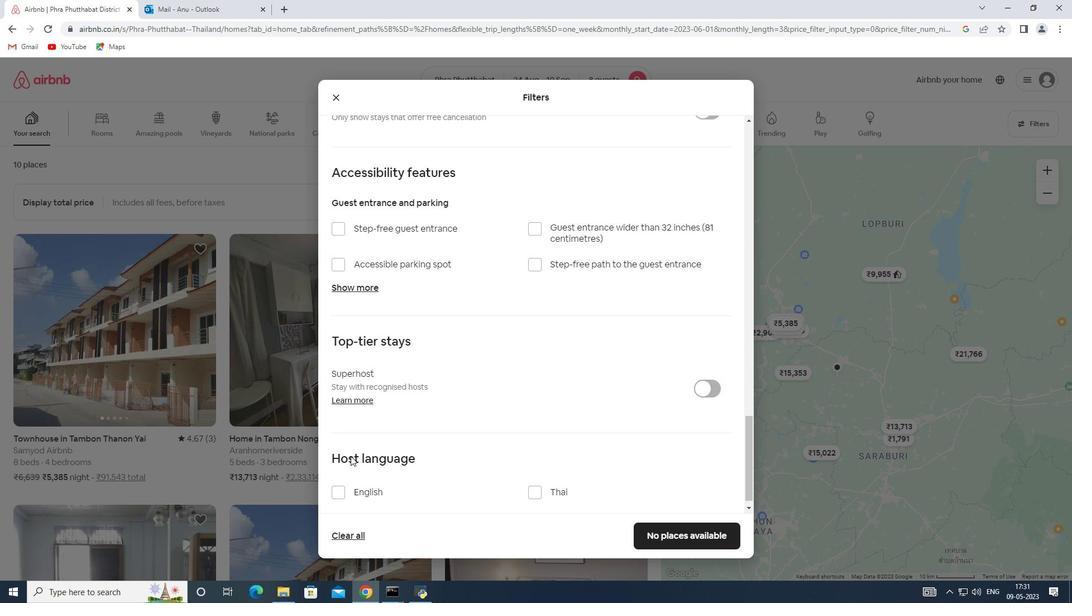 
Action: Mouse scrolled (350, 450) with delta (0, 0)
Screenshot: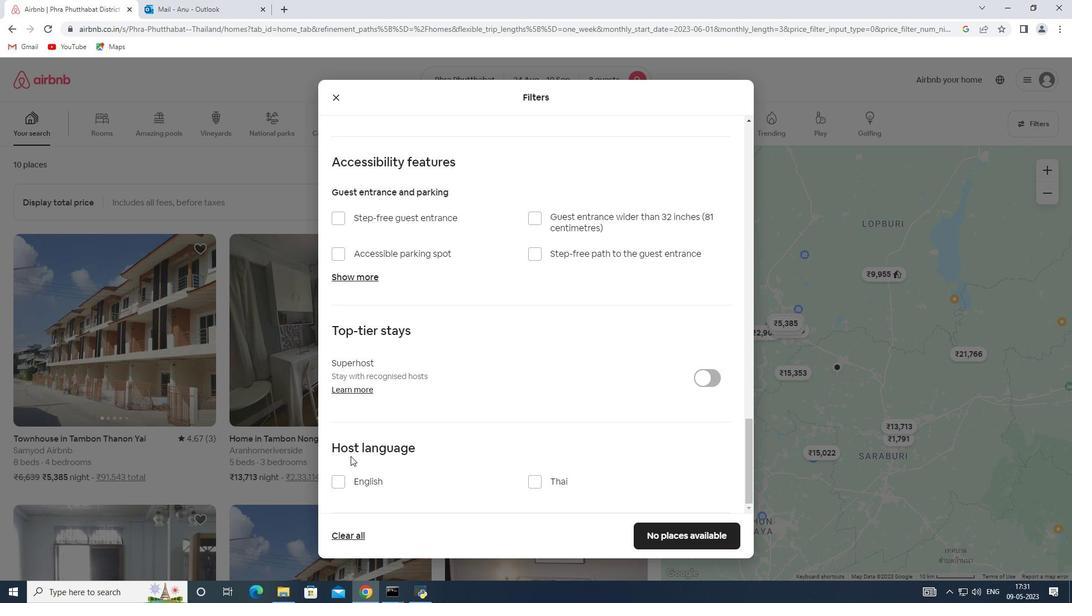 
Action: Mouse moved to (333, 480)
Screenshot: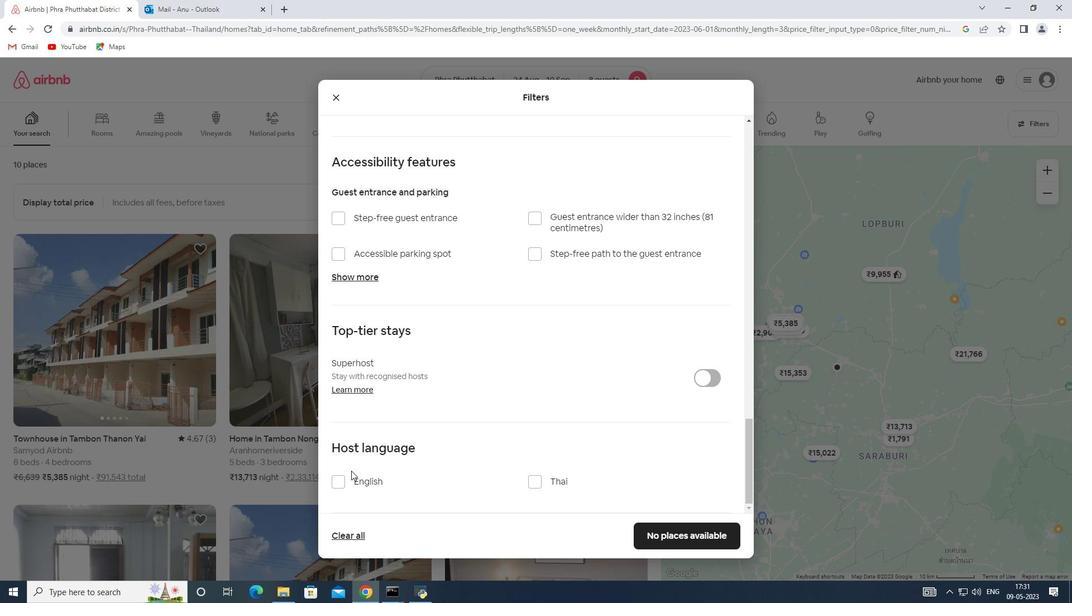 
Action: Mouse pressed left at (333, 480)
Screenshot: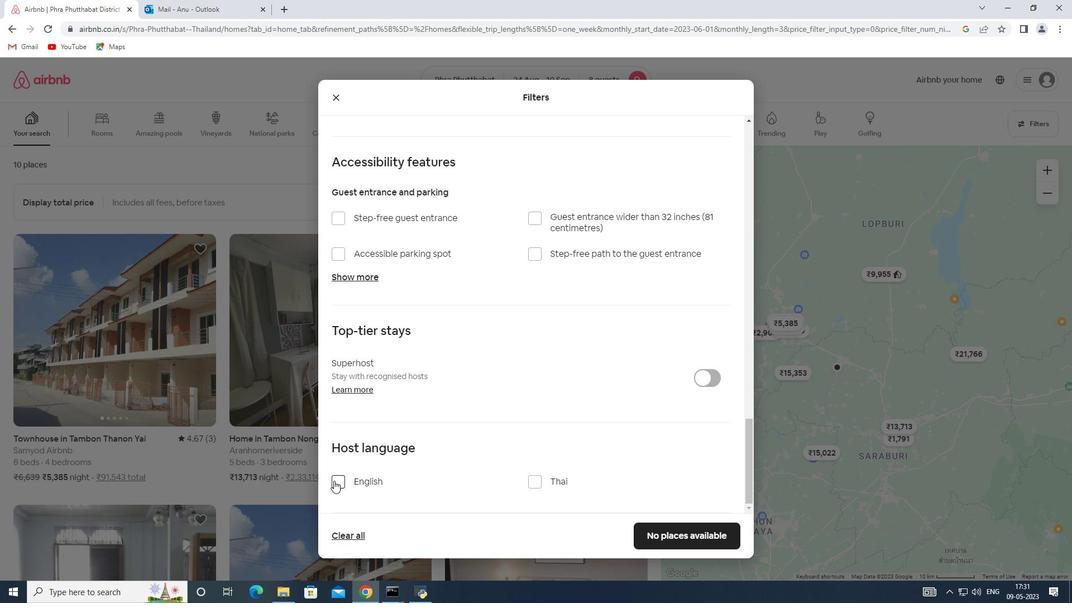 
Action: Mouse moved to (660, 543)
Screenshot: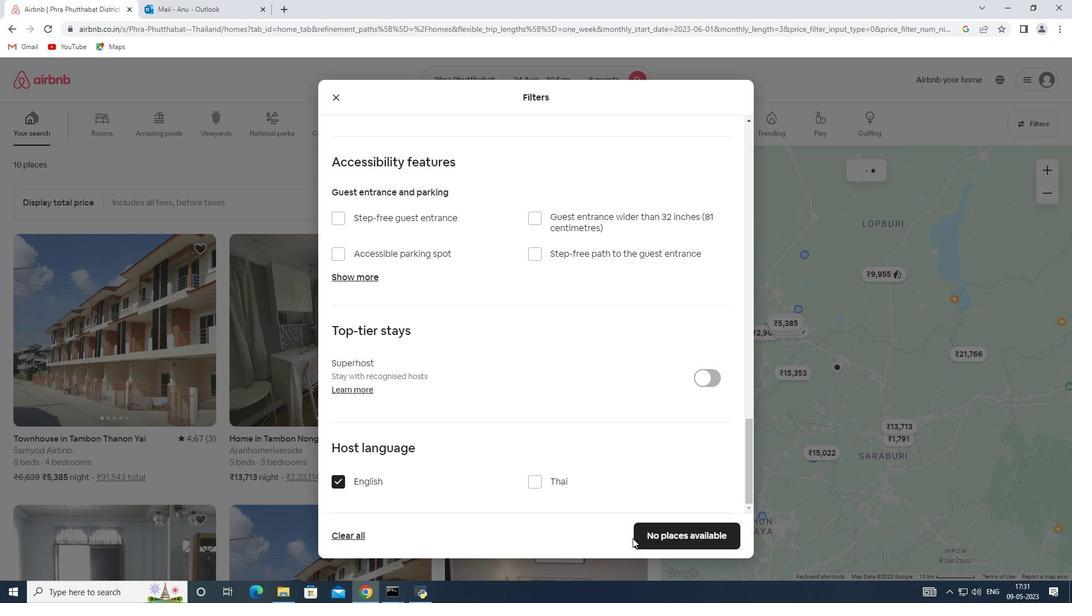 
Action: Mouse pressed left at (660, 543)
Screenshot: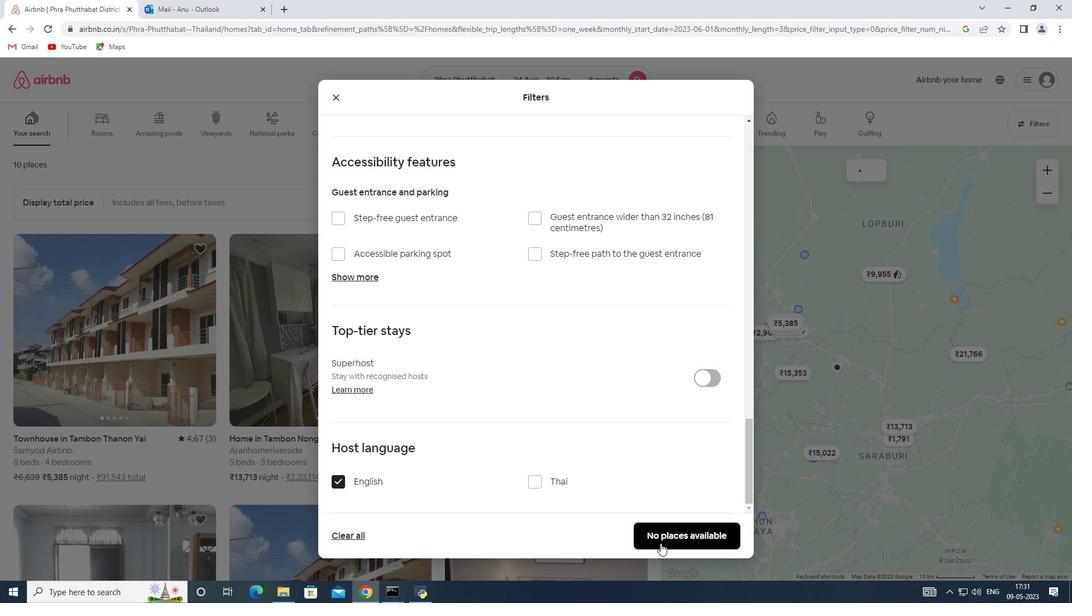 
Action: Mouse moved to (659, 534)
Screenshot: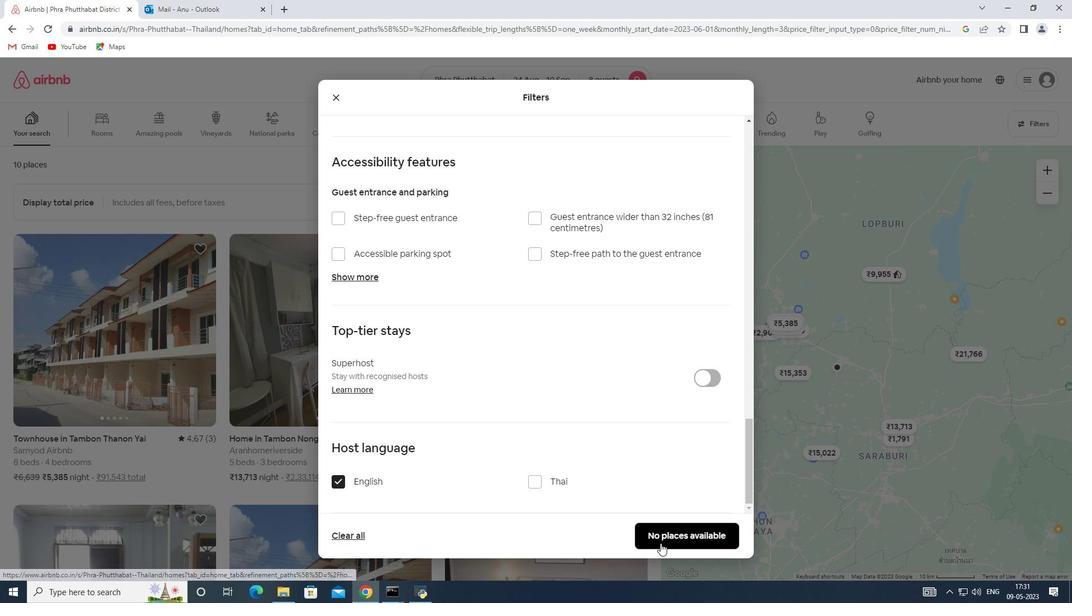 
